 Task: Search one way flight ticket for 4 adults, 2 children, 2 infants in seat and 1 infant on lap in economy from Orlando: Orlando International Airport to Riverton: Central Wyoming Regional Airport (was Riverton Regional) on 5-4-2023. Choice of flights is American. Number of bags: 10 checked bags. Price is upto 90000. Outbound departure time preference is 22:30.
Action: Mouse moved to (303, 283)
Screenshot: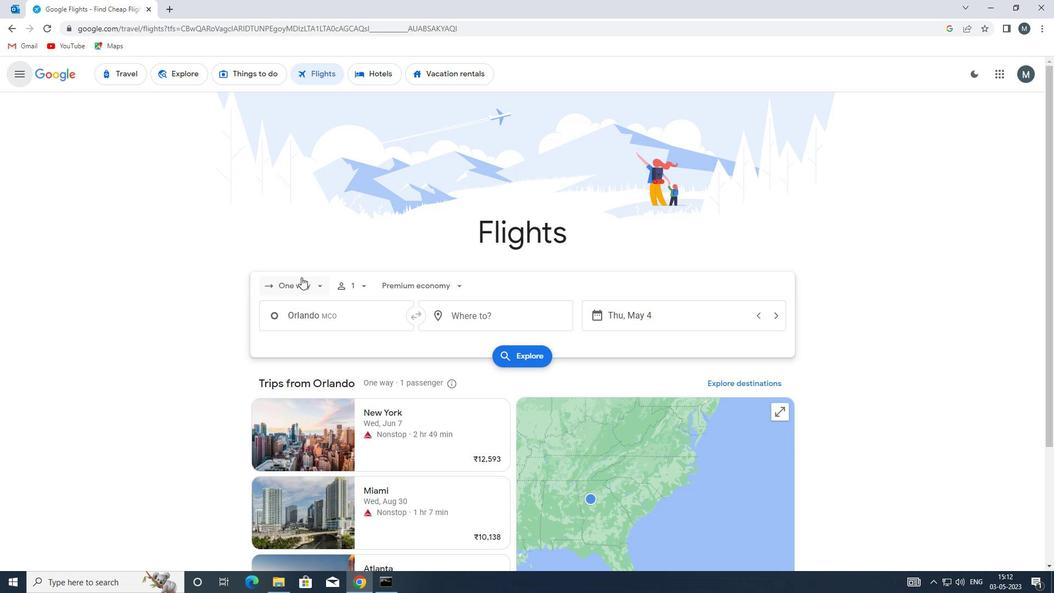 
Action: Mouse pressed left at (303, 283)
Screenshot: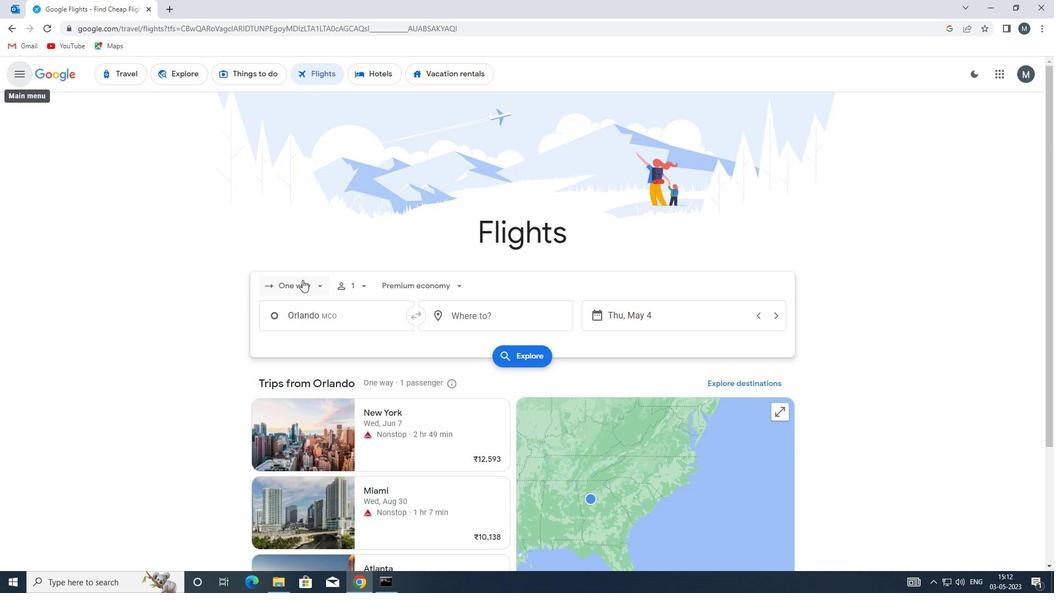 
Action: Mouse moved to (303, 339)
Screenshot: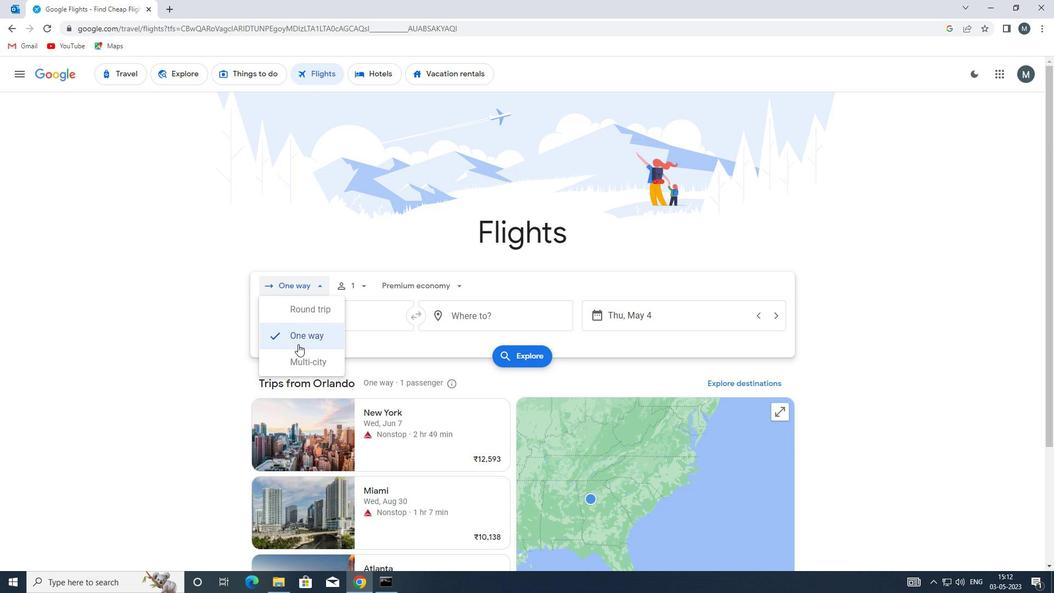 
Action: Mouse pressed left at (303, 339)
Screenshot: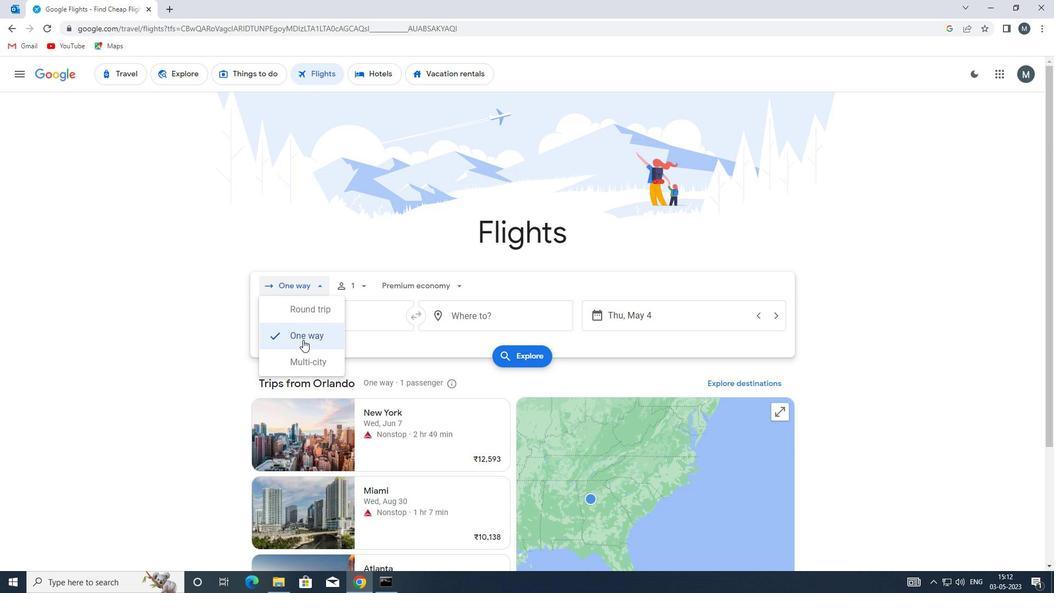 
Action: Mouse moved to (365, 285)
Screenshot: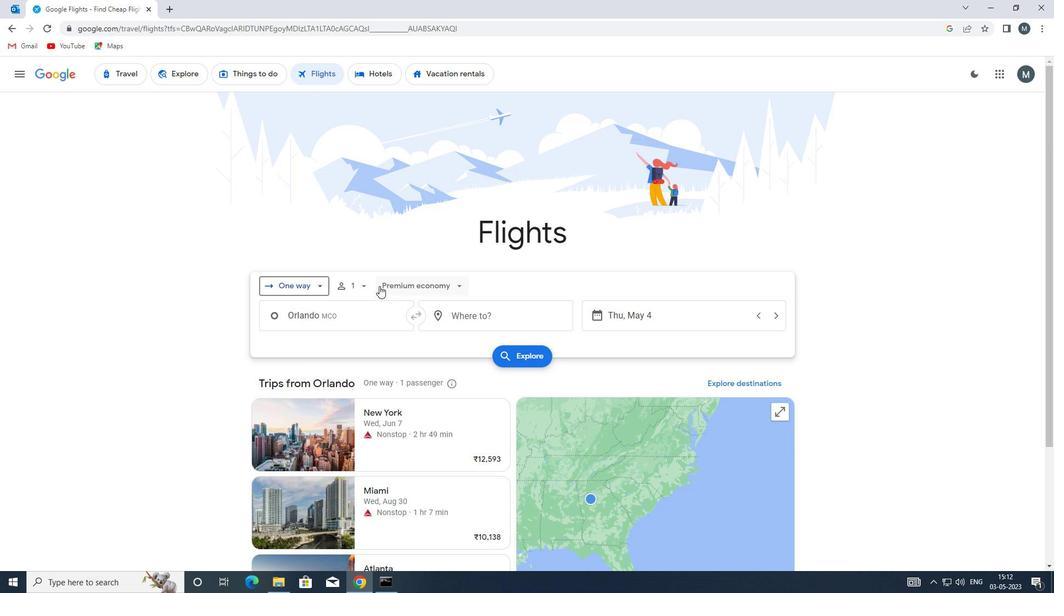 
Action: Mouse pressed left at (365, 285)
Screenshot: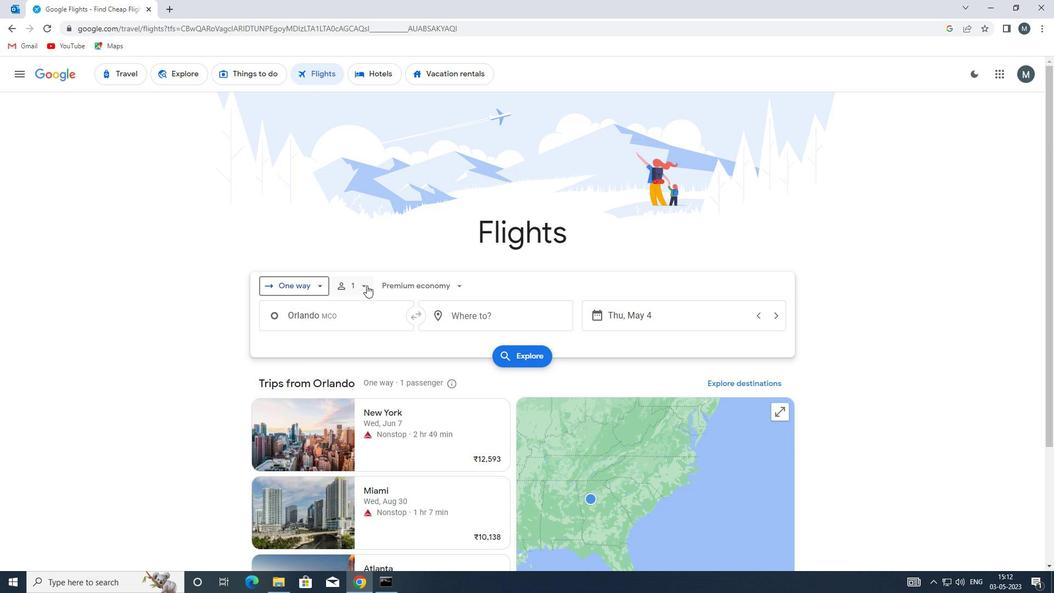 
Action: Mouse moved to (444, 319)
Screenshot: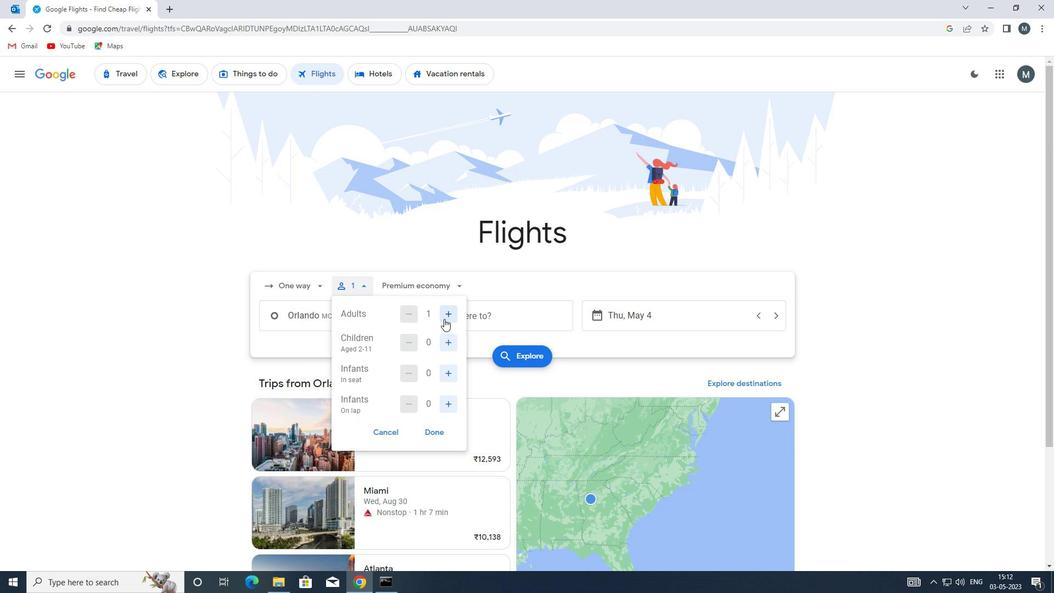 
Action: Mouse pressed left at (444, 319)
Screenshot: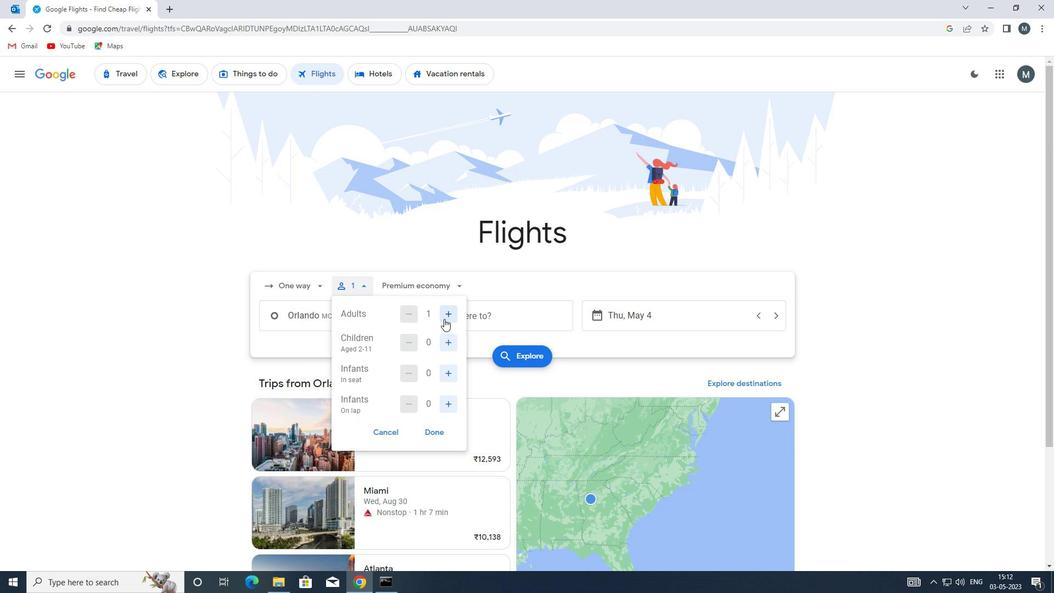 
Action: Mouse moved to (445, 318)
Screenshot: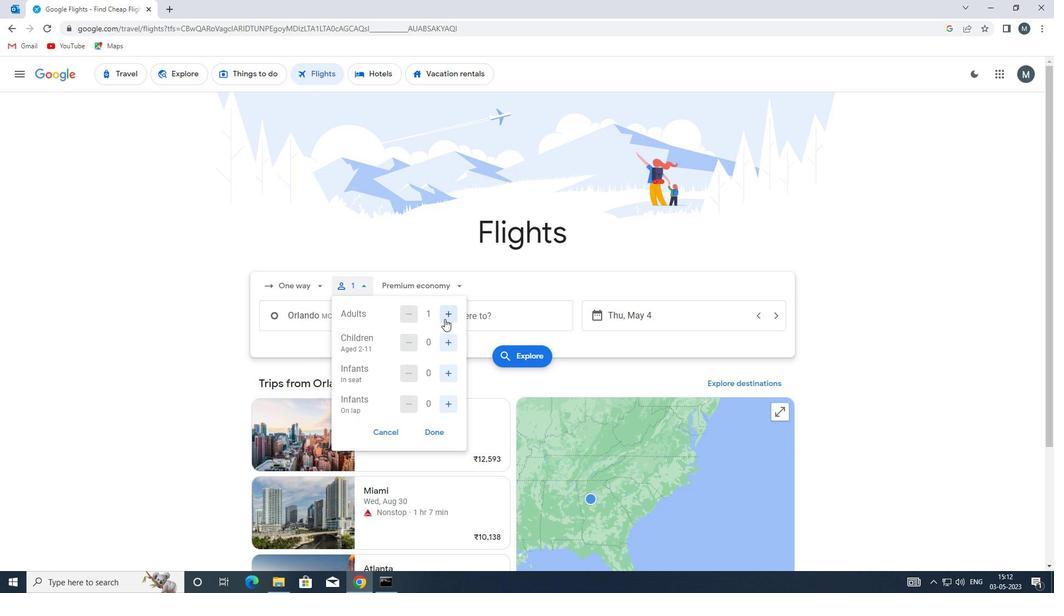 
Action: Mouse pressed left at (445, 318)
Screenshot: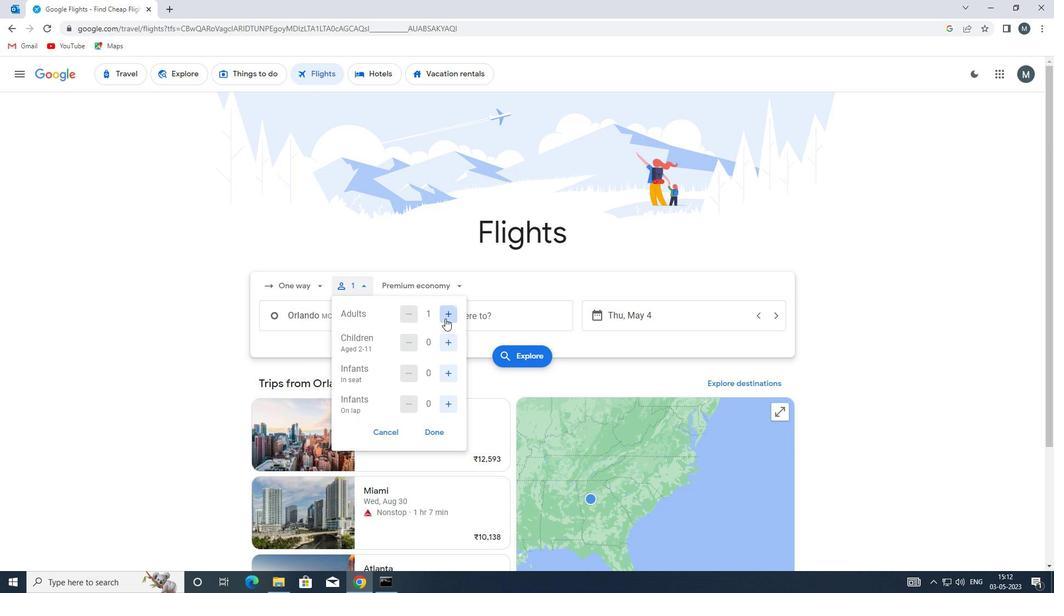 
Action: Mouse pressed left at (445, 318)
Screenshot: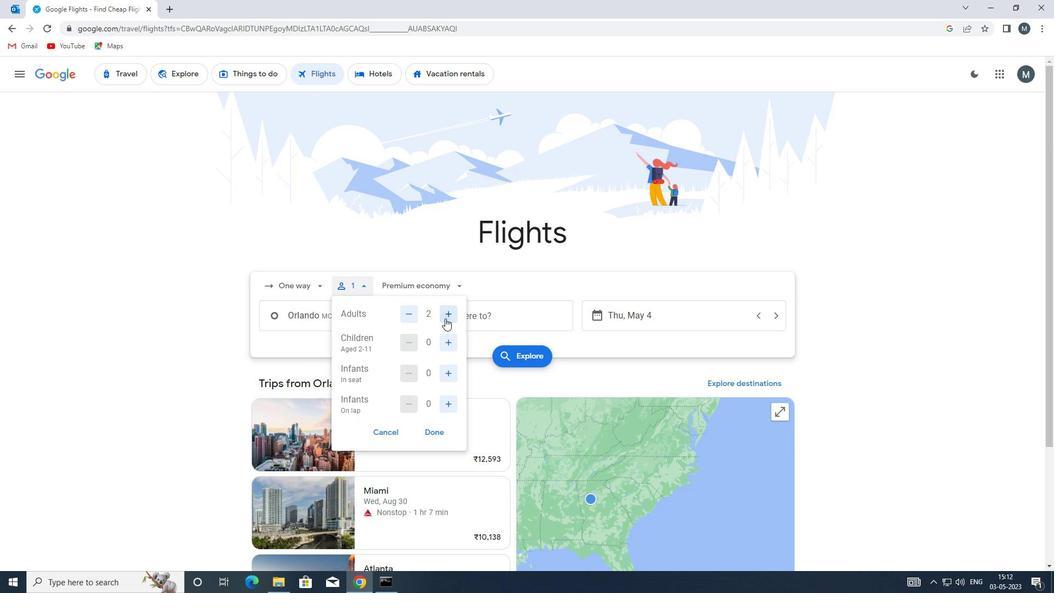 
Action: Mouse moved to (454, 343)
Screenshot: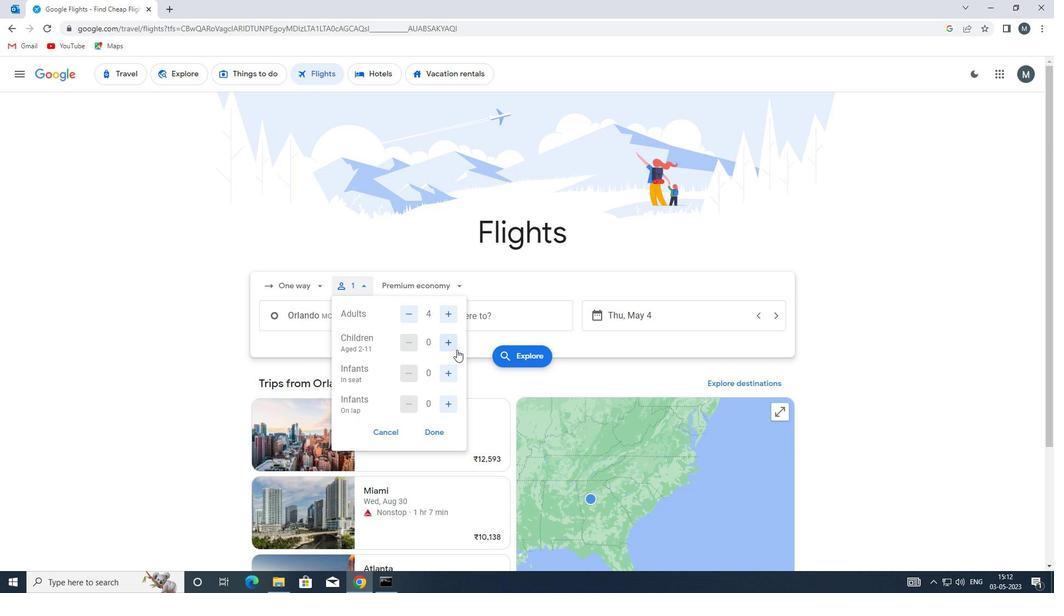 
Action: Mouse pressed left at (454, 343)
Screenshot: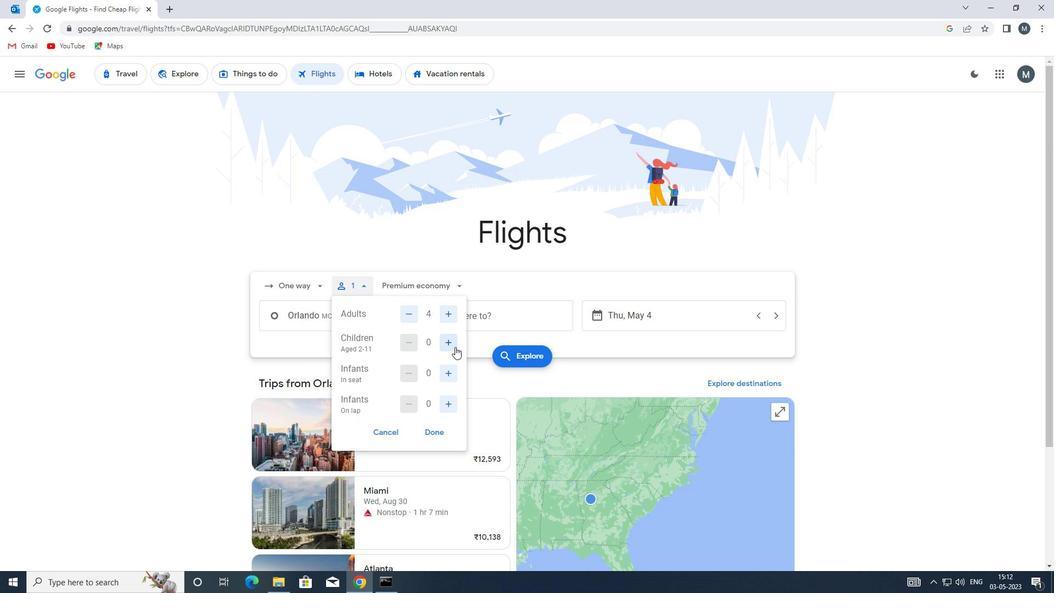
Action: Mouse pressed left at (454, 343)
Screenshot: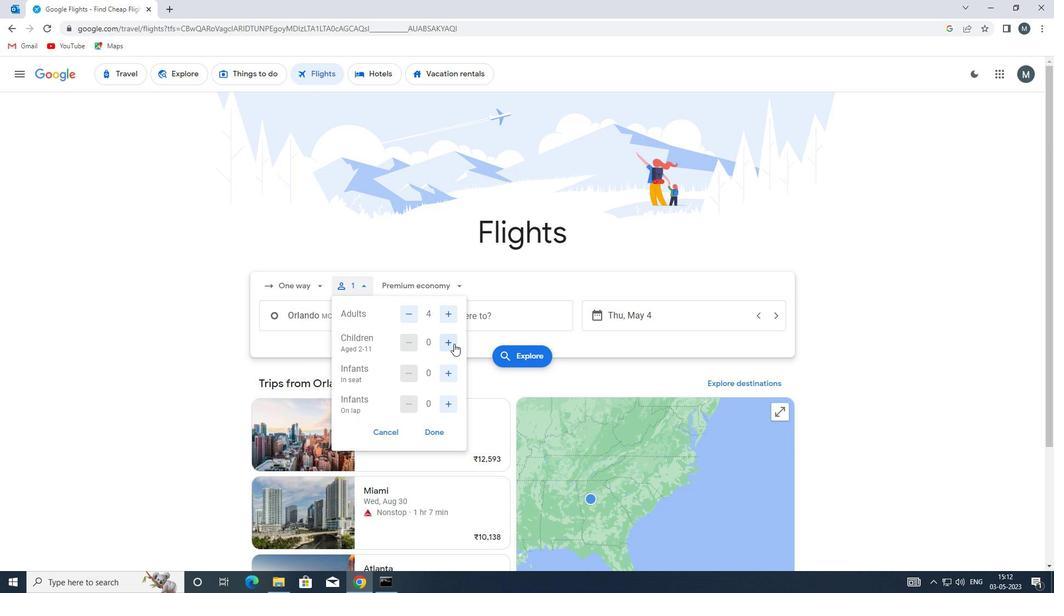 
Action: Mouse moved to (447, 371)
Screenshot: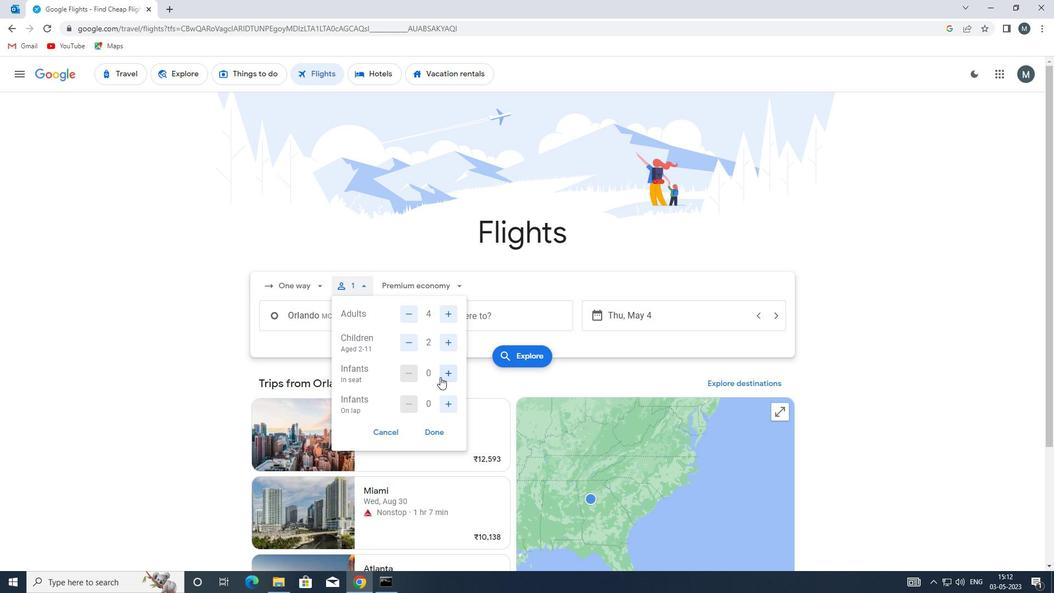 
Action: Mouse pressed left at (447, 371)
Screenshot: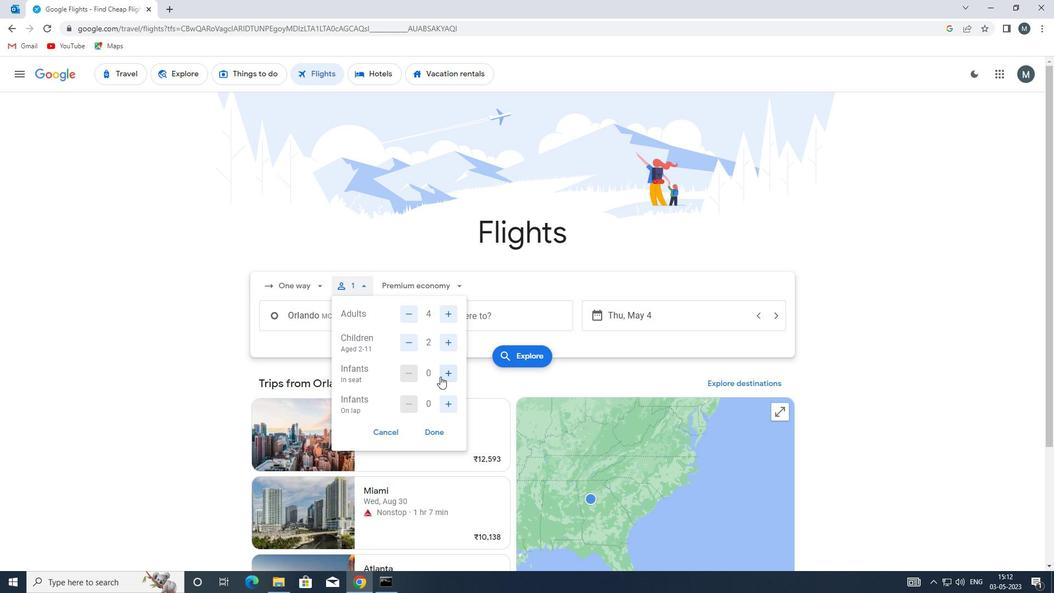 
Action: Mouse pressed left at (447, 371)
Screenshot: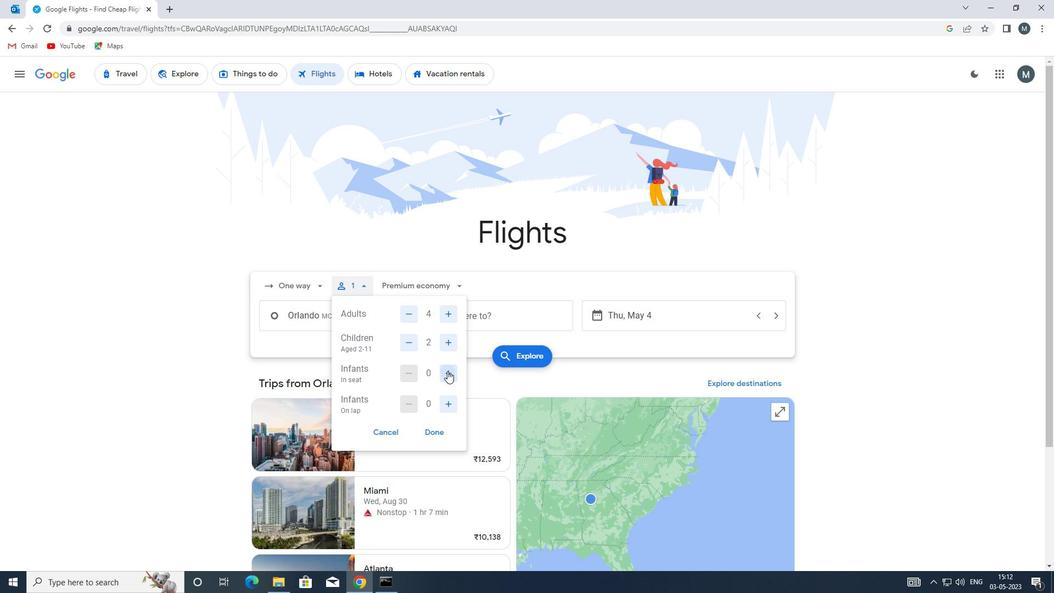 
Action: Mouse moved to (449, 401)
Screenshot: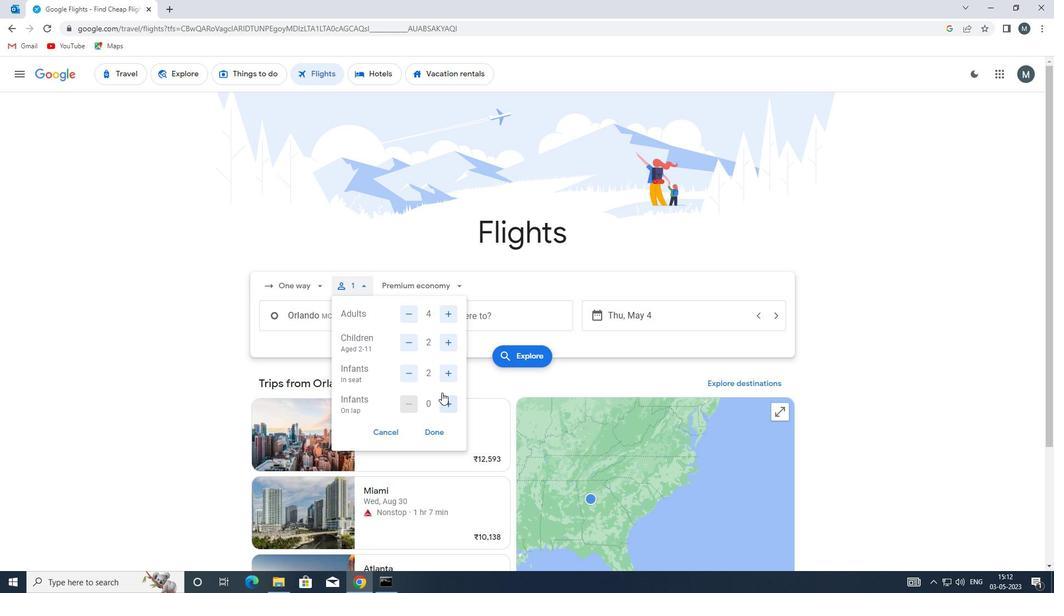 
Action: Mouse pressed left at (449, 401)
Screenshot: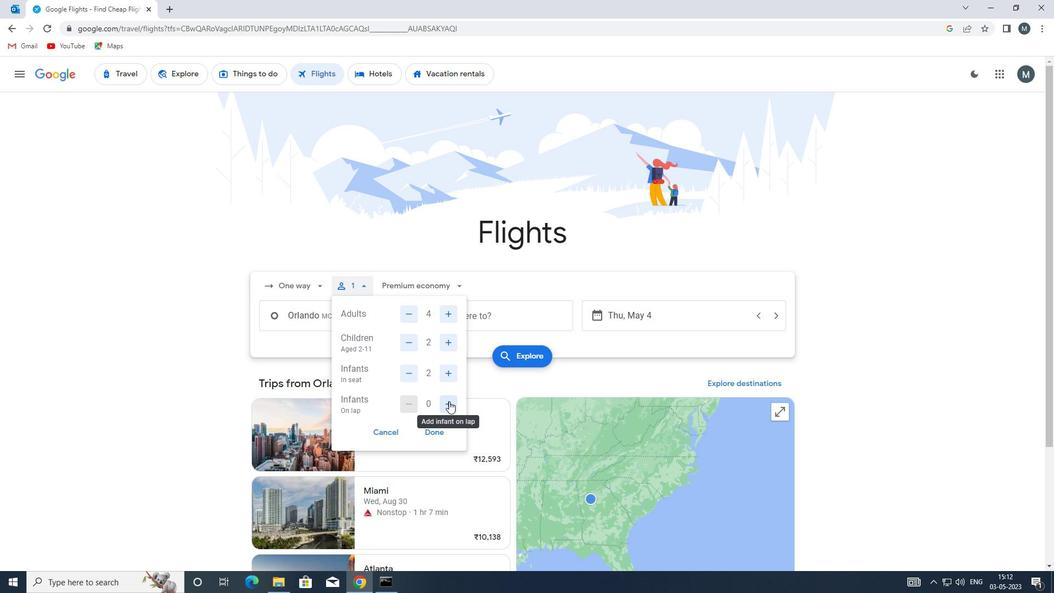 
Action: Mouse moved to (440, 427)
Screenshot: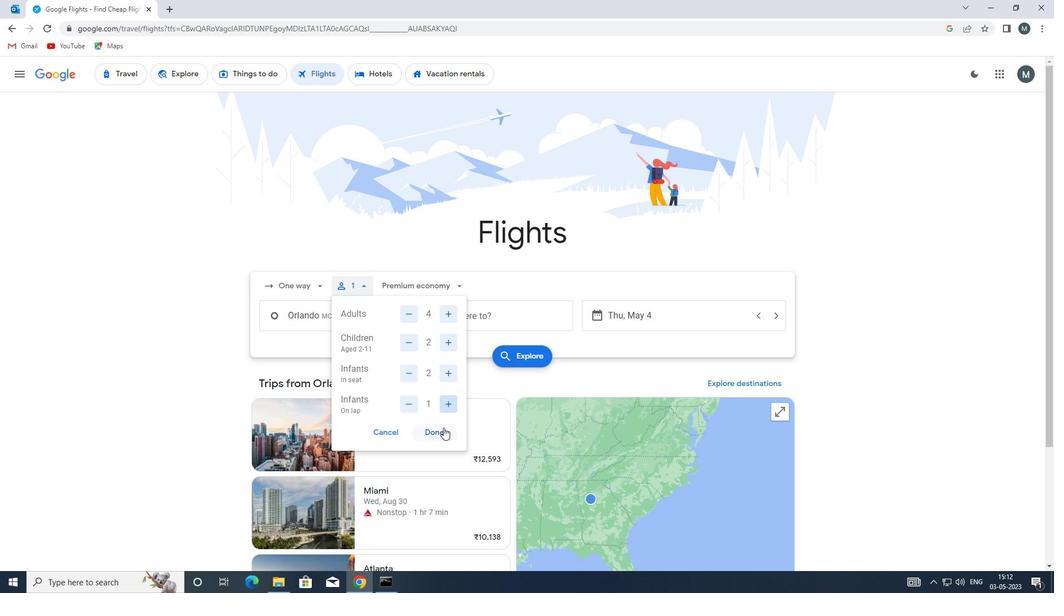 
Action: Mouse pressed left at (440, 427)
Screenshot: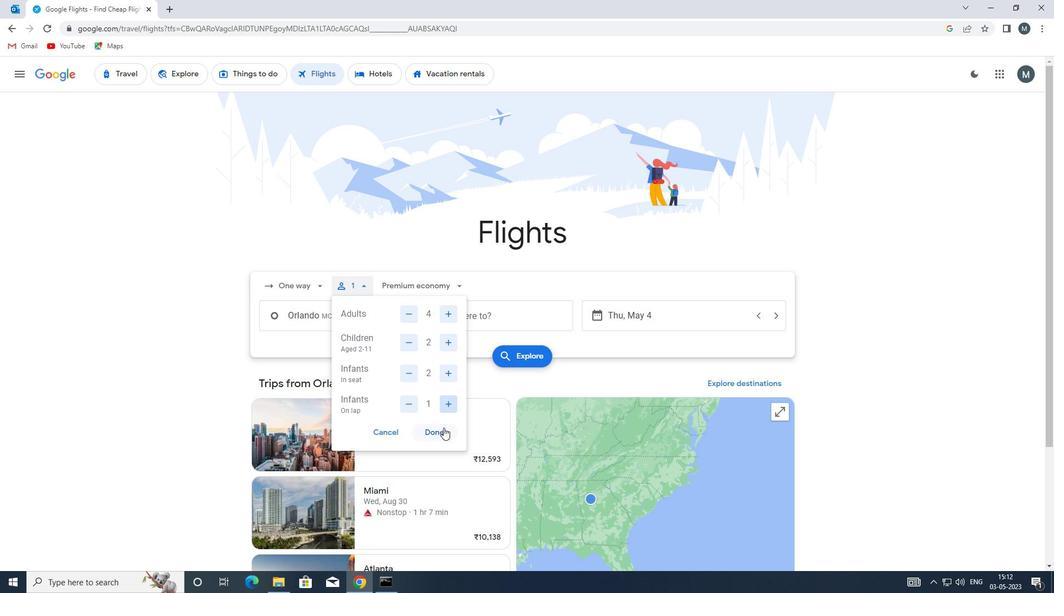 
Action: Mouse moved to (411, 279)
Screenshot: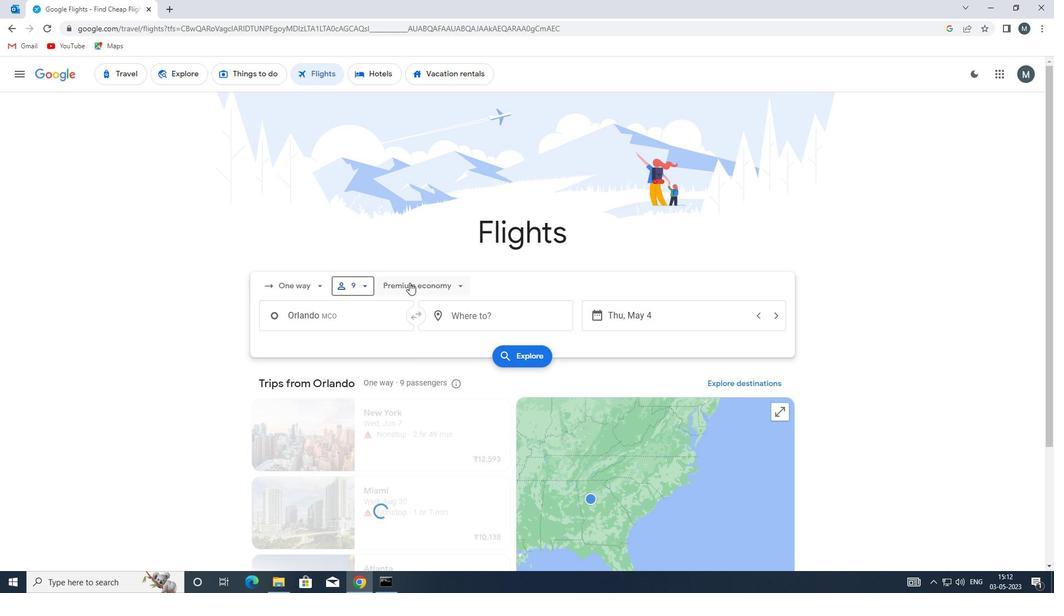 
Action: Mouse pressed left at (411, 279)
Screenshot: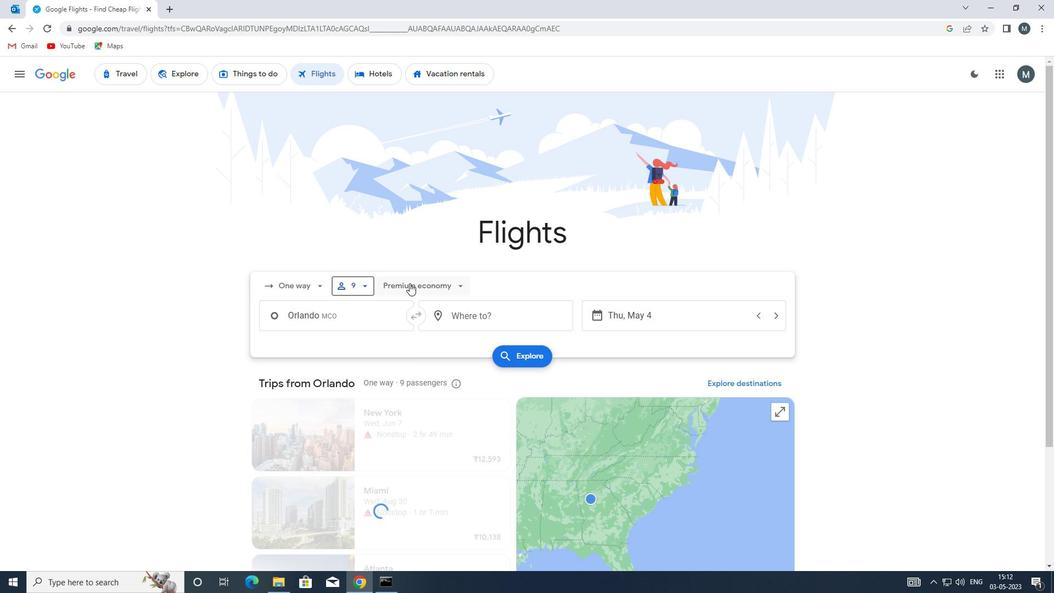 
Action: Mouse moved to (423, 308)
Screenshot: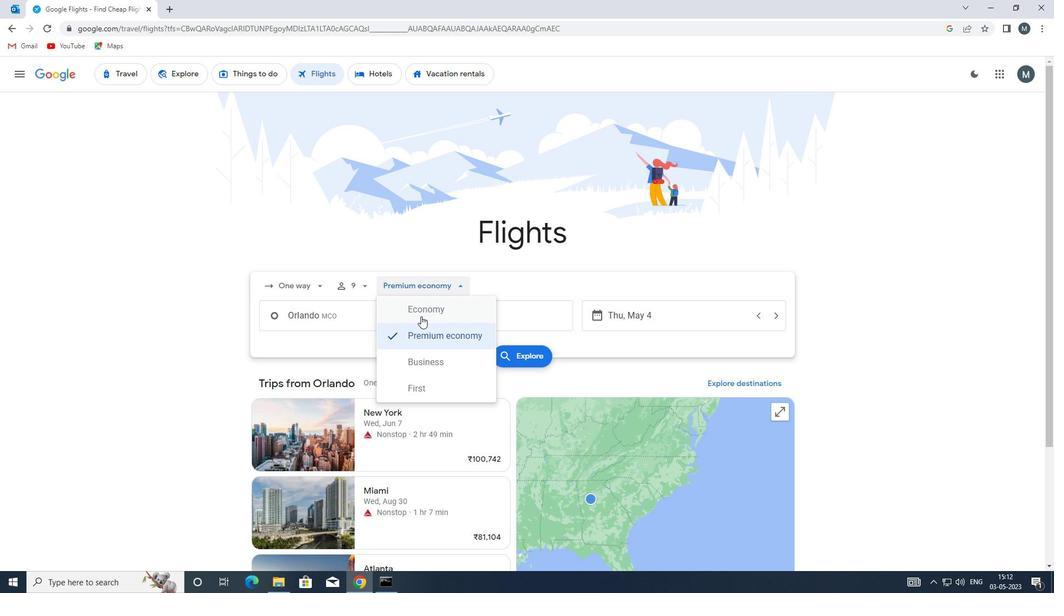 
Action: Mouse pressed left at (423, 308)
Screenshot: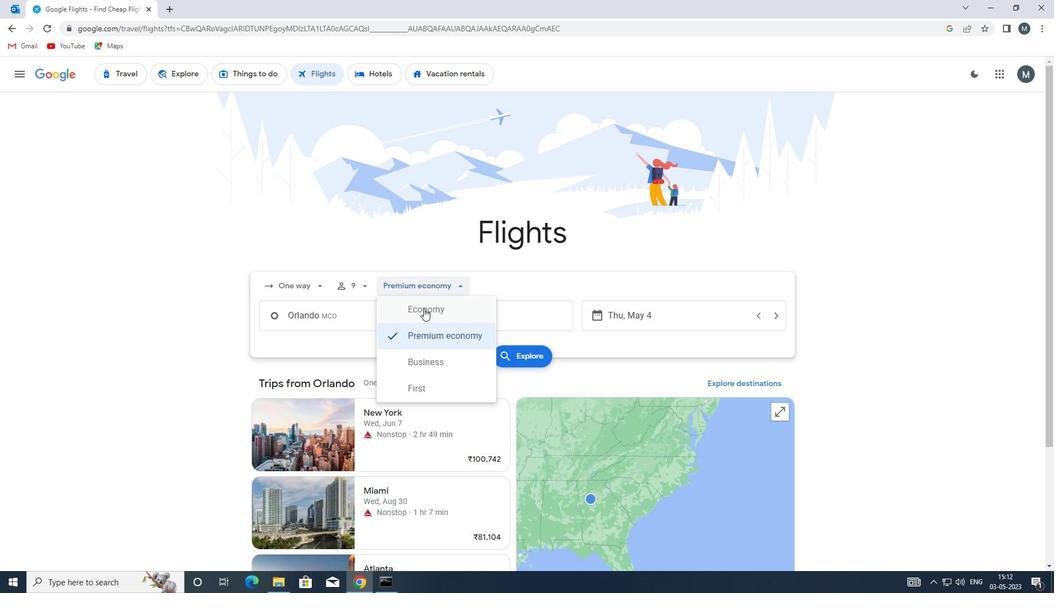 
Action: Mouse moved to (386, 322)
Screenshot: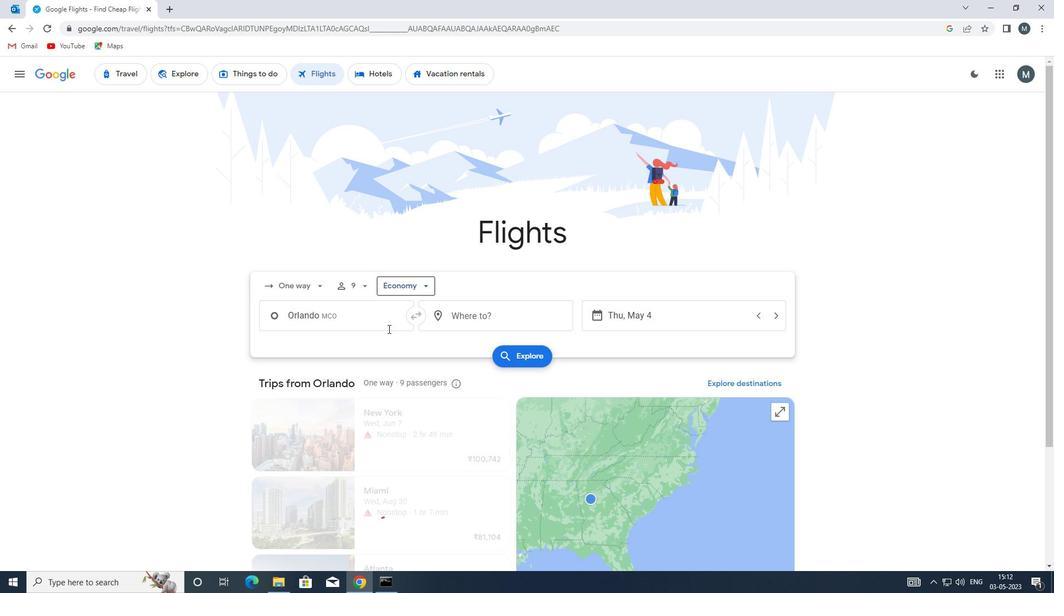 
Action: Mouse pressed left at (386, 322)
Screenshot: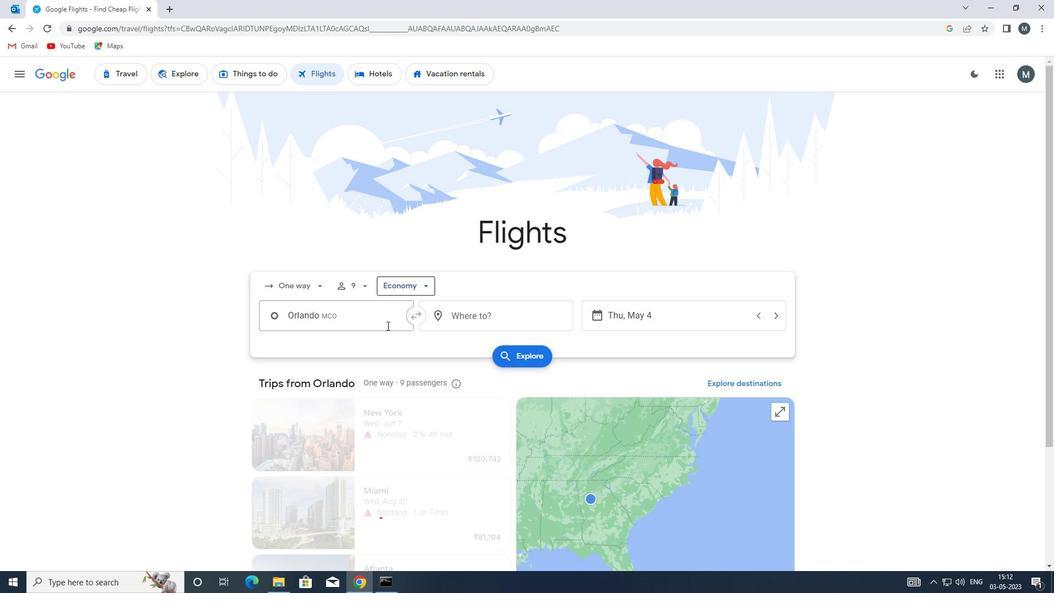 
Action: Mouse moved to (391, 374)
Screenshot: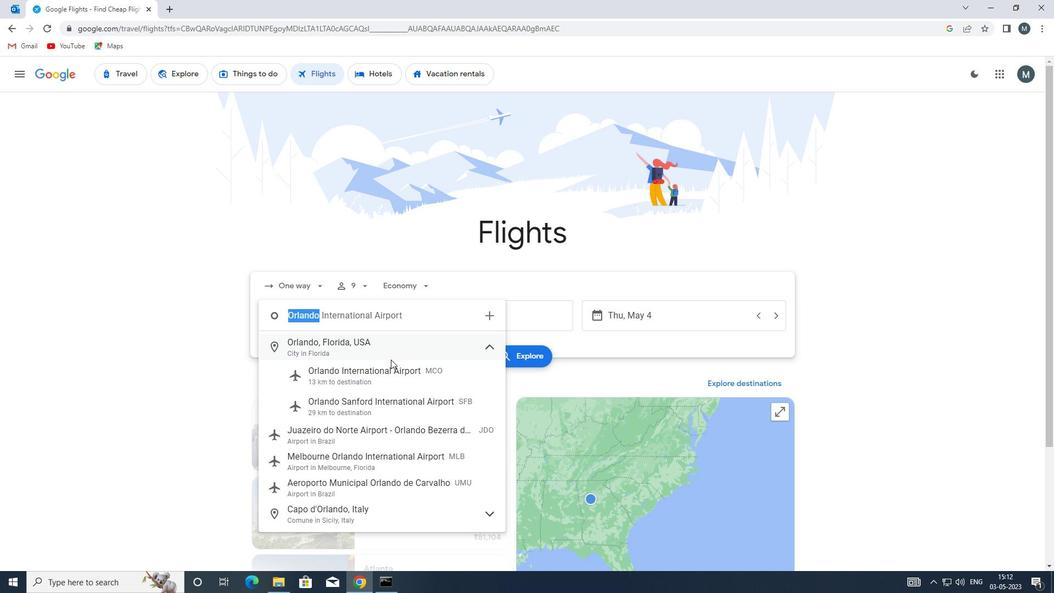 
Action: Mouse pressed left at (391, 374)
Screenshot: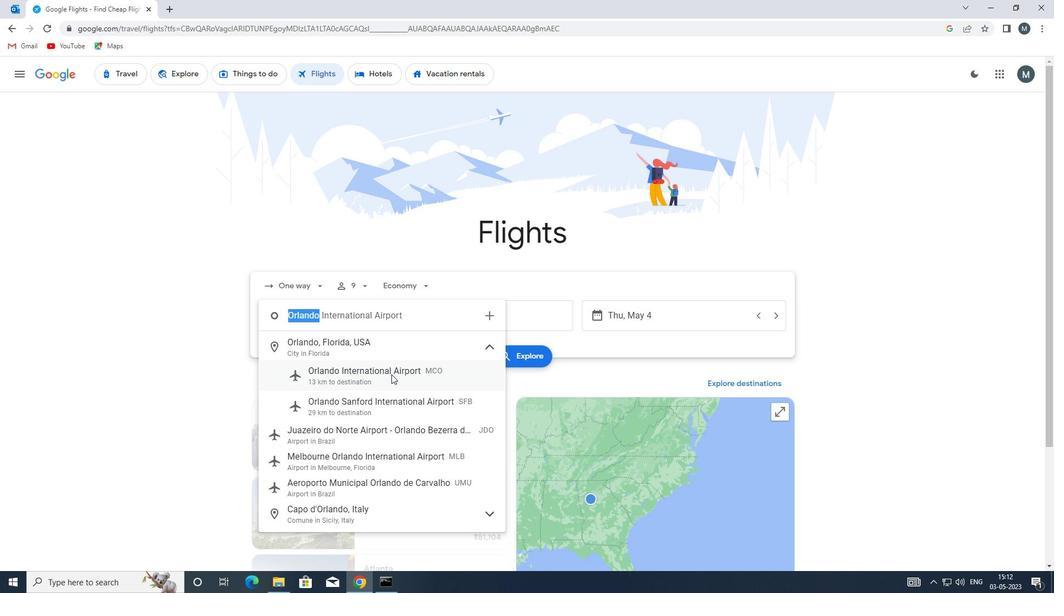 
Action: Mouse moved to (468, 309)
Screenshot: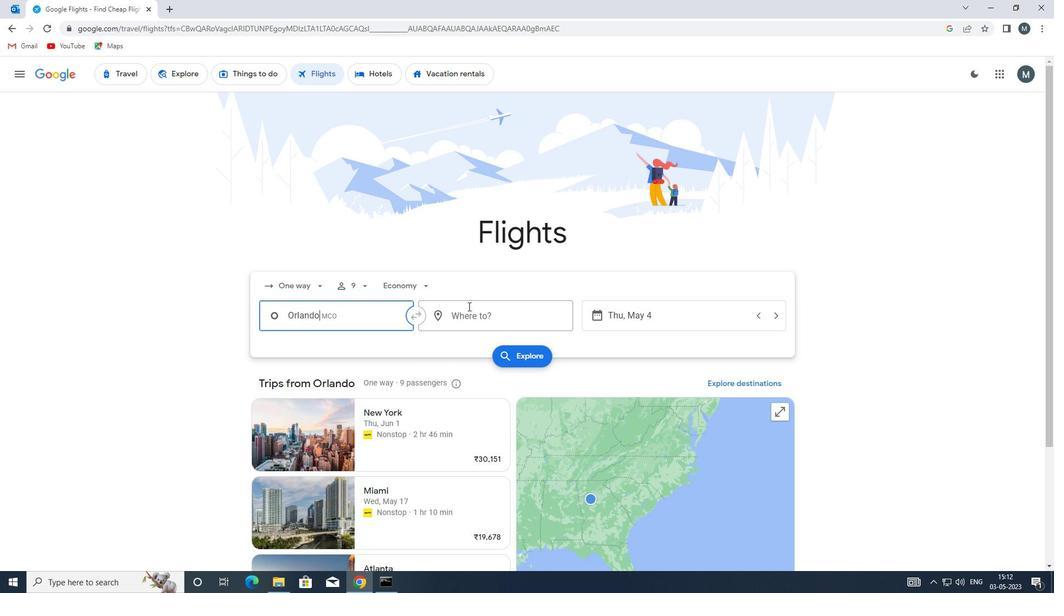 
Action: Mouse pressed left at (468, 309)
Screenshot: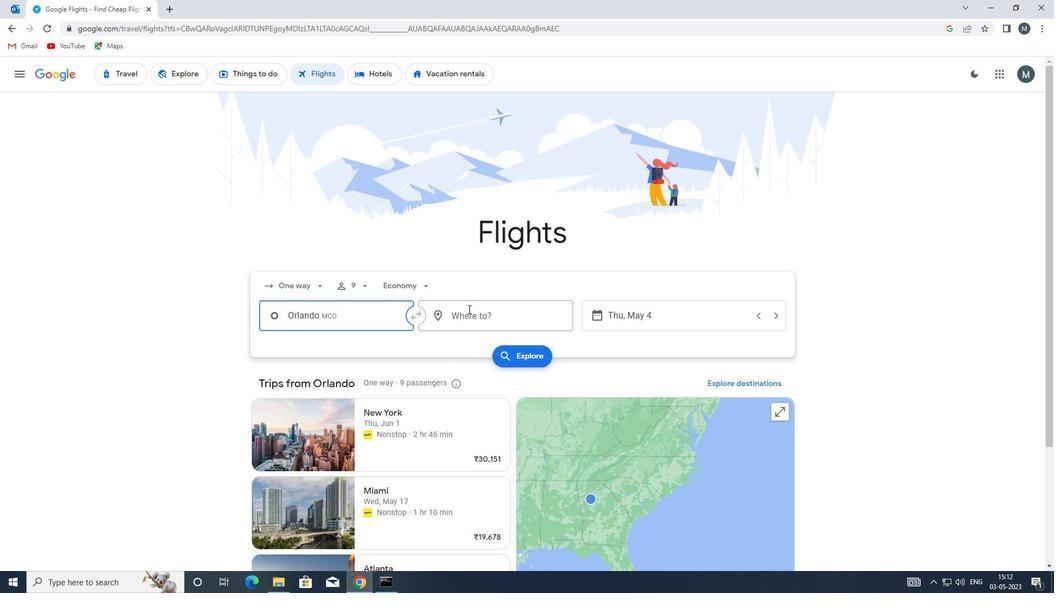 
Action: Mouse moved to (468, 309)
Screenshot: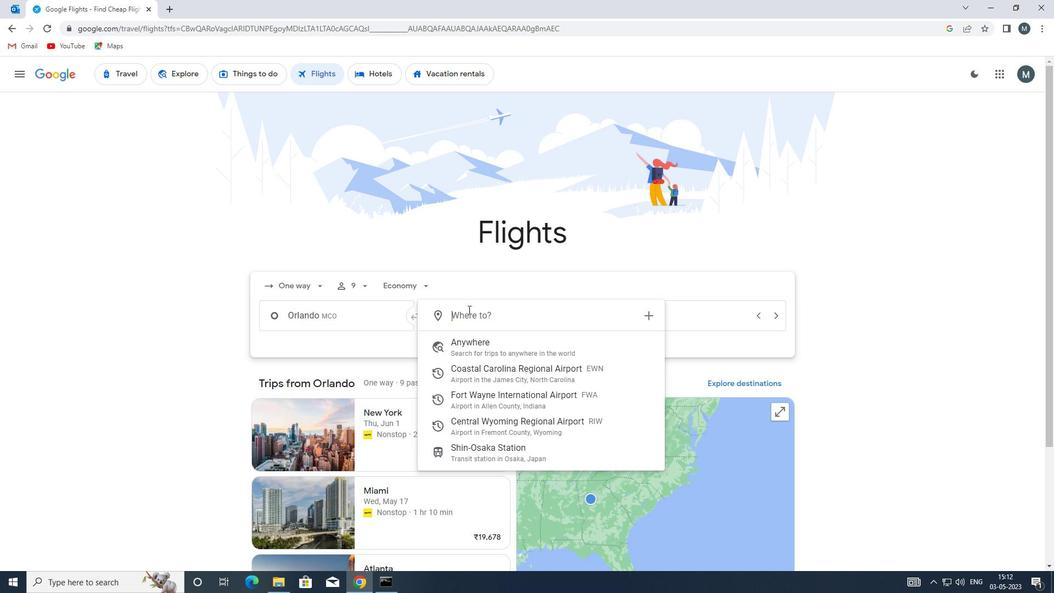 
Action: Key pressed r
Screenshot: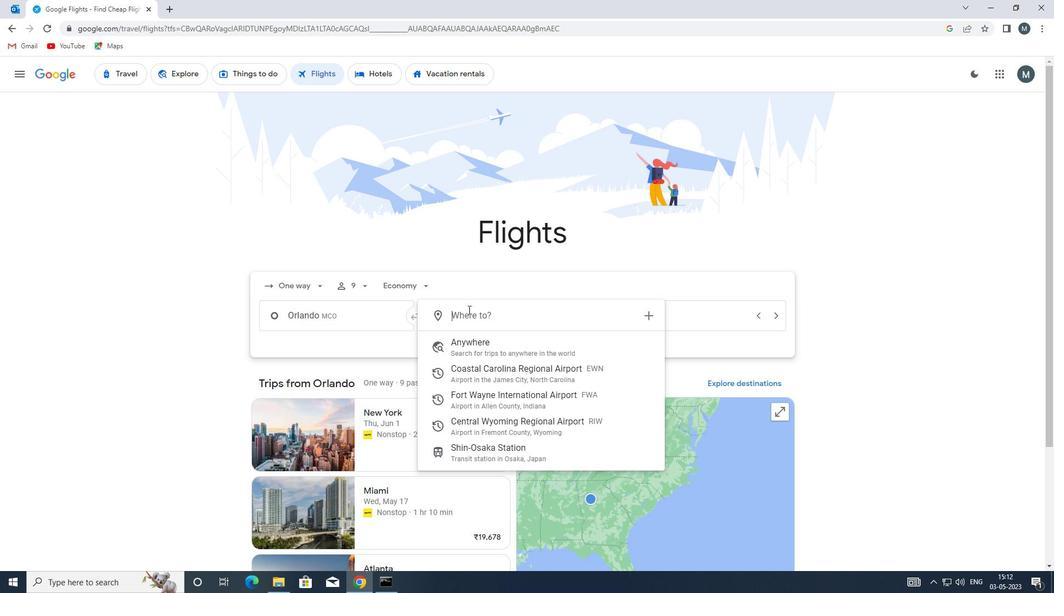 
Action: Mouse moved to (467, 309)
Screenshot: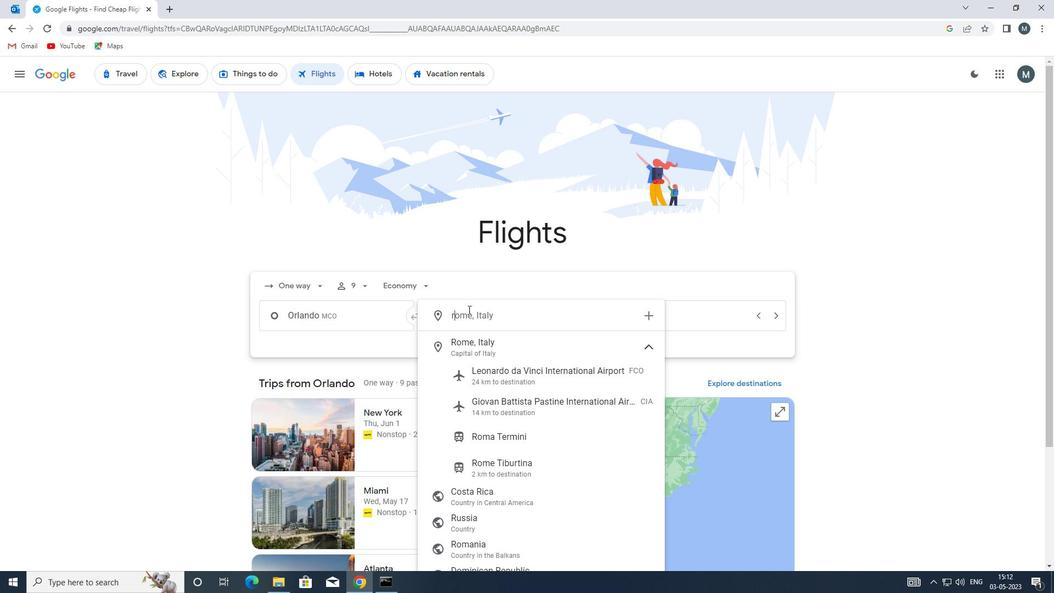 
Action: Key pressed i
Screenshot: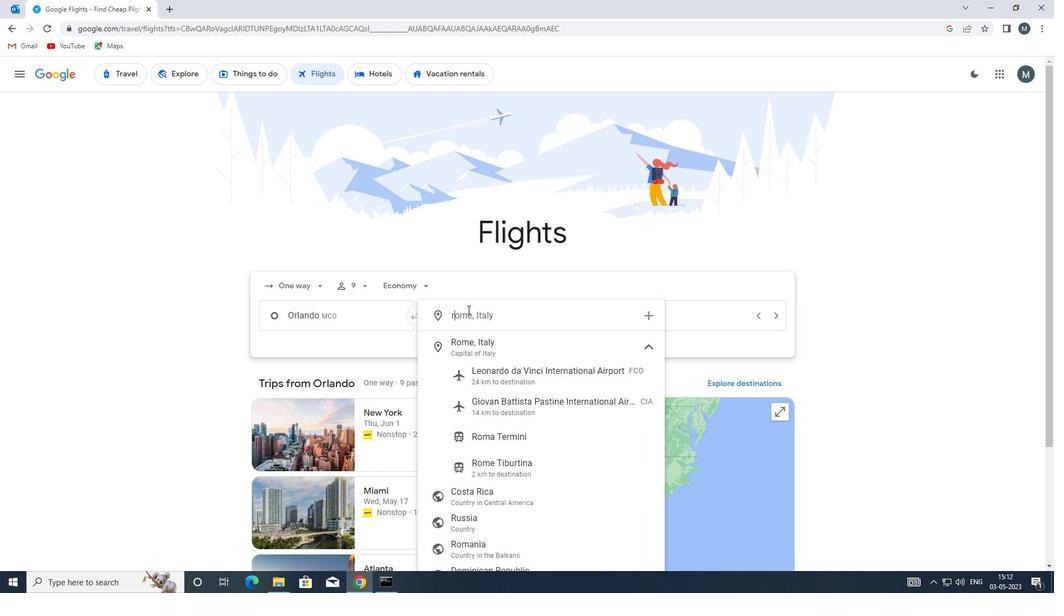 
Action: Mouse moved to (463, 310)
Screenshot: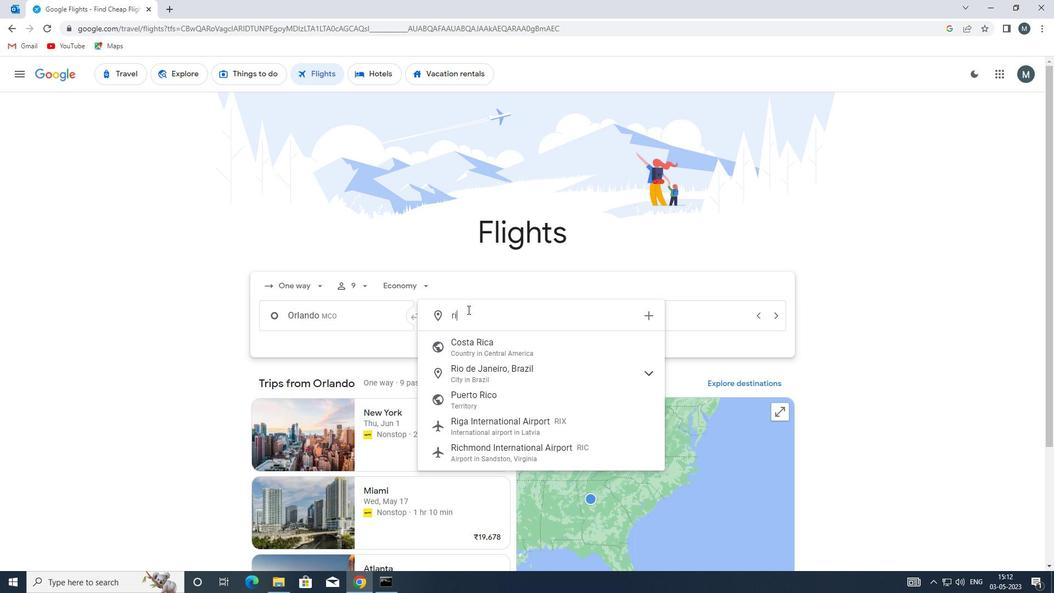 
Action: Key pressed w
Screenshot: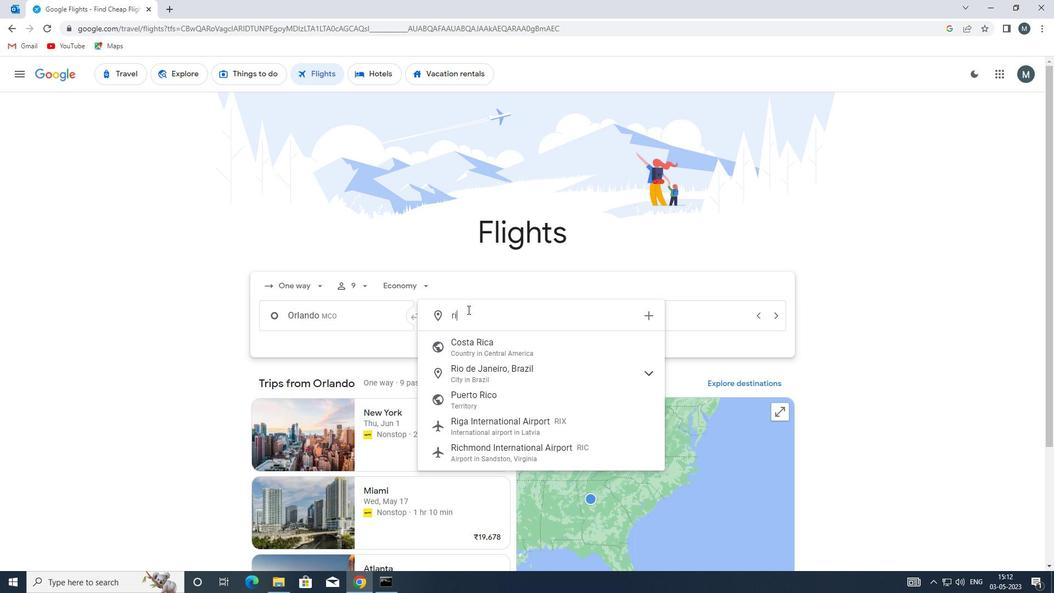 
Action: Mouse moved to (485, 342)
Screenshot: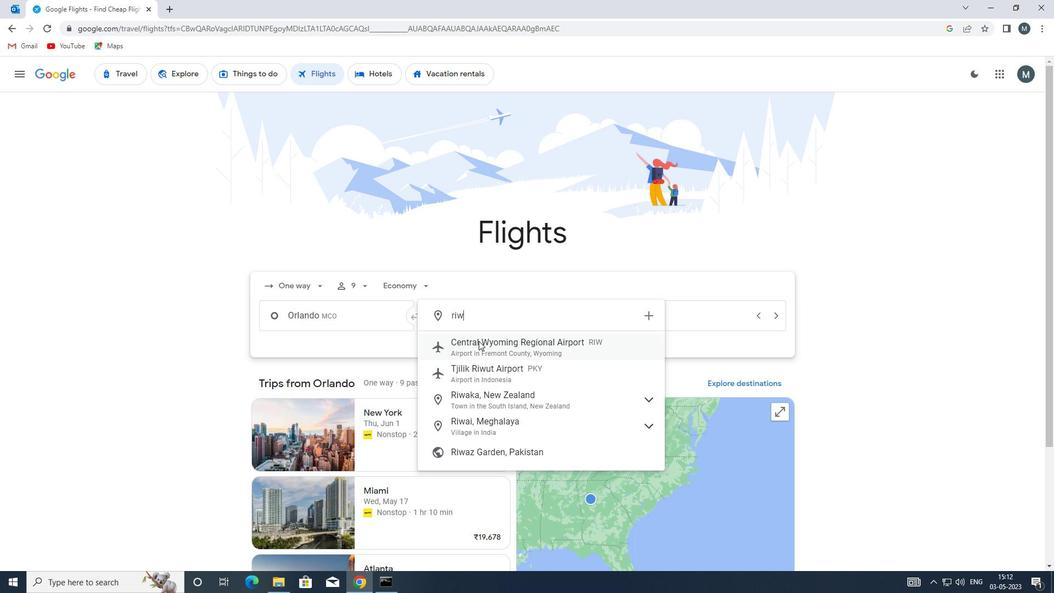 
Action: Mouse pressed left at (485, 342)
Screenshot: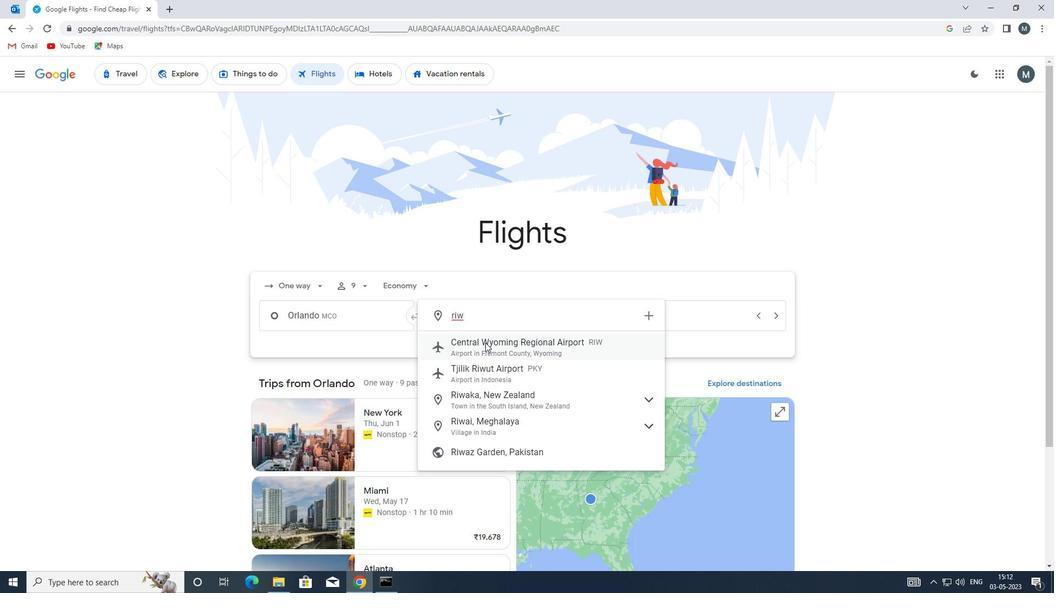 
Action: Mouse moved to (616, 317)
Screenshot: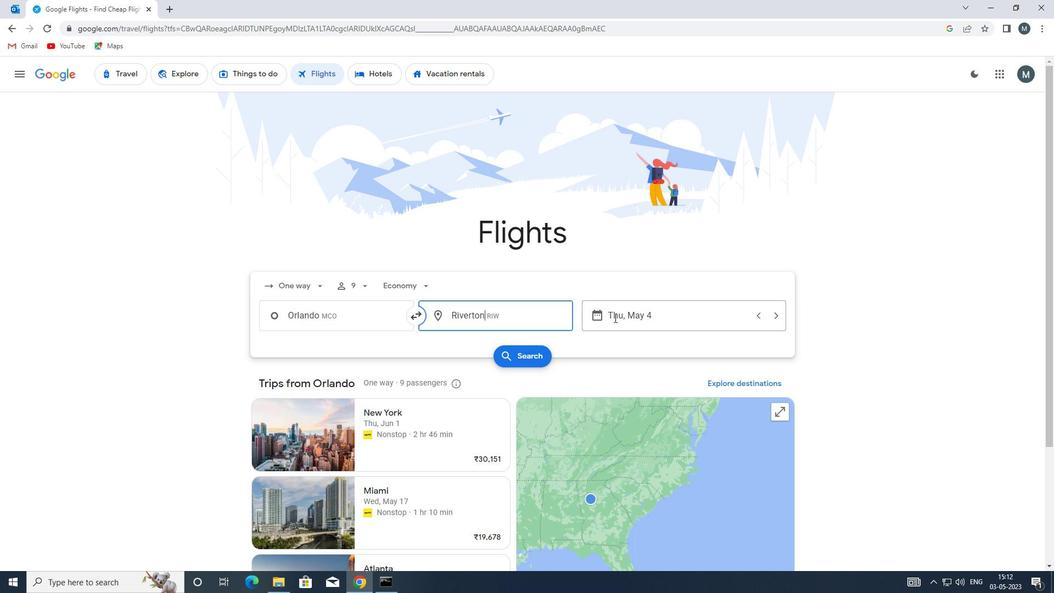 
Action: Mouse pressed left at (616, 317)
Screenshot: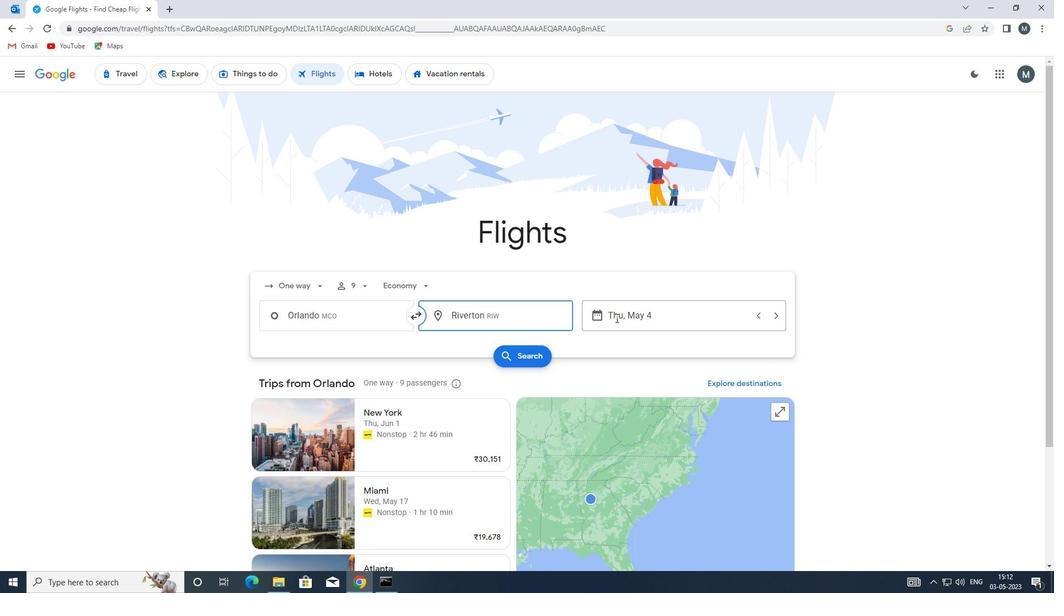 
Action: Mouse moved to (510, 359)
Screenshot: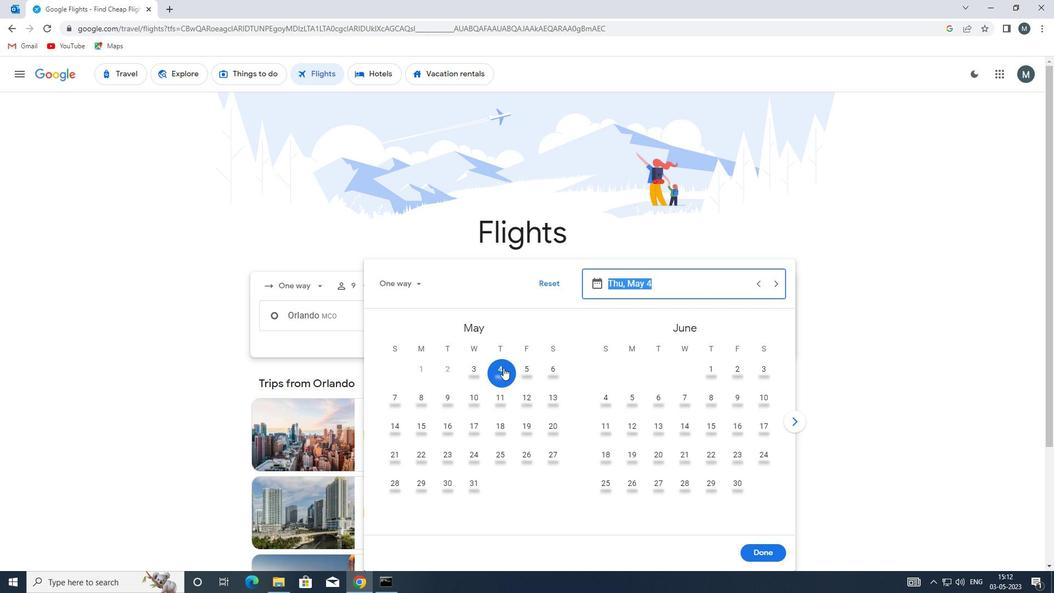 
Action: Mouse pressed left at (510, 359)
Screenshot: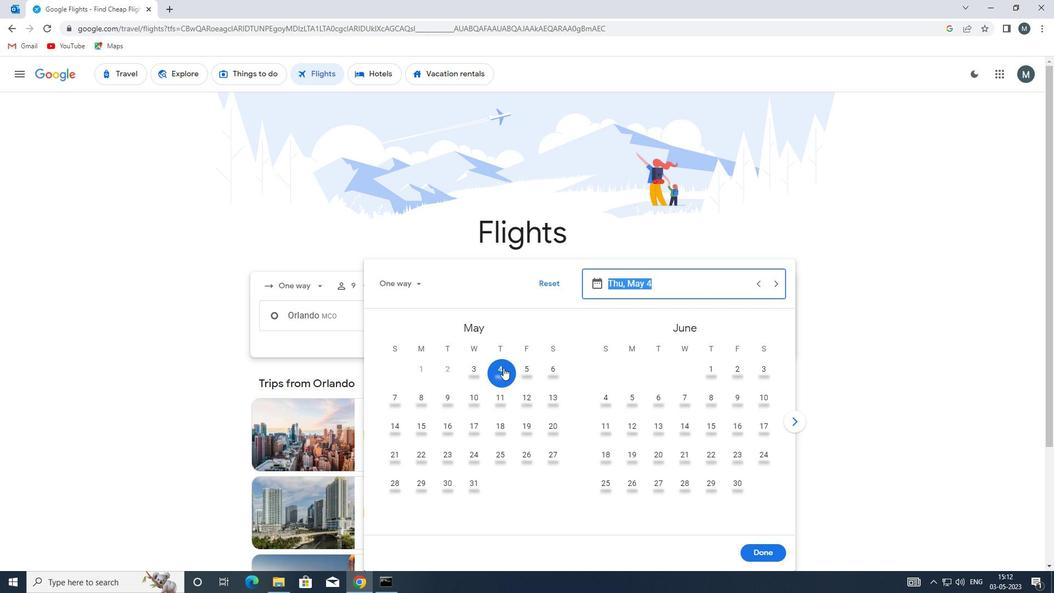 
Action: Mouse moved to (493, 371)
Screenshot: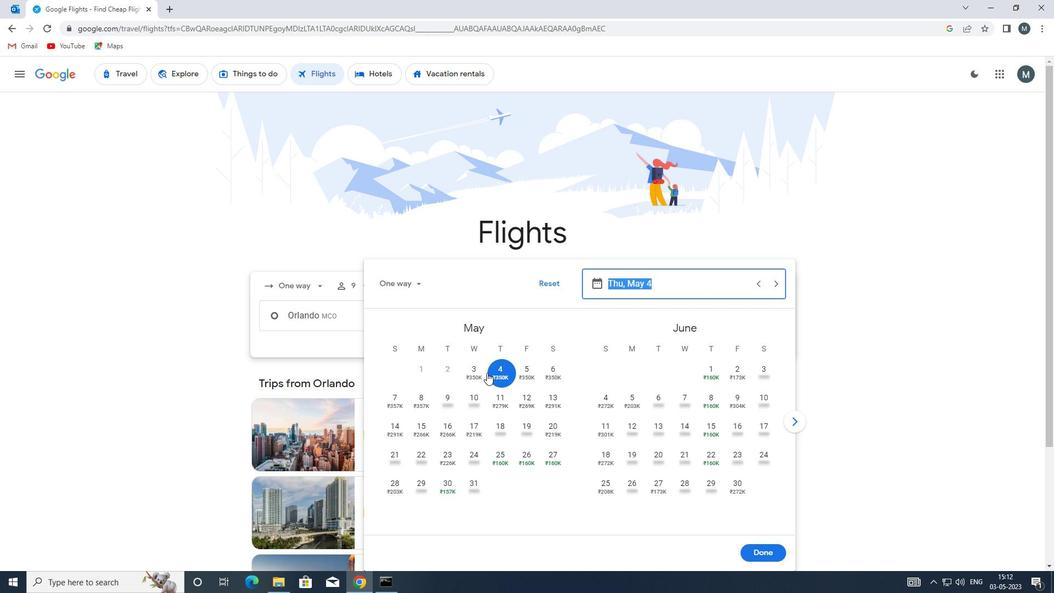 
Action: Mouse pressed left at (493, 371)
Screenshot: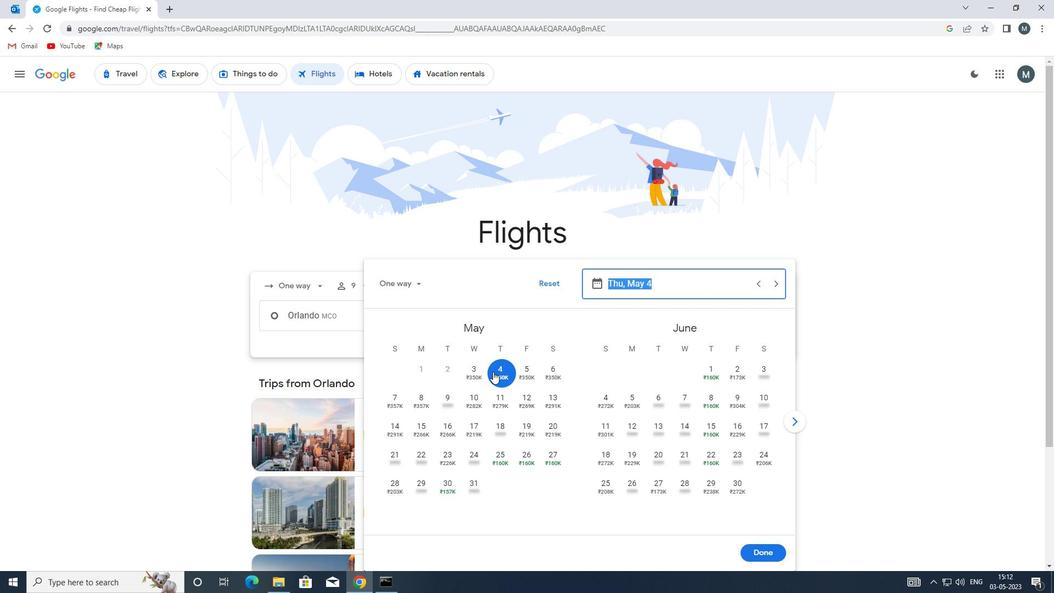 
Action: Mouse moved to (772, 550)
Screenshot: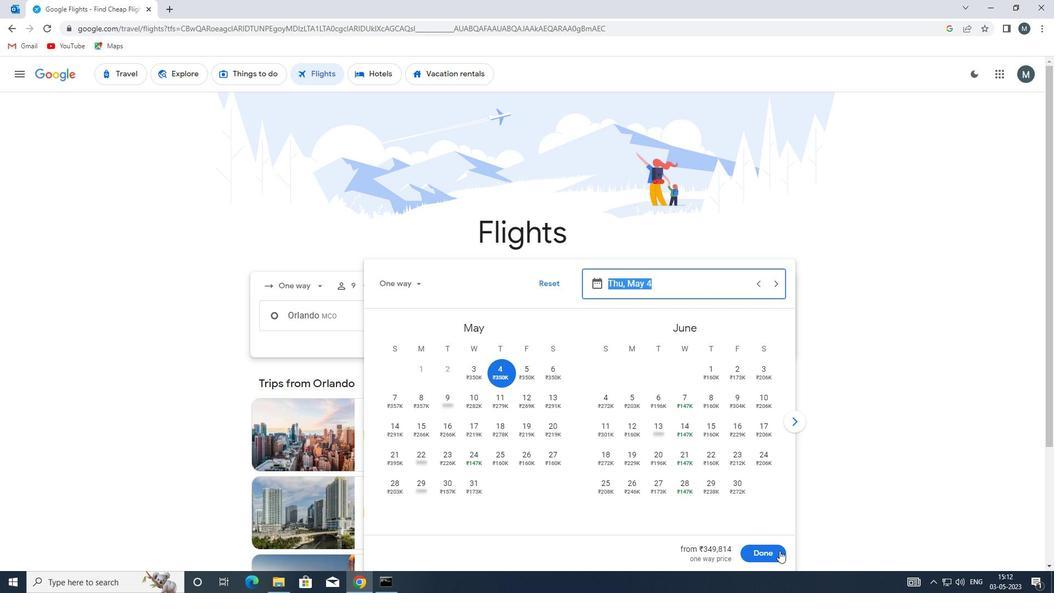 
Action: Mouse pressed left at (772, 550)
Screenshot: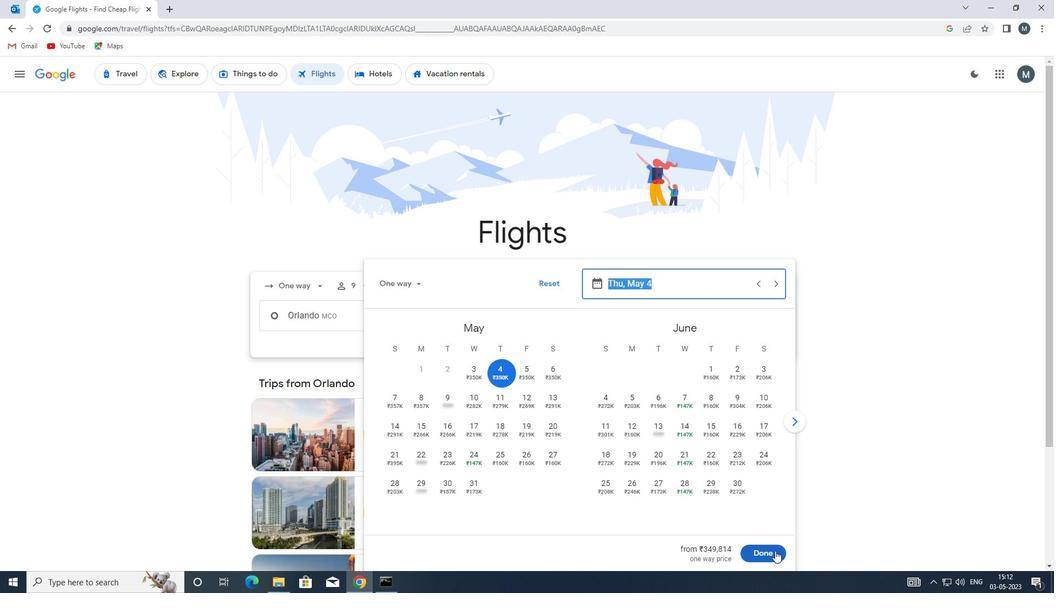 
Action: Mouse moved to (518, 358)
Screenshot: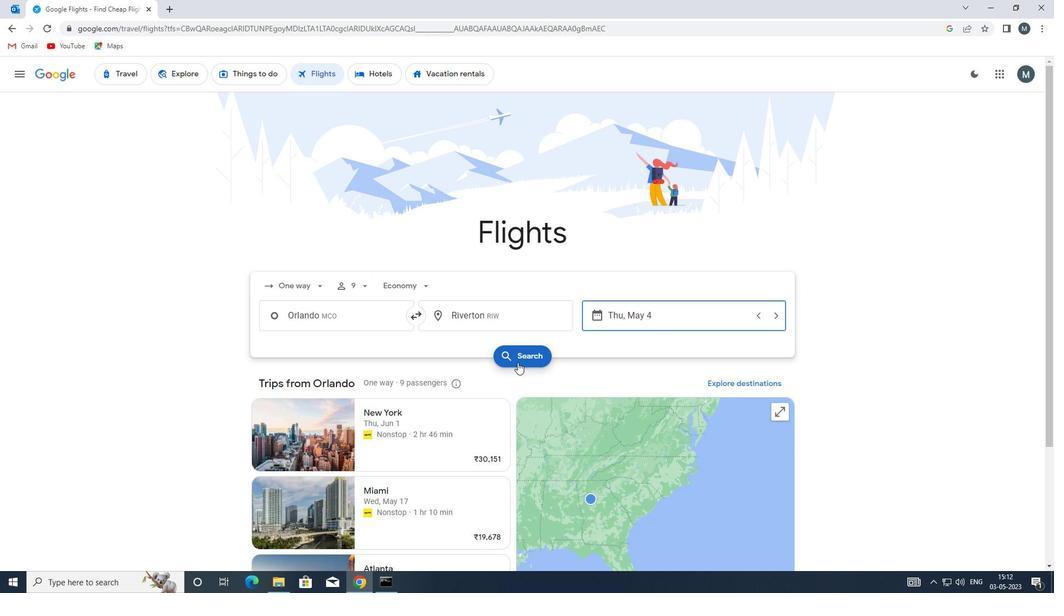 
Action: Mouse pressed left at (518, 358)
Screenshot: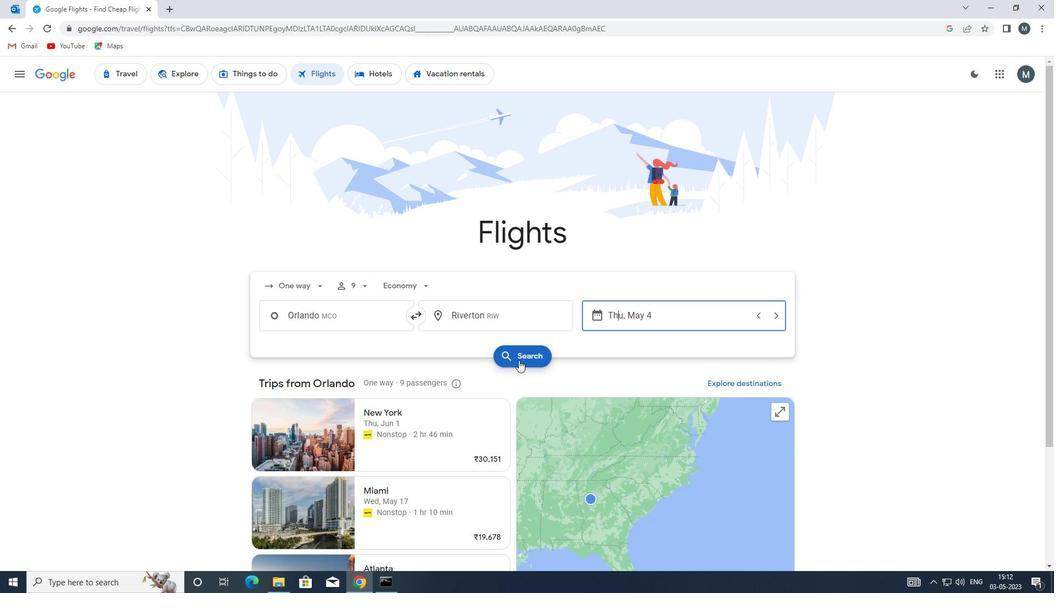 
Action: Mouse moved to (287, 173)
Screenshot: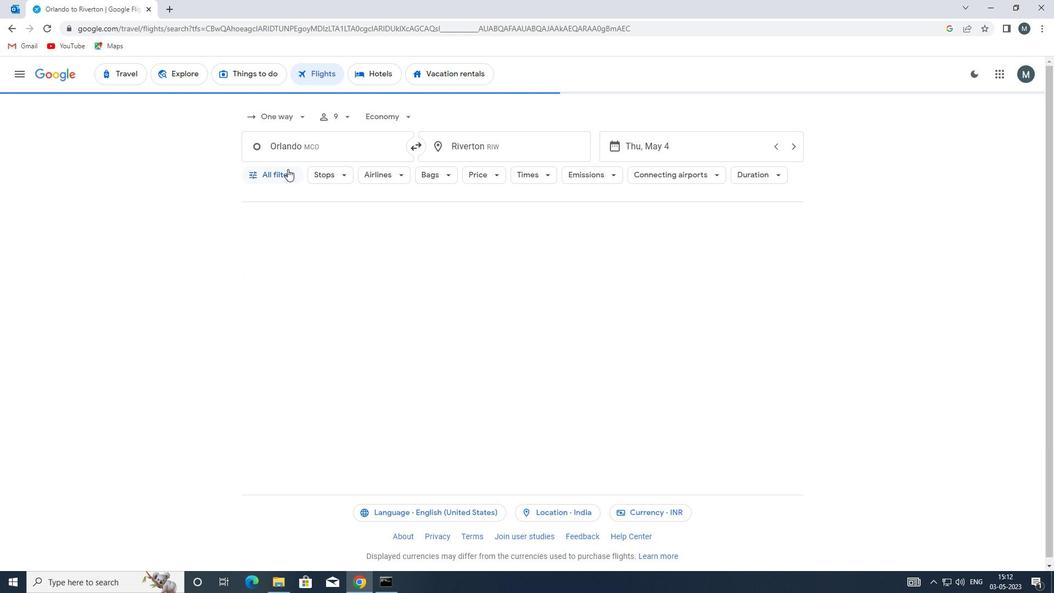 
Action: Mouse pressed left at (287, 173)
Screenshot: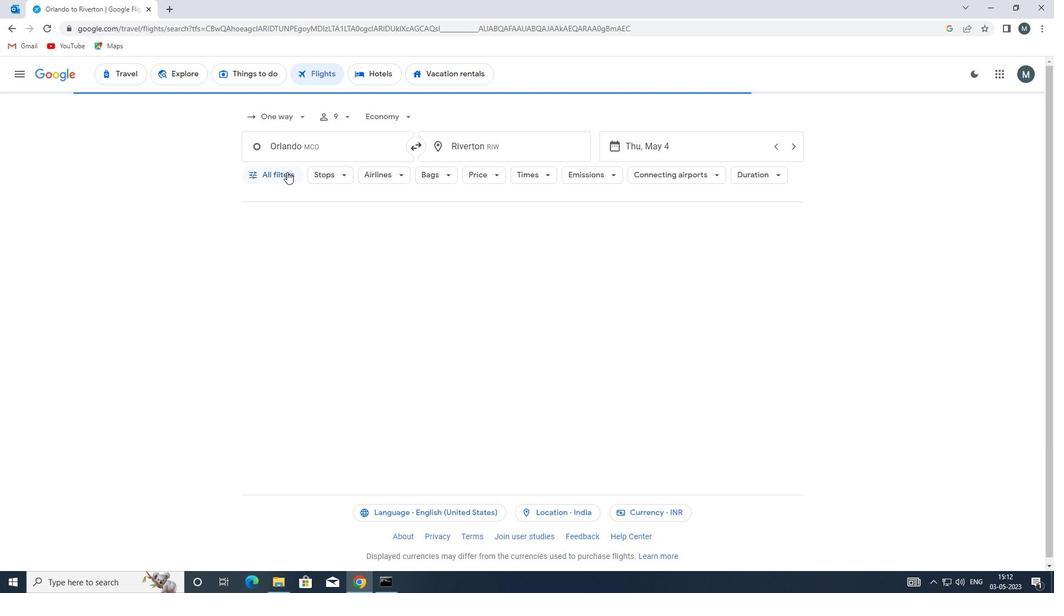 
Action: Mouse moved to (314, 258)
Screenshot: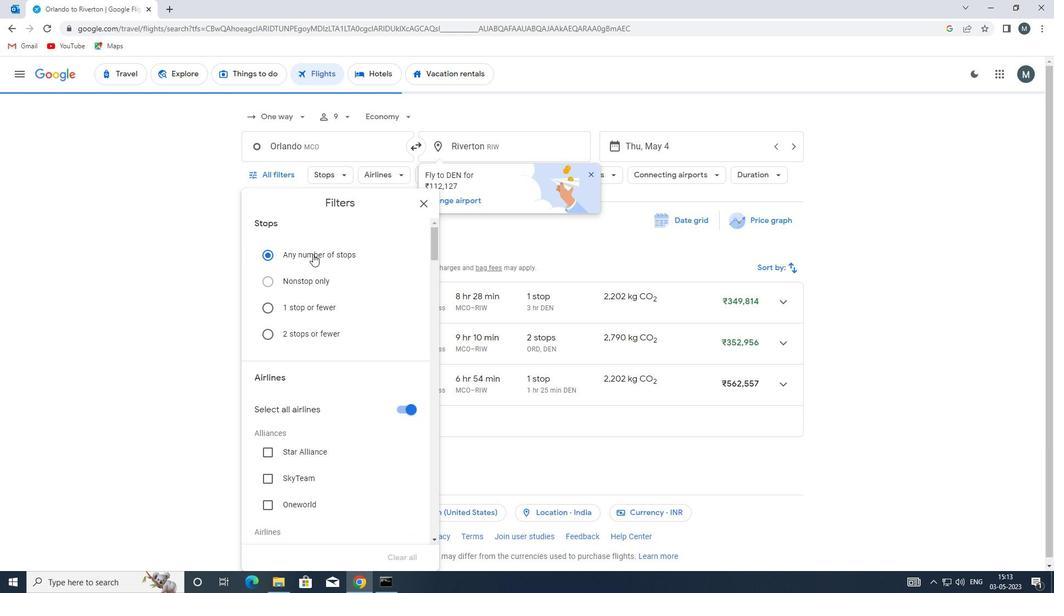 
Action: Mouse scrolled (314, 257) with delta (0, 0)
Screenshot: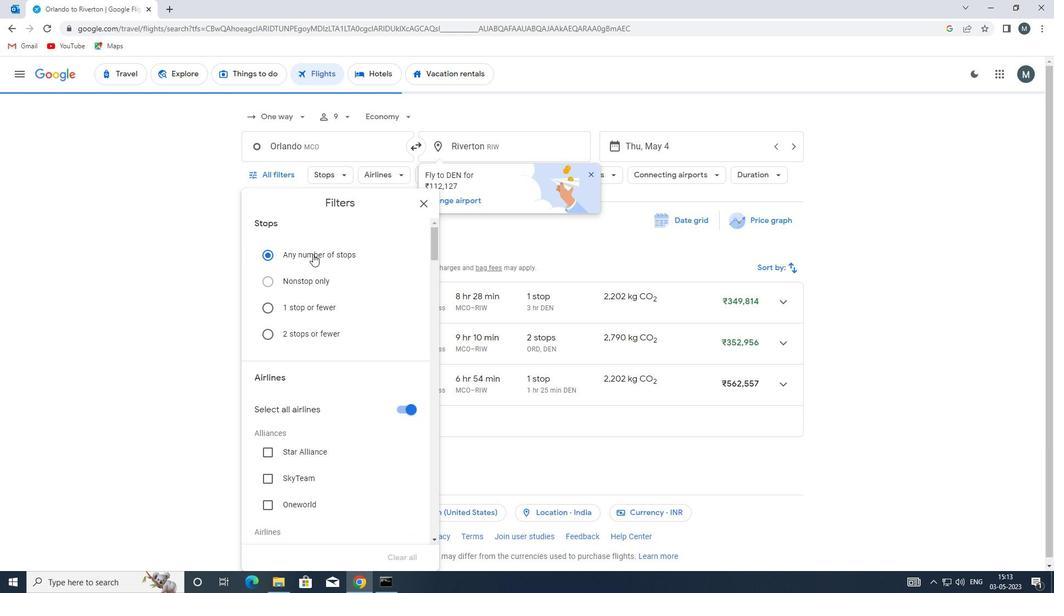 
Action: Mouse moved to (316, 262)
Screenshot: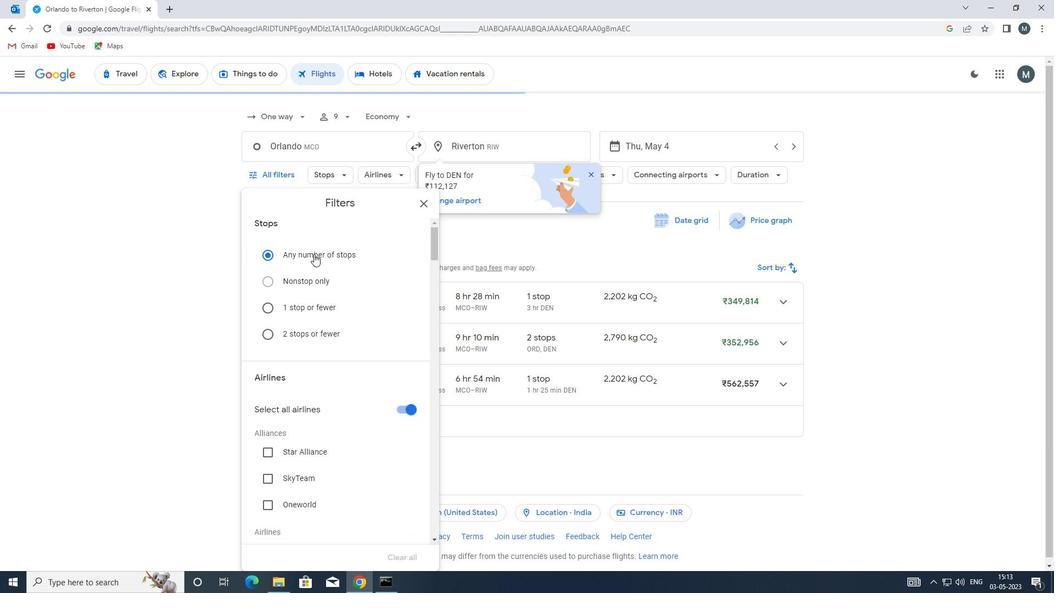 
Action: Mouse scrolled (316, 261) with delta (0, 0)
Screenshot: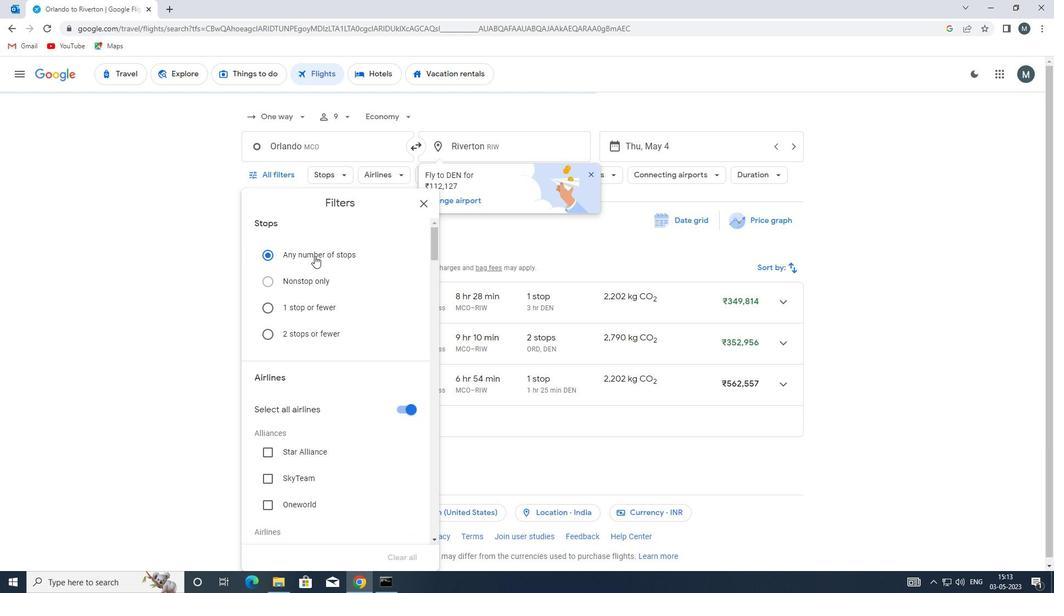 
Action: Mouse moved to (400, 295)
Screenshot: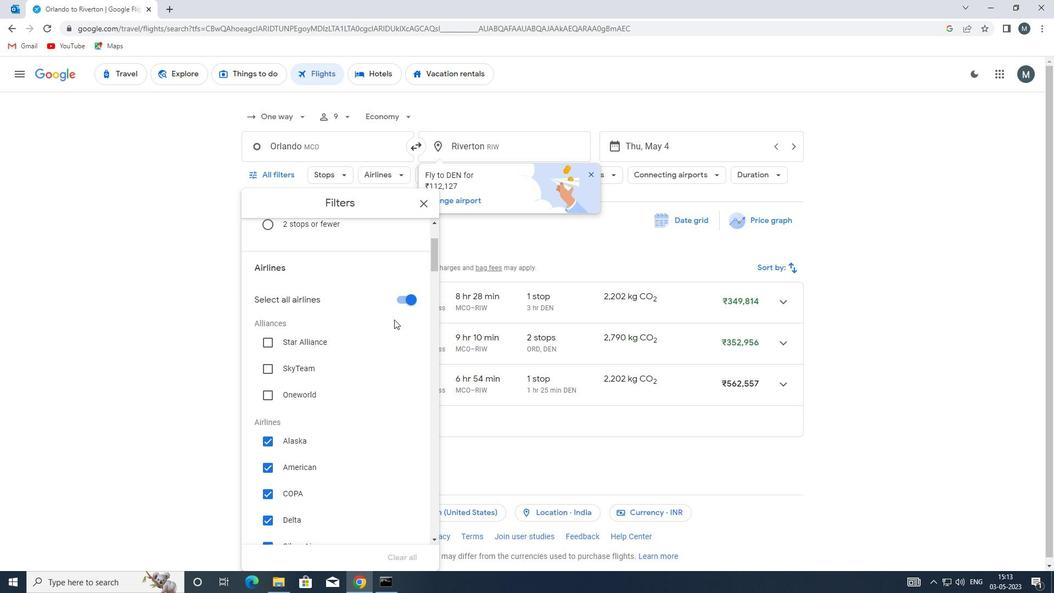 
Action: Mouse pressed left at (400, 295)
Screenshot: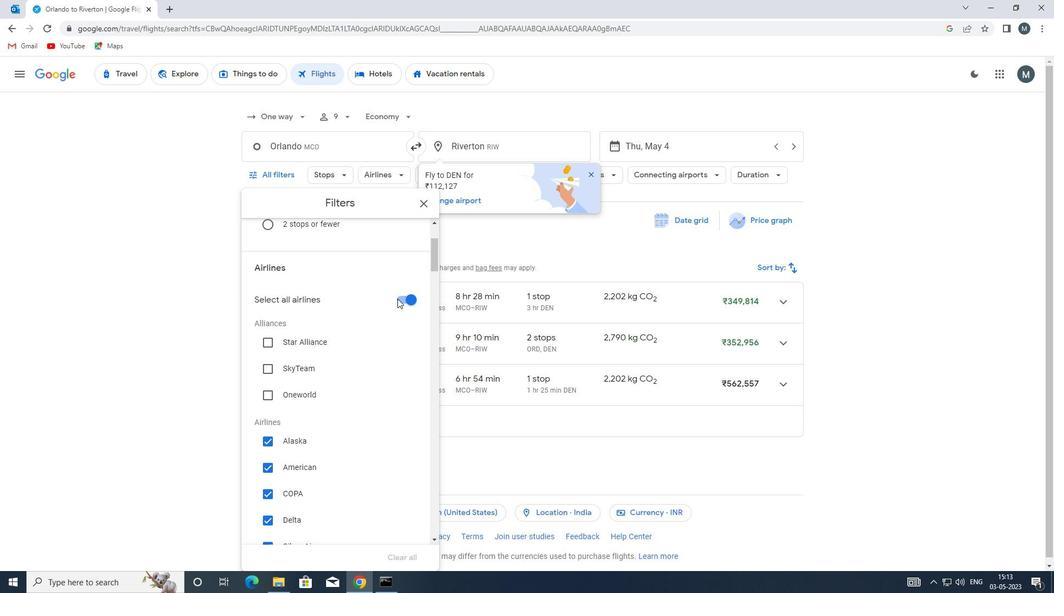 
Action: Mouse moved to (336, 339)
Screenshot: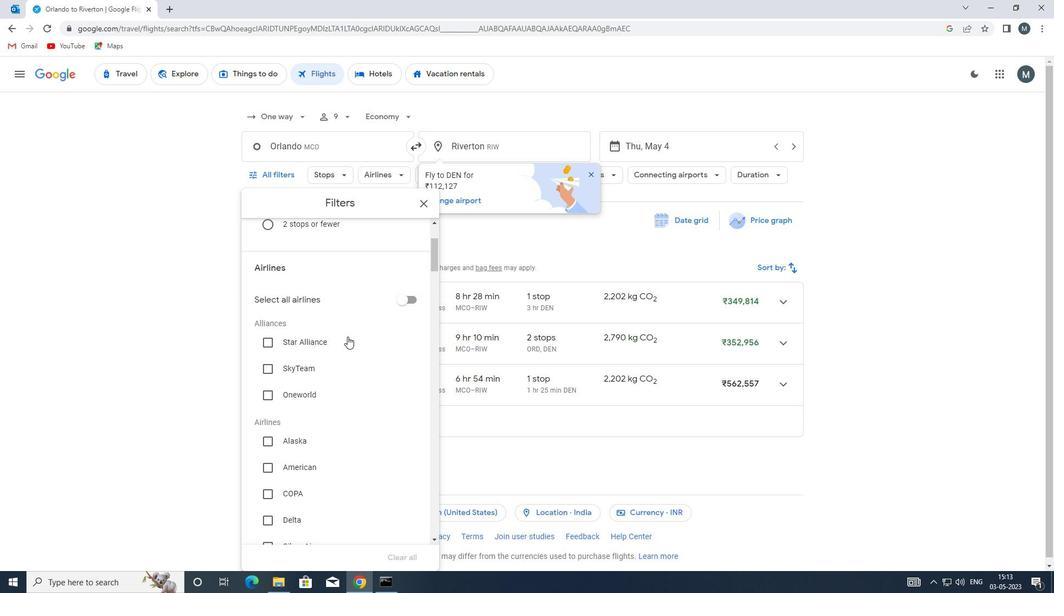 
Action: Mouse scrolled (336, 338) with delta (0, 0)
Screenshot: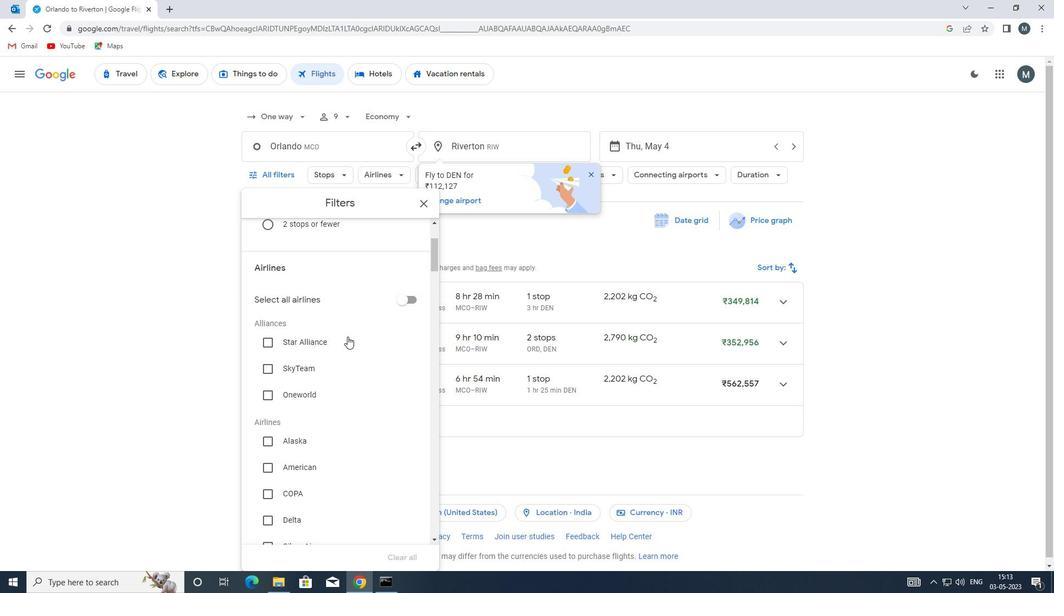 
Action: Mouse moved to (265, 409)
Screenshot: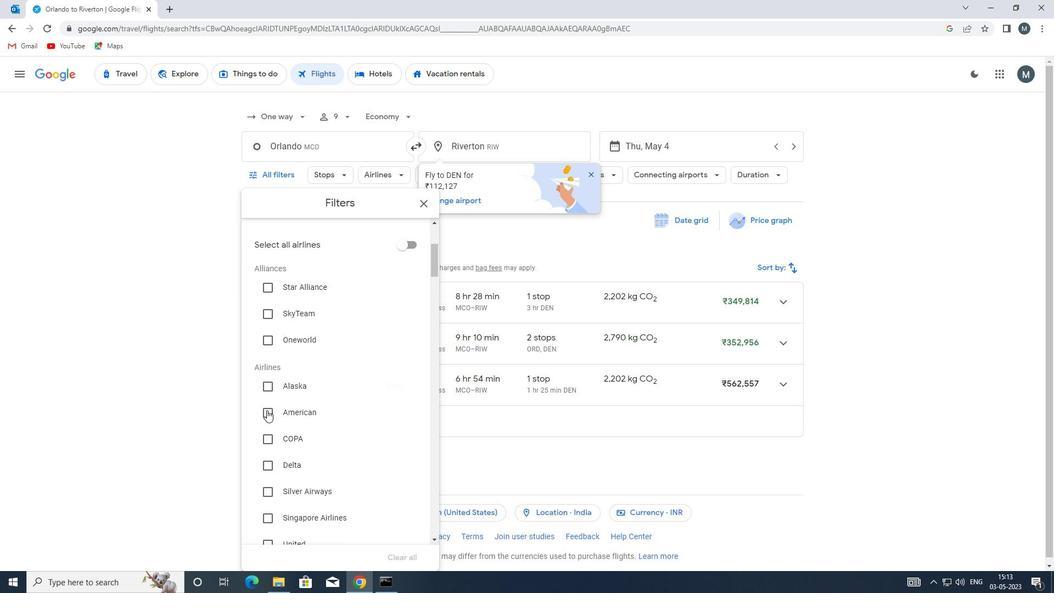 
Action: Mouse scrolled (265, 408) with delta (0, 0)
Screenshot: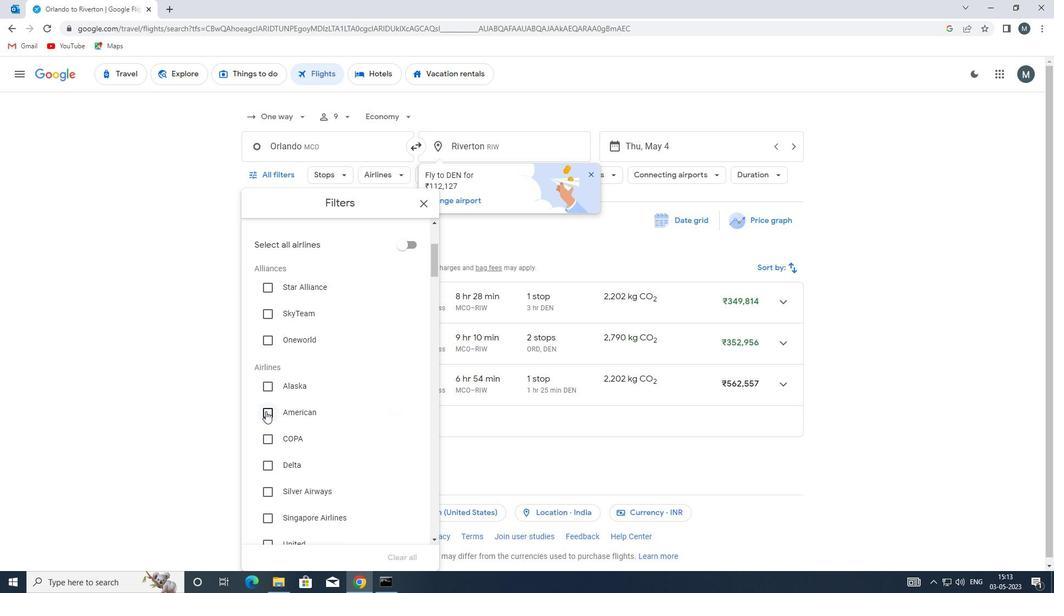 
Action: Mouse moved to (268, 357)
Screenshot: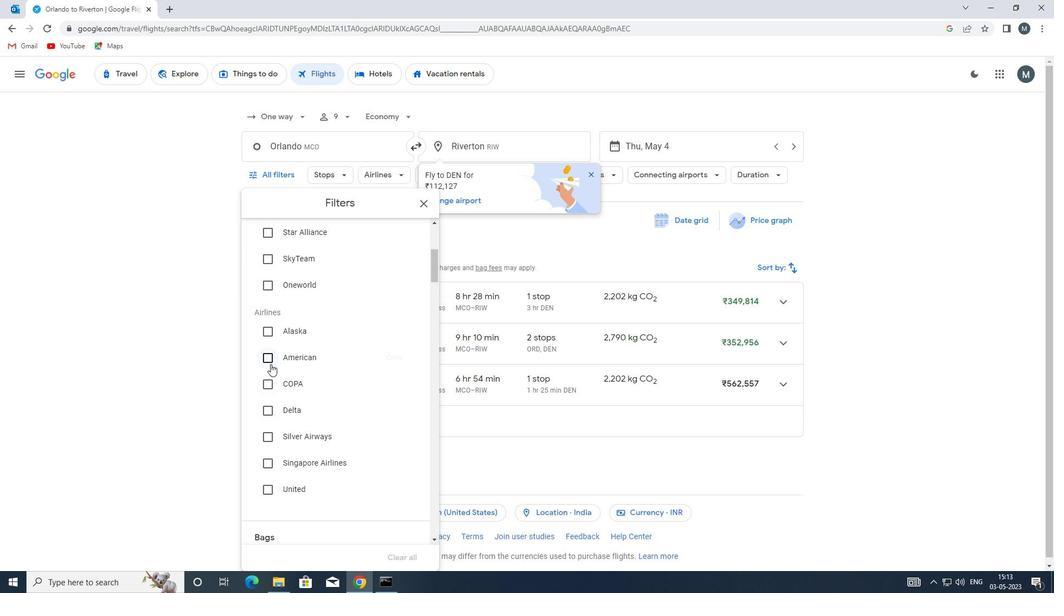 
Action: Mouse pressed left at (268, 357)
Screenshot: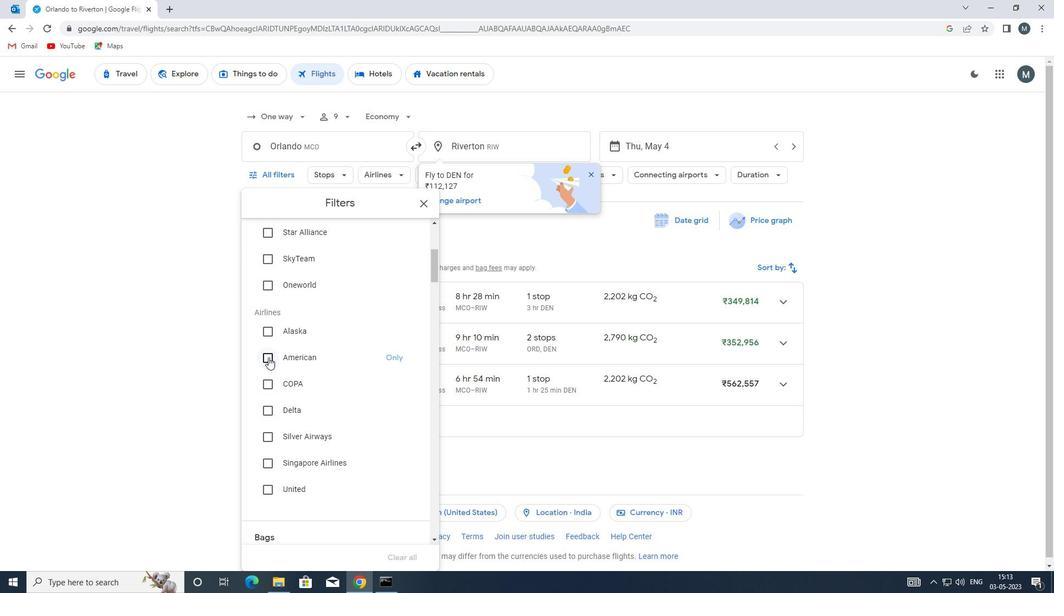 
Action: Mouse moved to (339, 366)
Screenshot: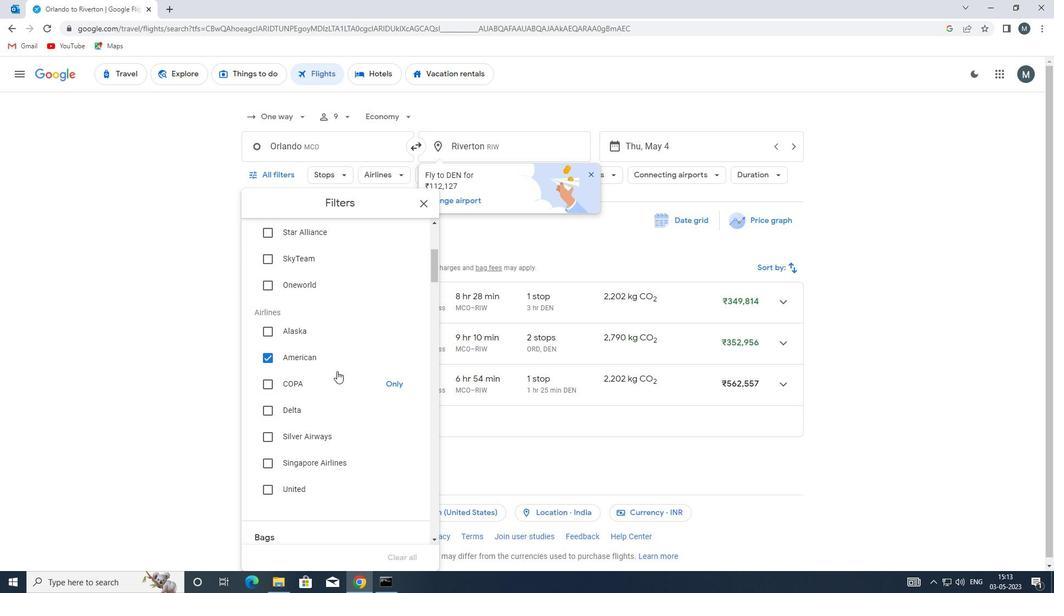 
Action: Mouse scrolled (339, 365) with delta (0, 0)
Screenshot: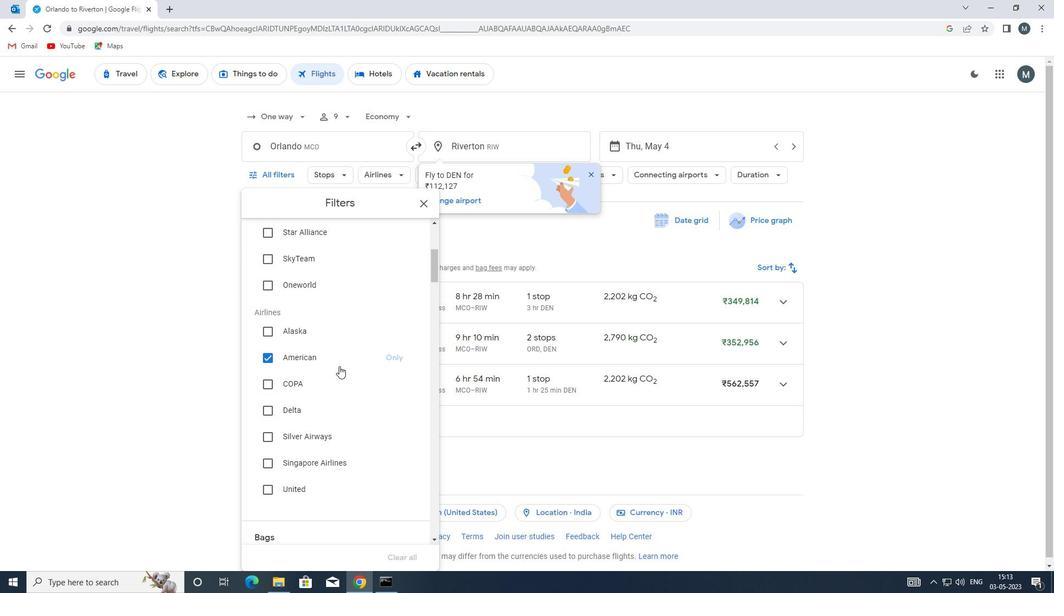 
Action: Mouse scrolled (339, 365) with delta (0, 0)
Screenshot: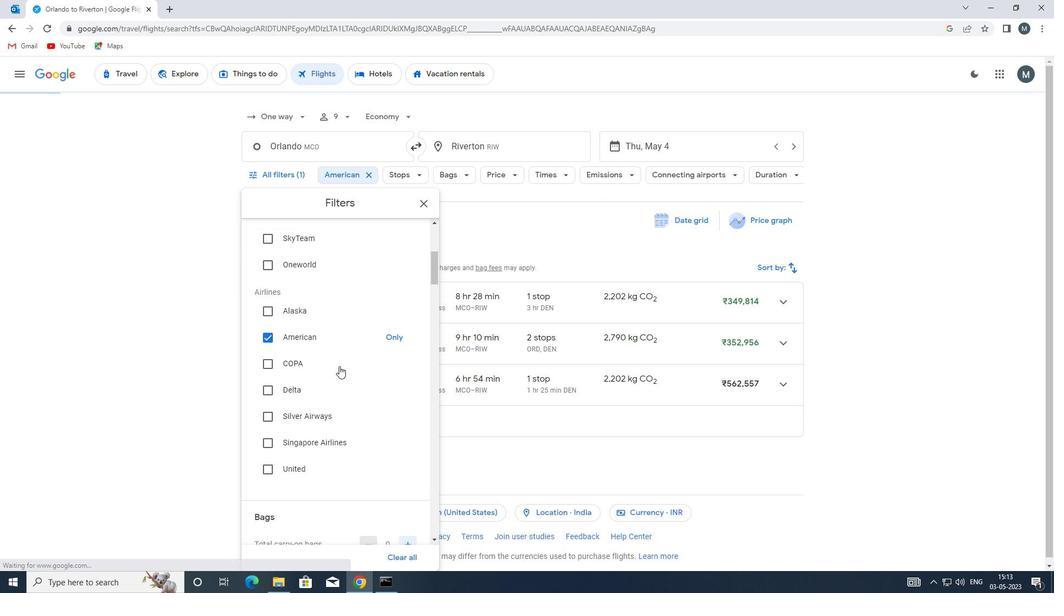 
Action: Mouse moved to (338, 366)
Screenshot: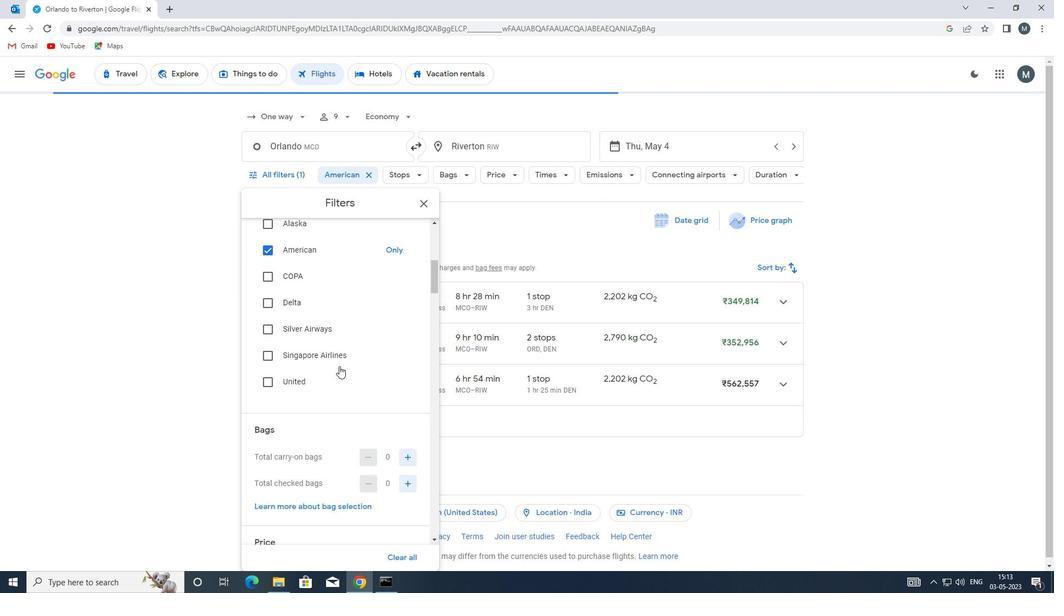 
Action: Mouse scrolled (338, 365) with delta (0, 0)
Screenshot: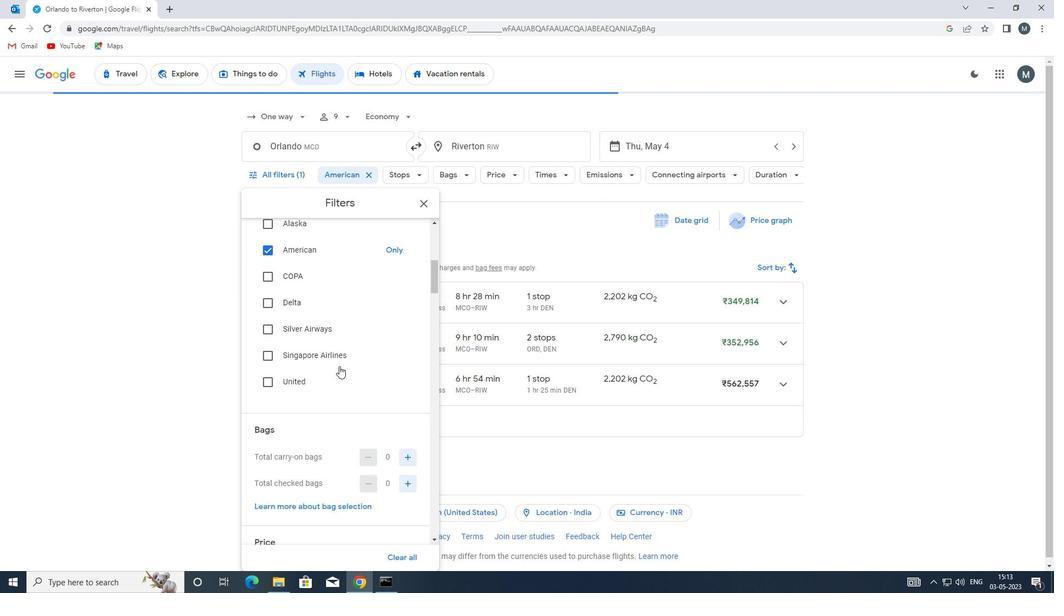 
Action: Mouse moved to (336, 371)
Screenshot: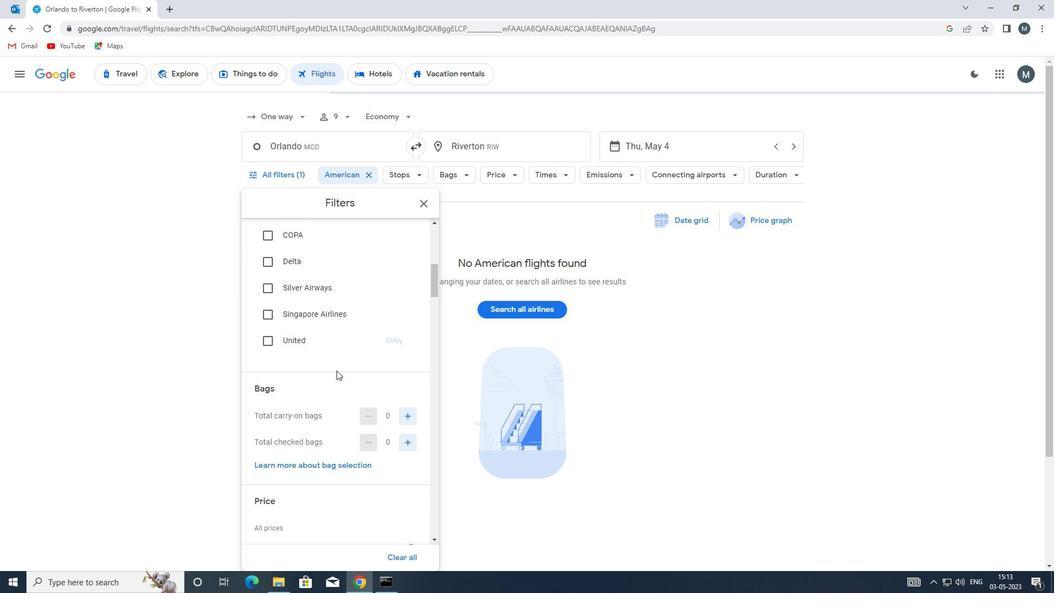
Action: Mouse scrolled (336, 370) with delta (0, 0)
Screenshot: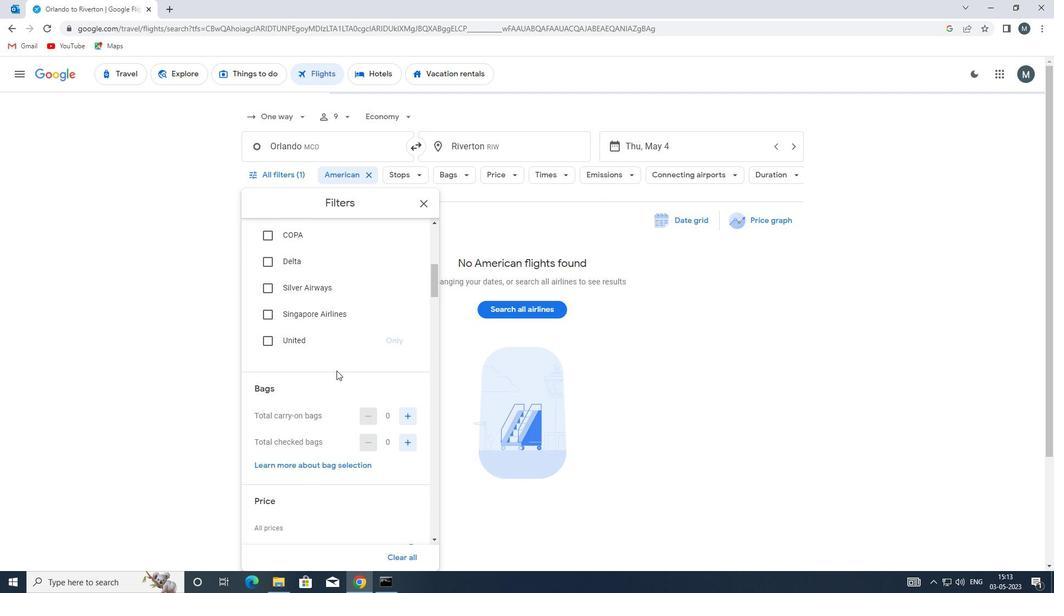 
Action: Mouse moved to (401, 370)
Screenshot: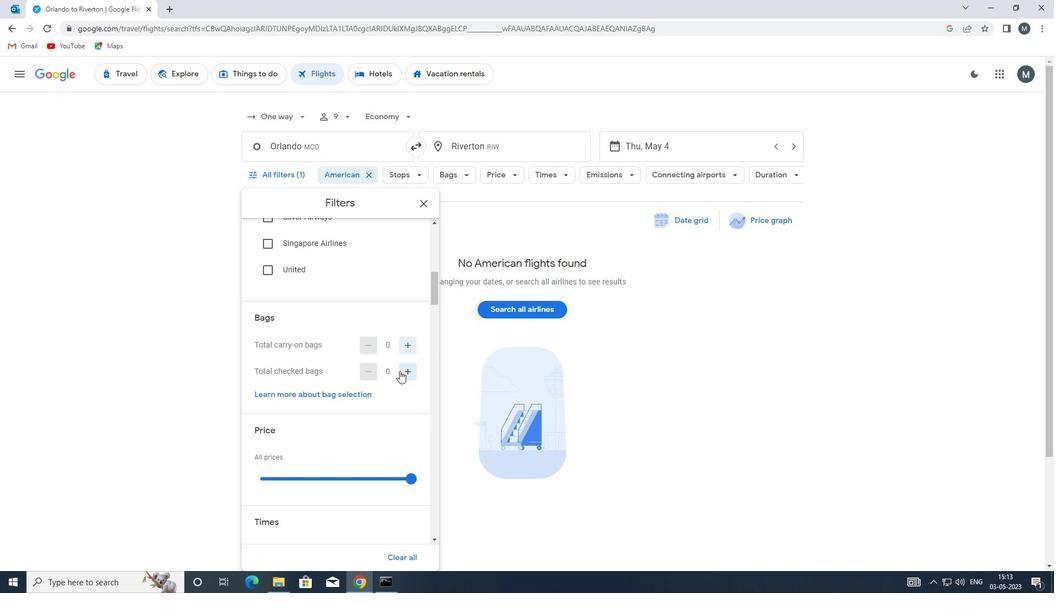 
Action: Mouse pressed left at (401, 370)
Screenshot: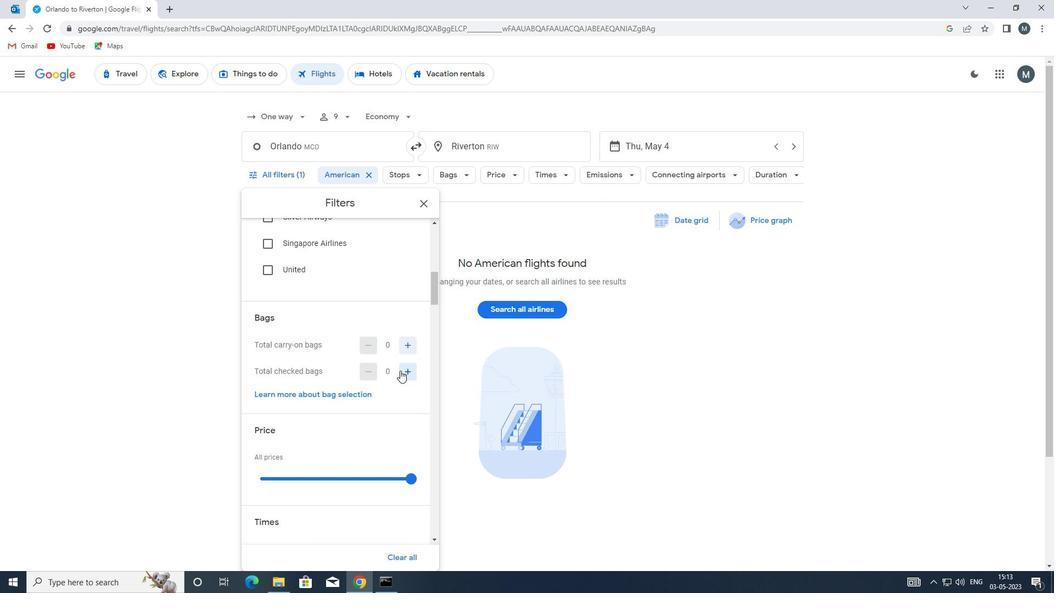 
Action: Mouse pressed left at (401, 370)
Screenshot: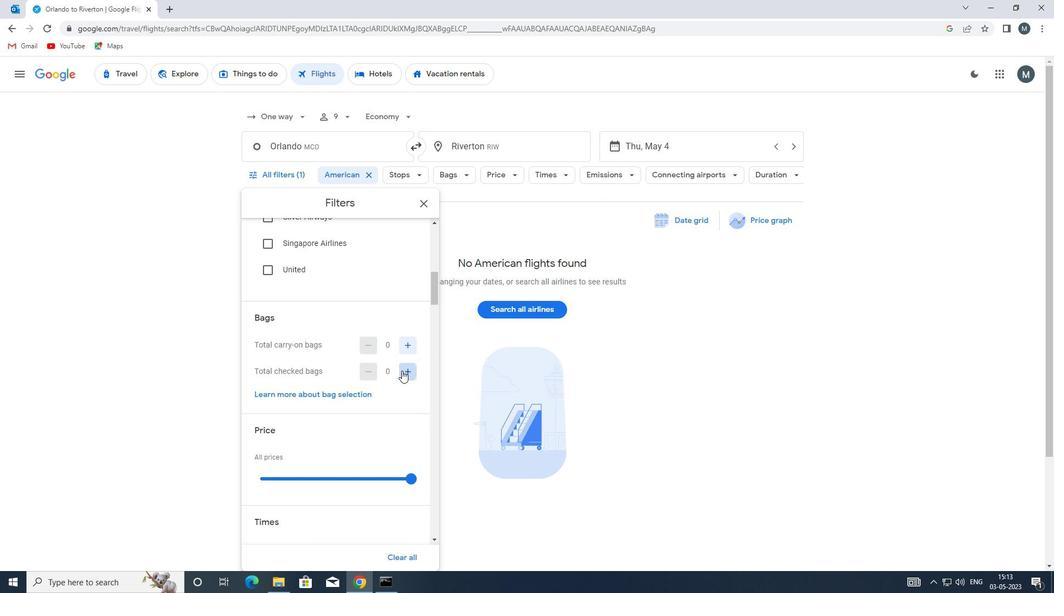 
Action: Mouse pressed left at (401, 370)
Screenshot: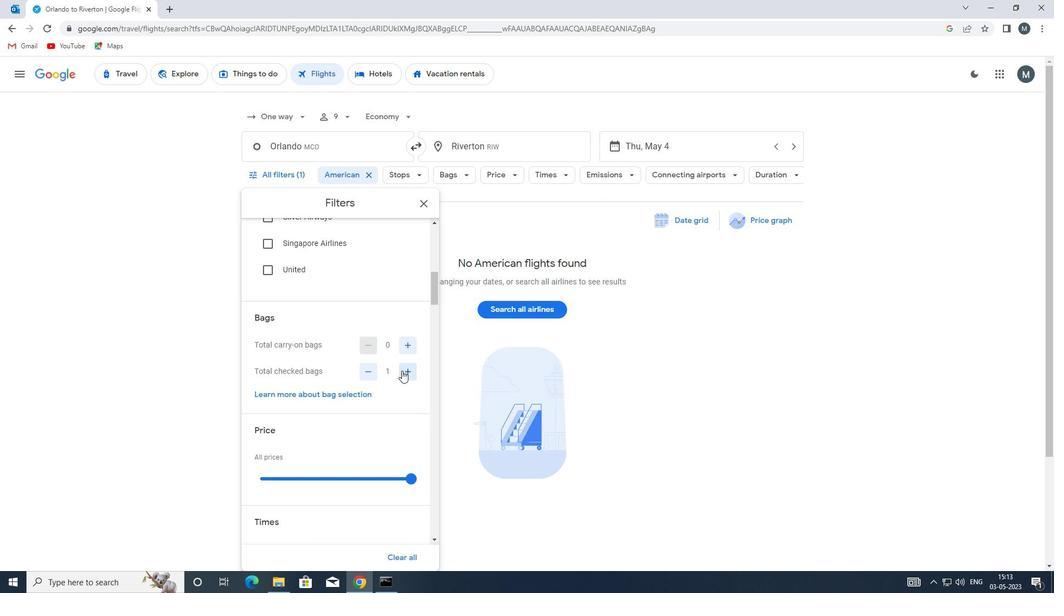 
Action: Mouse moved to (403, 370)
Screenshot: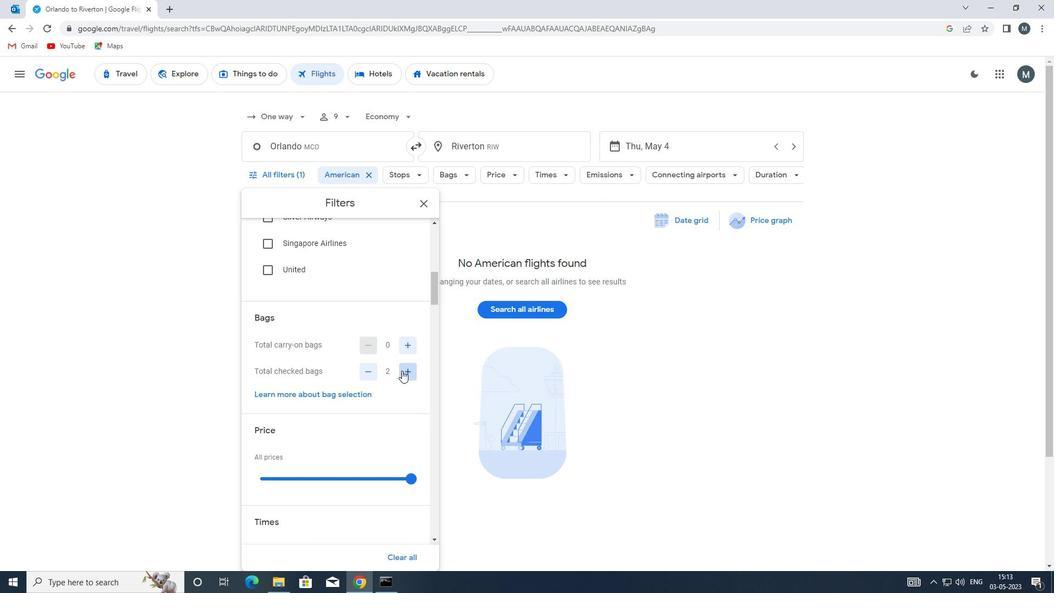 
Action: Mouse pressed left at (403, 370)
Screenshot: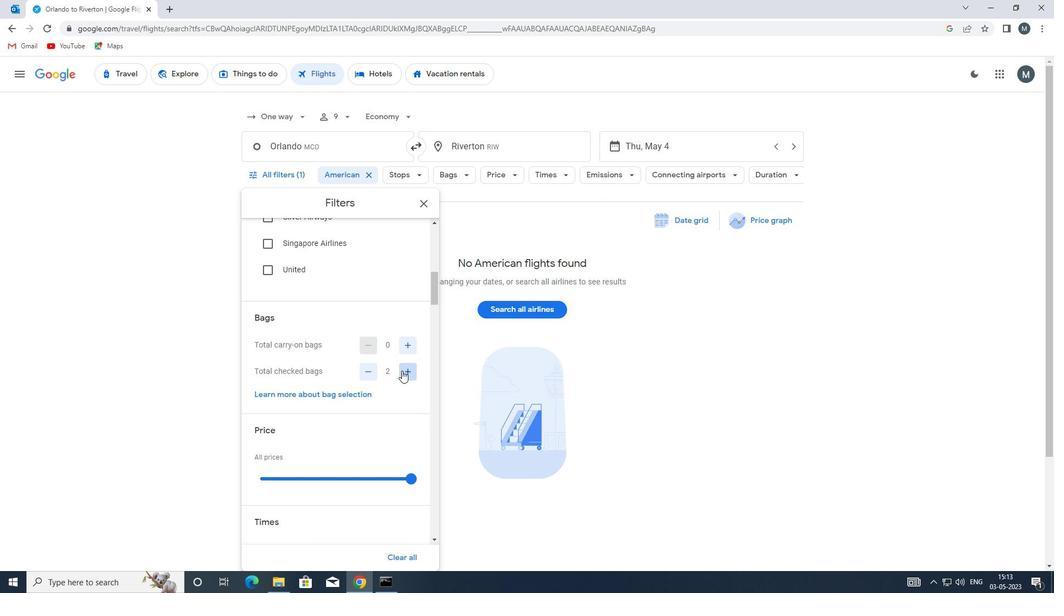 
Action: Mouse pressed left at (403, 370)
Screenshot: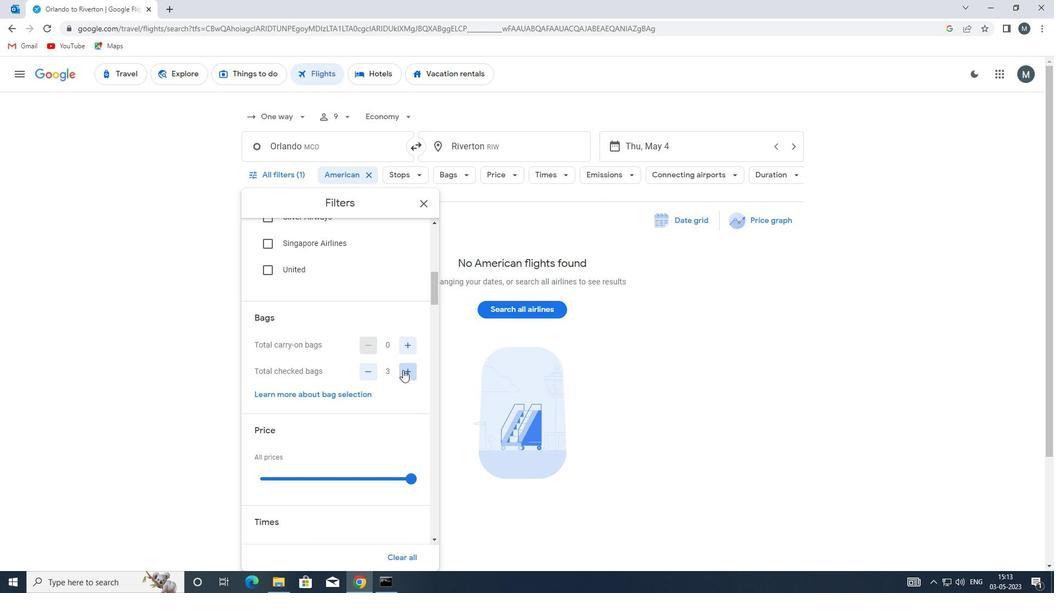 
Action: Mouse pressed left at (403, 370)
Screenshot: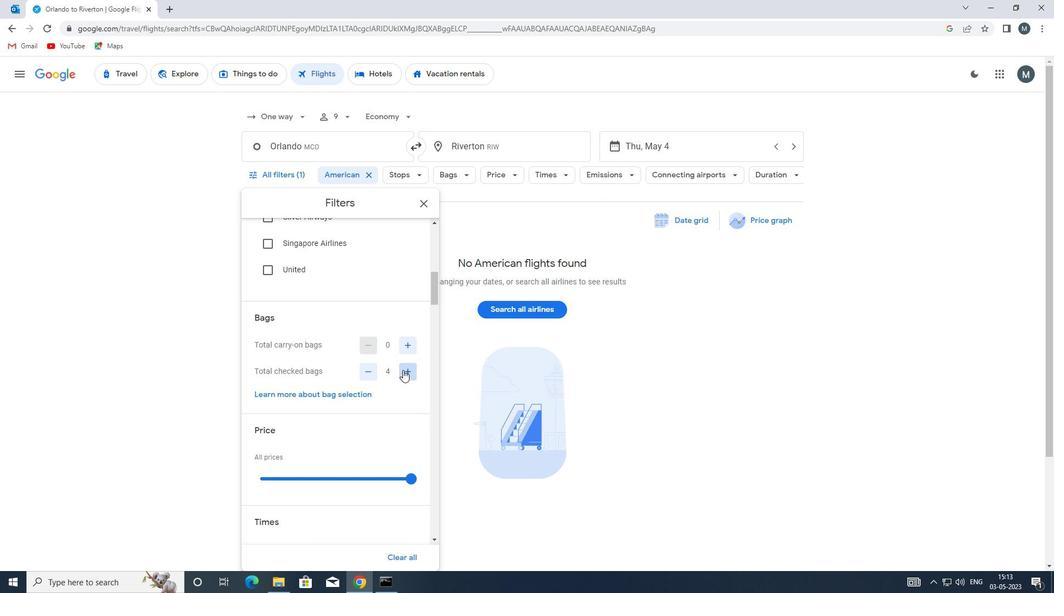 
Action: Mouse pressed left at (403, 370)
Screenshot: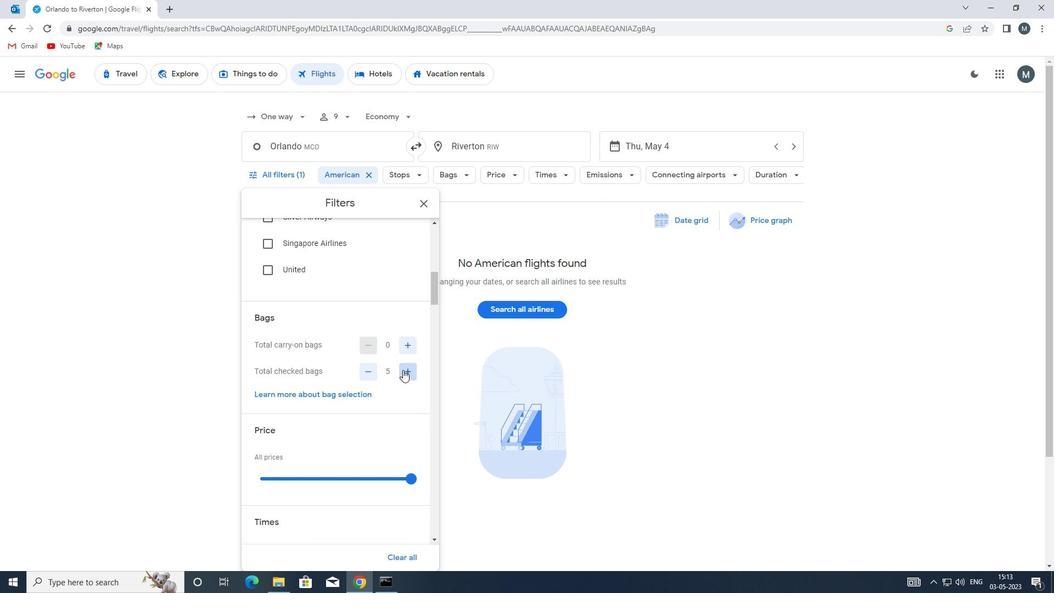 
Action: Mouse moved to (403, 370)
Screenshot: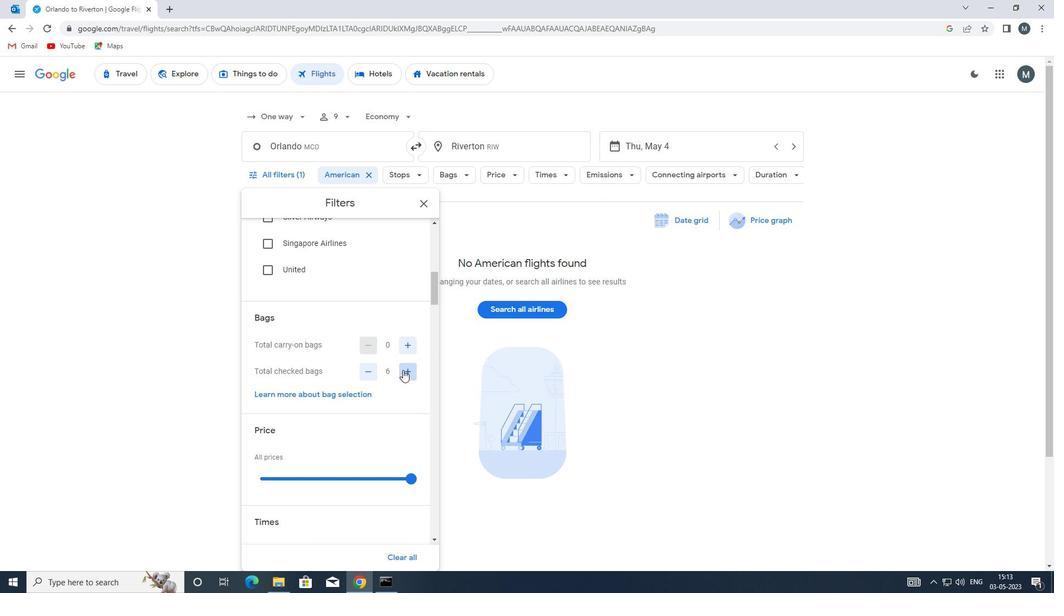
Action: Mouse pressed left at (403, 370)
Screenshot: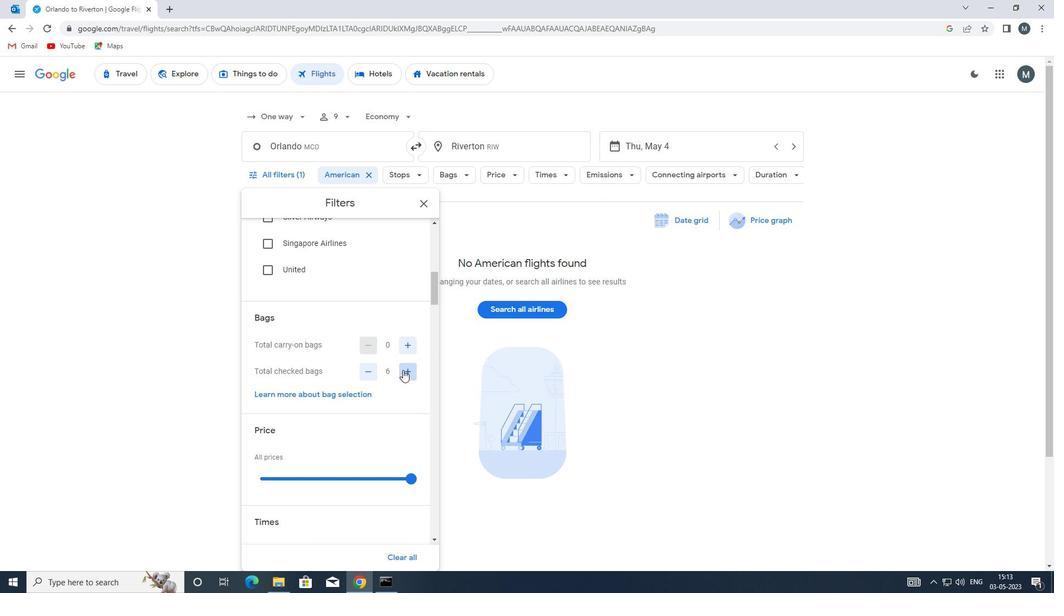 
Action: Mouse moved to (406, 366)
Screenshot: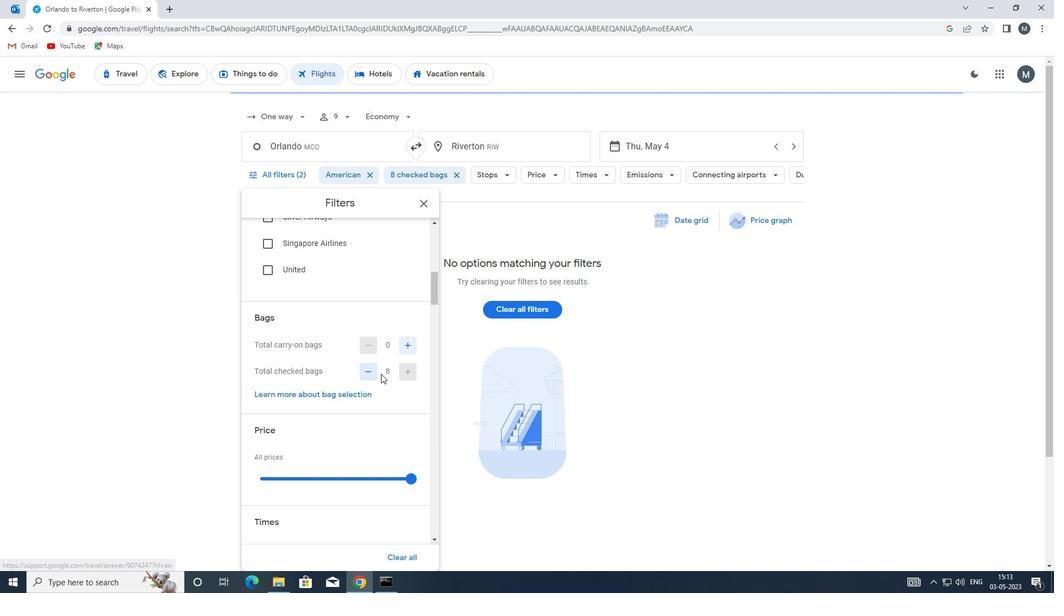 
Action: Mouse pressed left at (406, 366)
Screenshot: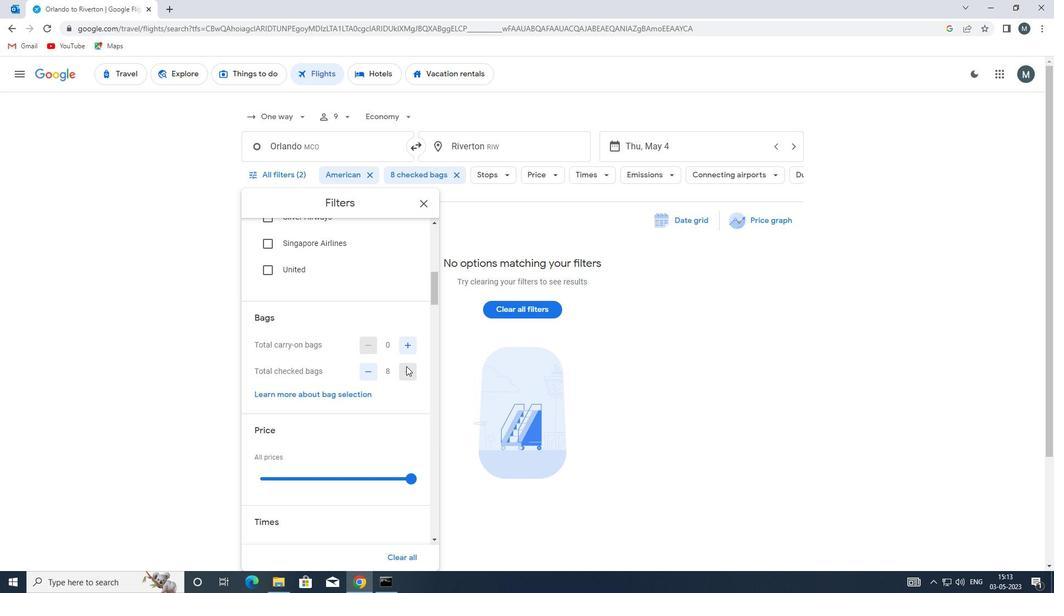 
Action: Mouse moved to (404, 366)
Screenshot: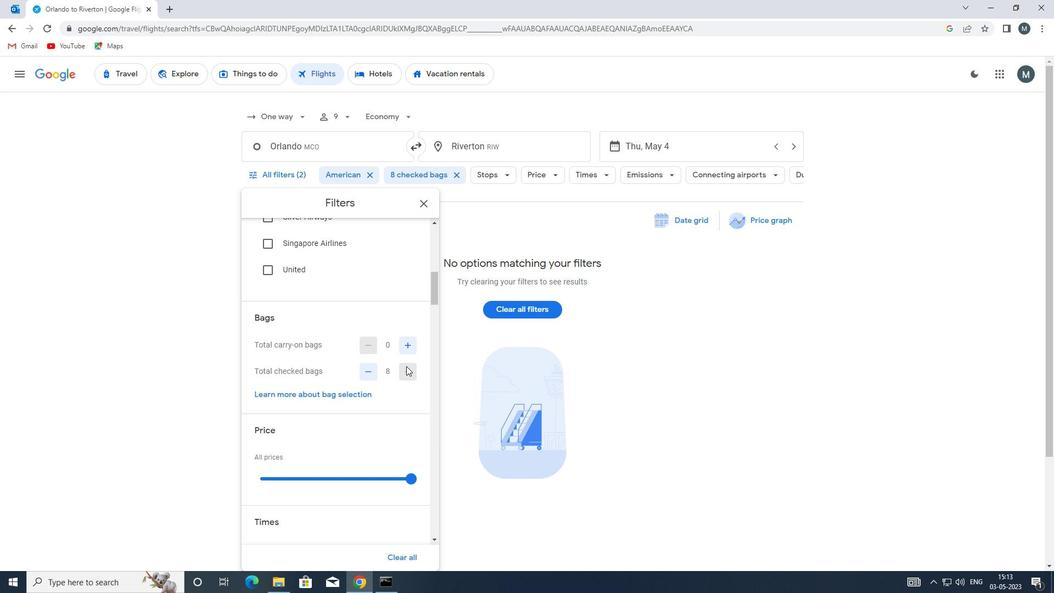 
Action: Mouse pressed left at (404, 366)
Screenshot: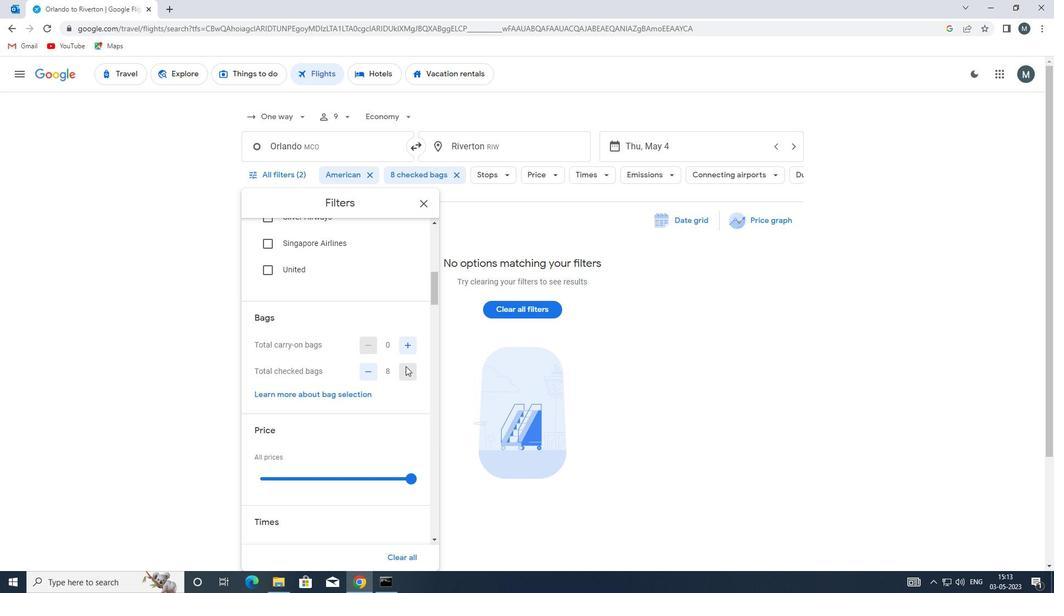 
Action: Mouse moved to (325, 372)
Screenshot: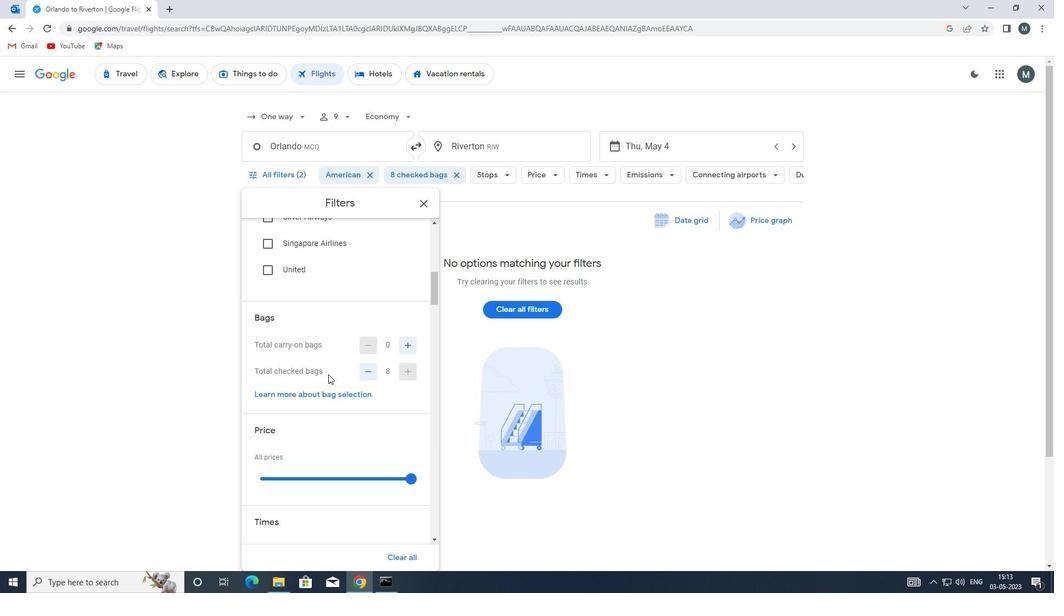 
Action: Mouse scrolled (325, 372) with delta (0, 0)
Screenshot: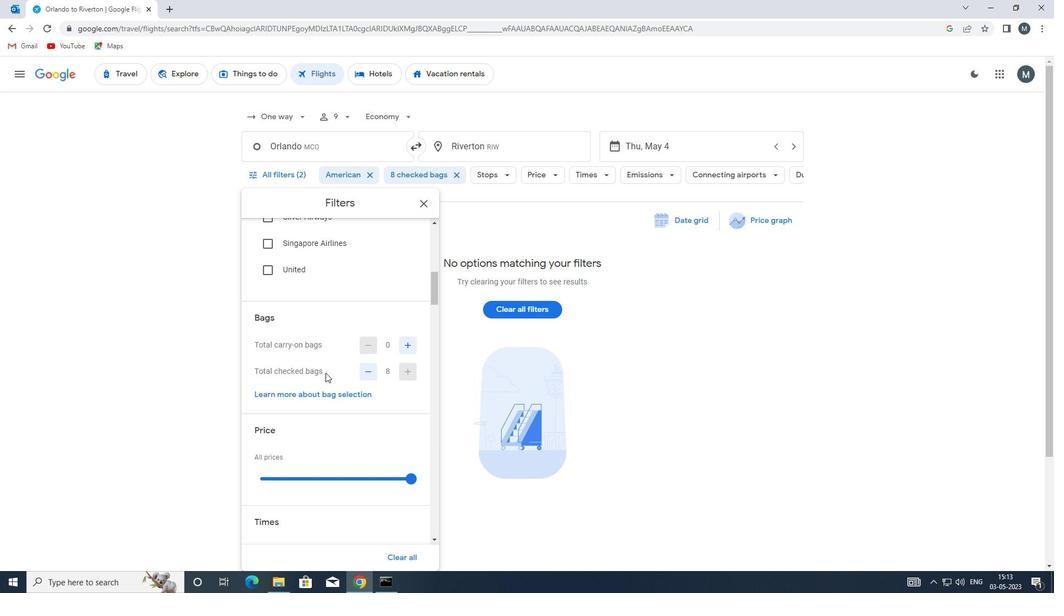 
Action: Mouse moved to (322, 371)
Screenshot: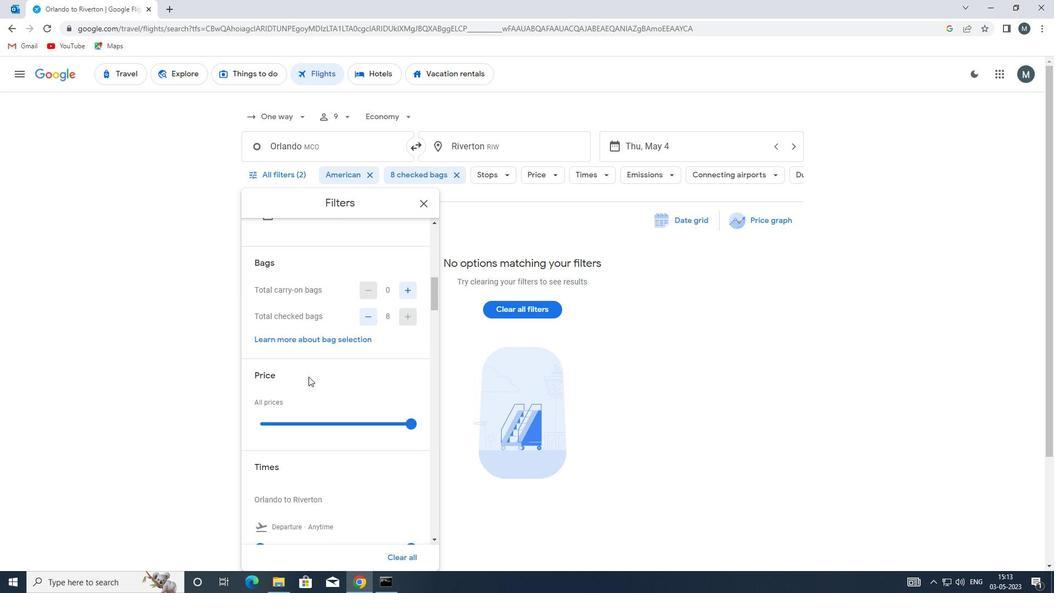 
Action: Mouse scrolled (322, 371) with delta (0, 0)
Screenshot: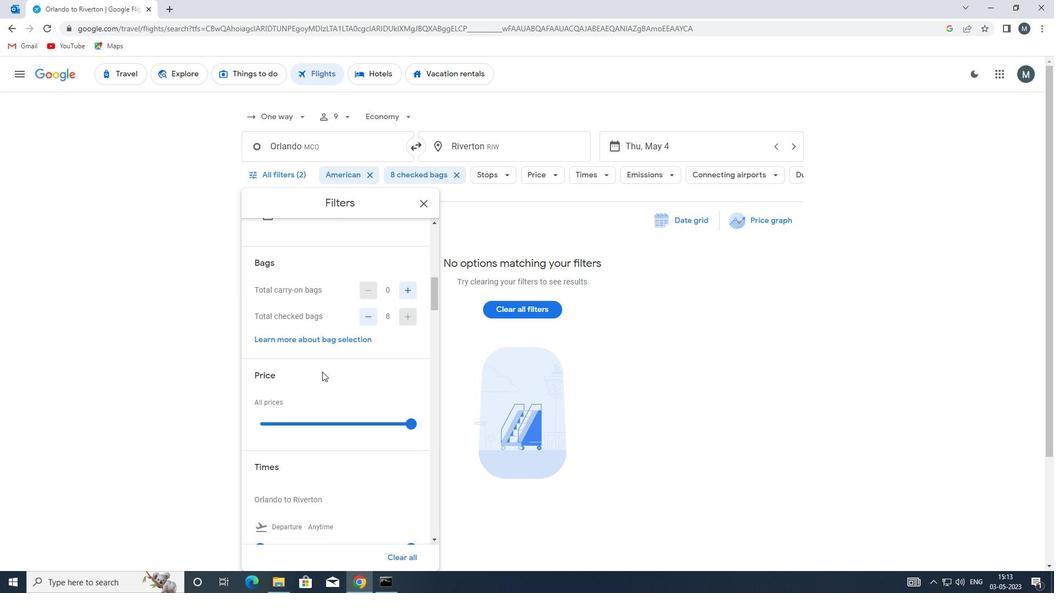 
Action: Mouse moved to (328, 366)
Screenshot: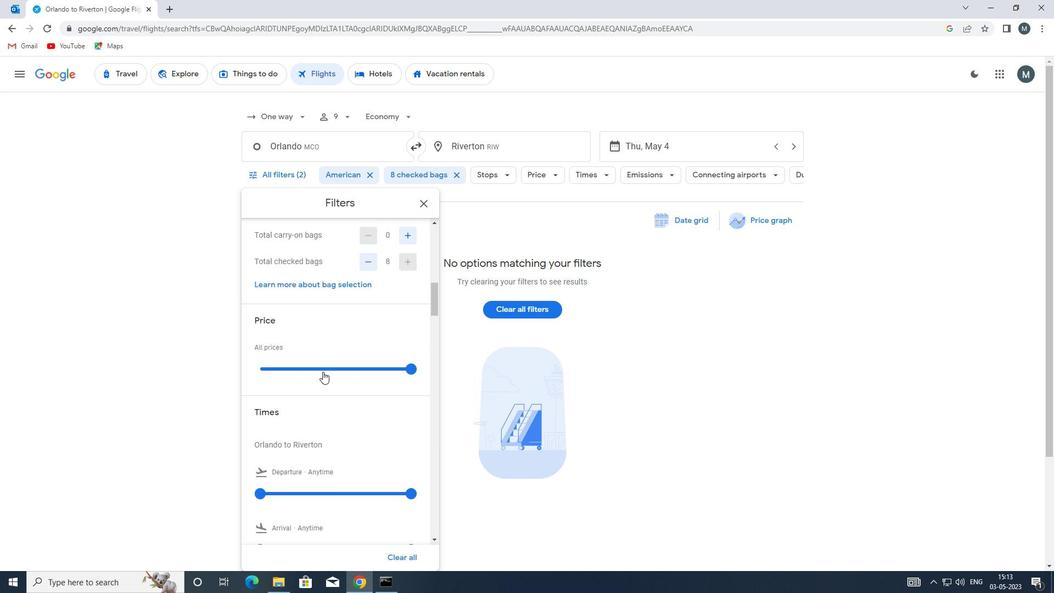 
Action: Mouse scrolled (328, 365) with delta (0, 0)
Screenshot: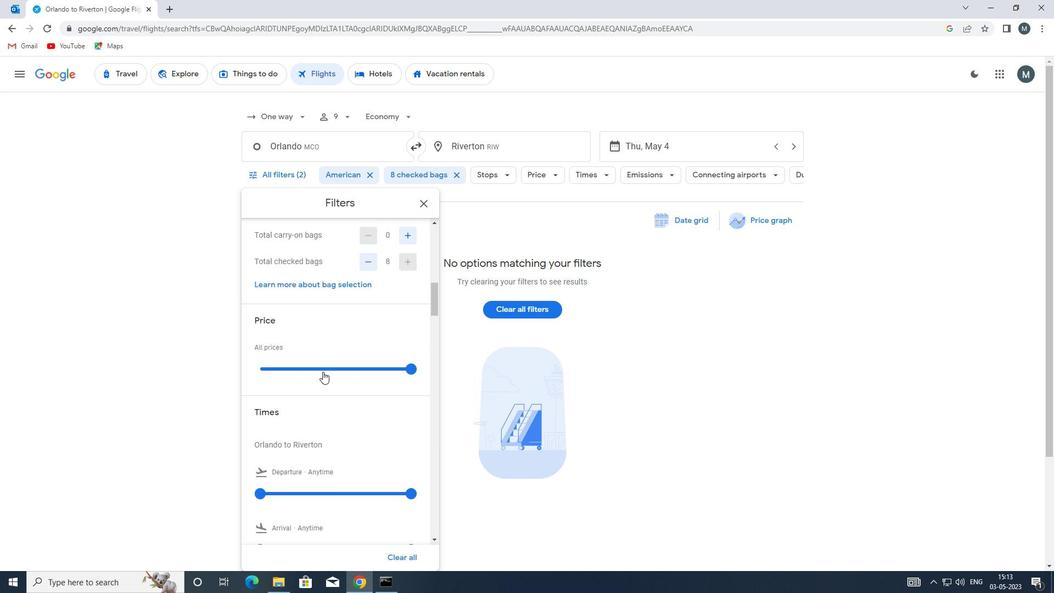 
Action: Mouse moved to (334, 317)
Screenshot: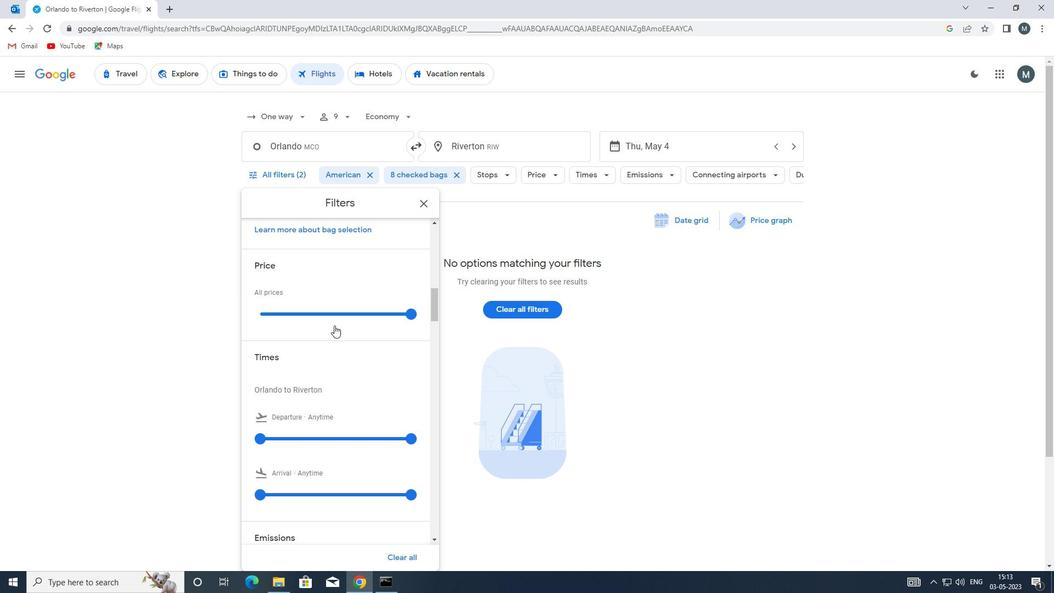 
Action: Mouse pressed left at (334, 317)
Screenshot: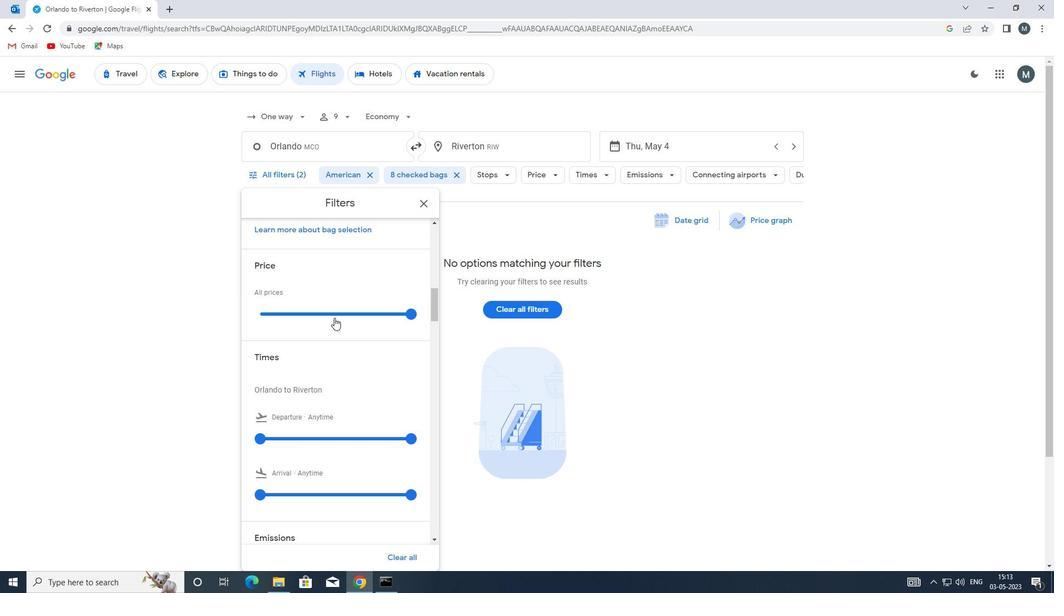 
Action: Mouse moved to (334, 316)
Screenshot: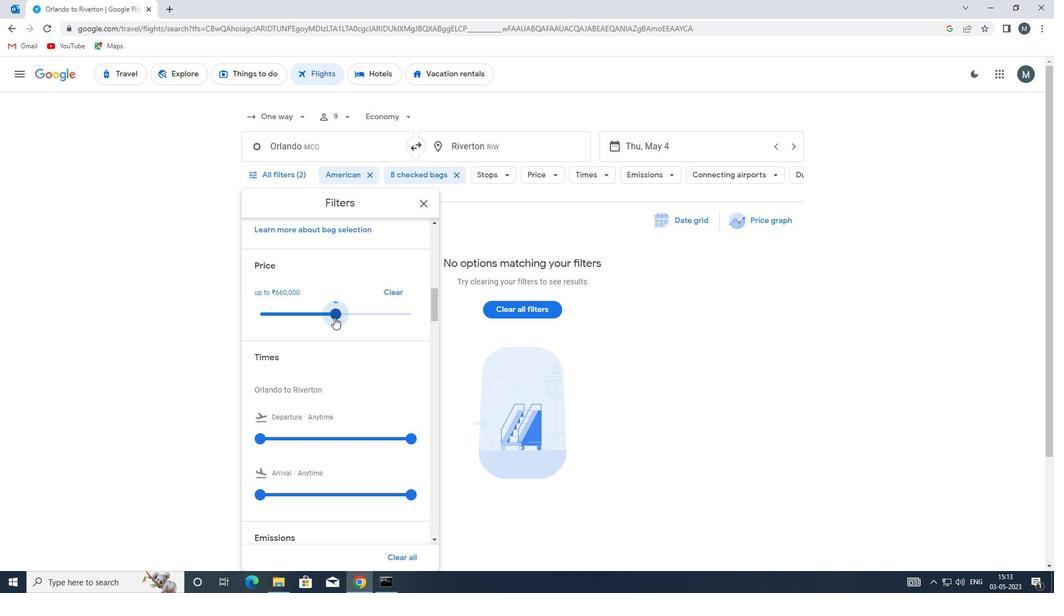 
Action: Mouse pressed left at (334, 316)
Screenshot: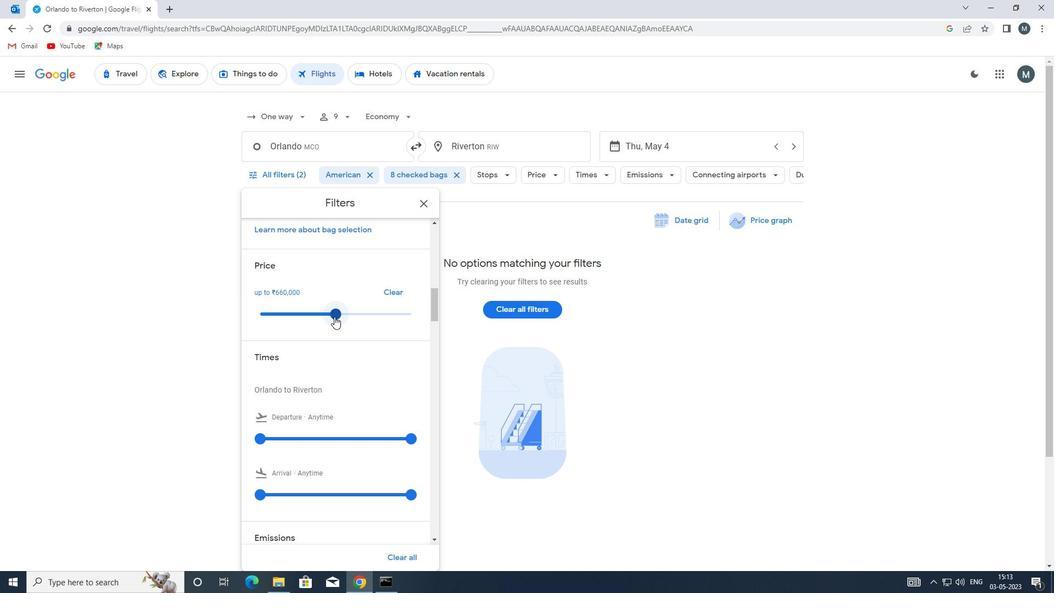 
Action: Mouse moved to (316, 331)
Screenshot: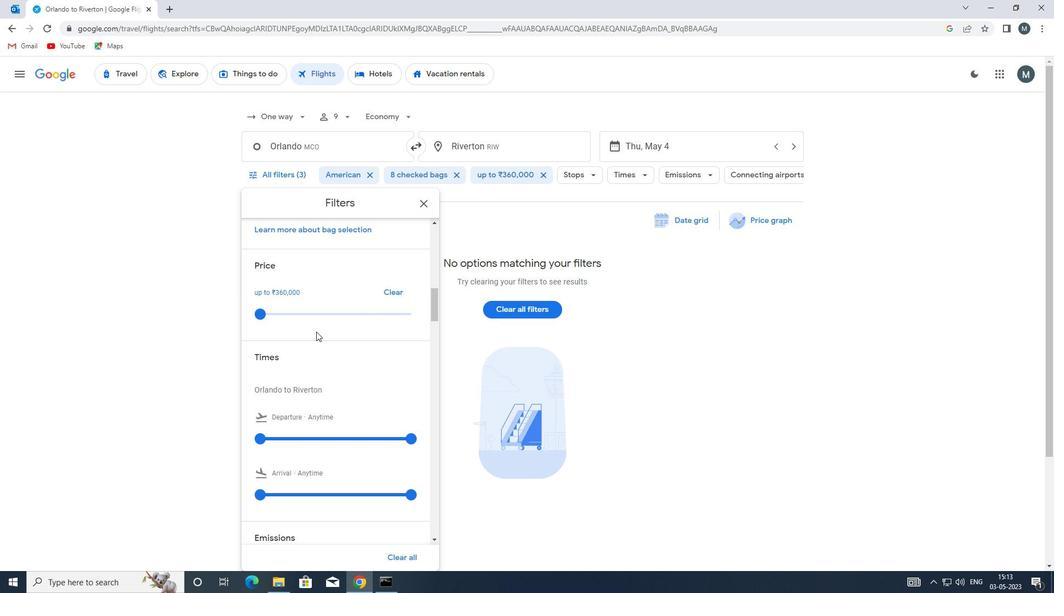 
Action: Mouse scrolled (316, 331) with delta (0, 0)
Screenshot: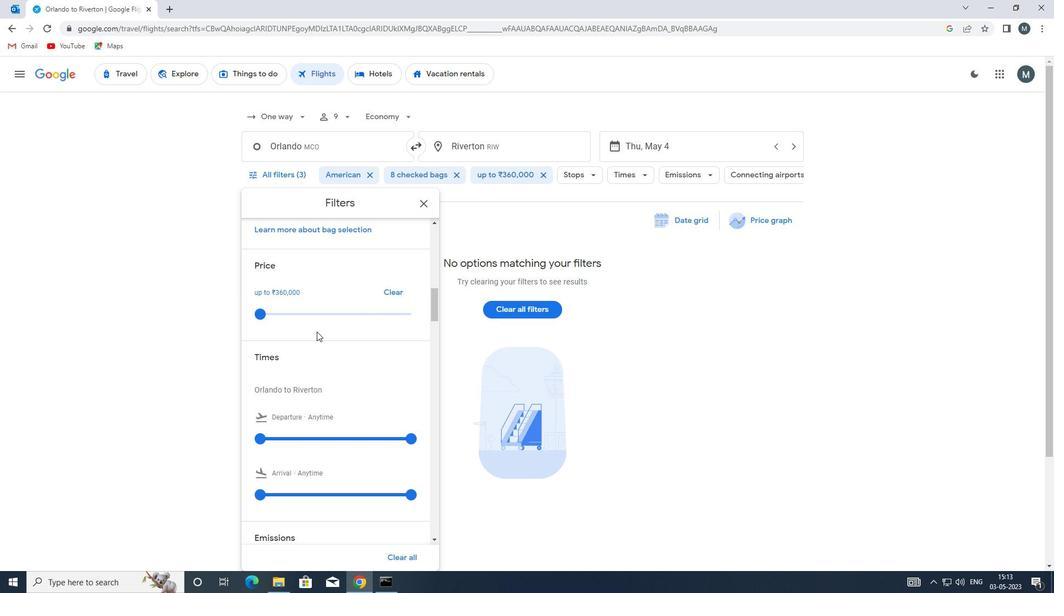 
Action: Mouse moved to (278, 381)
Screenshot: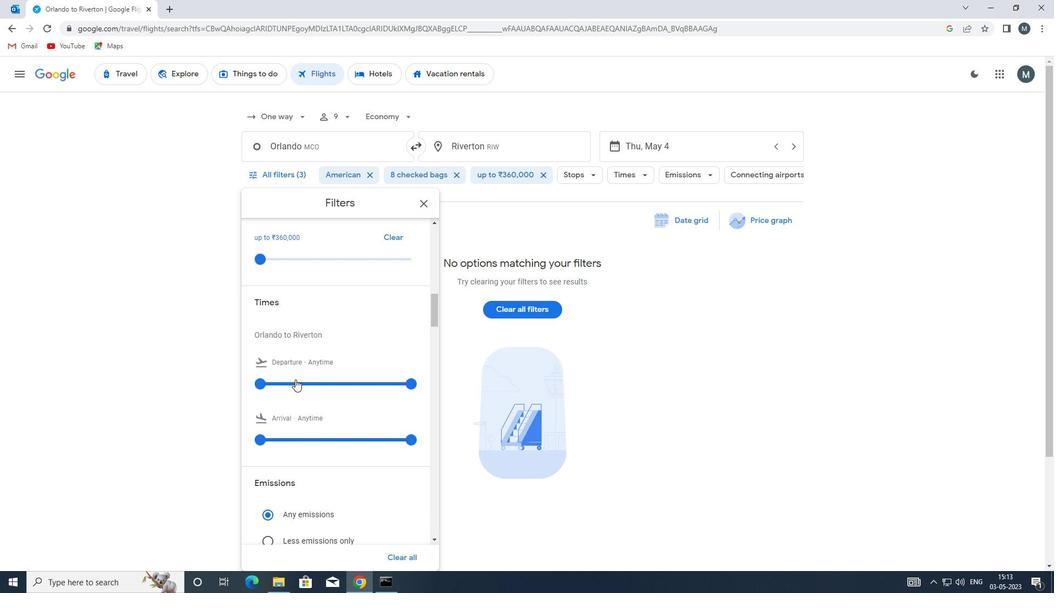 
Action: Mouse pressed left at (278, 381)
Screenshot: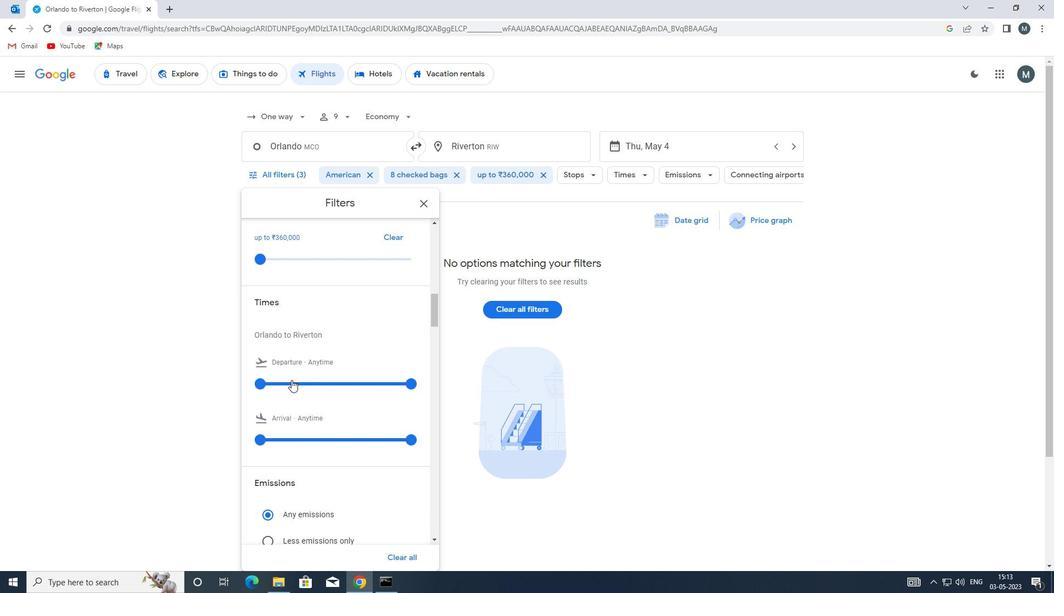
Action: Mouse moved to (410, 384)
Screenshot: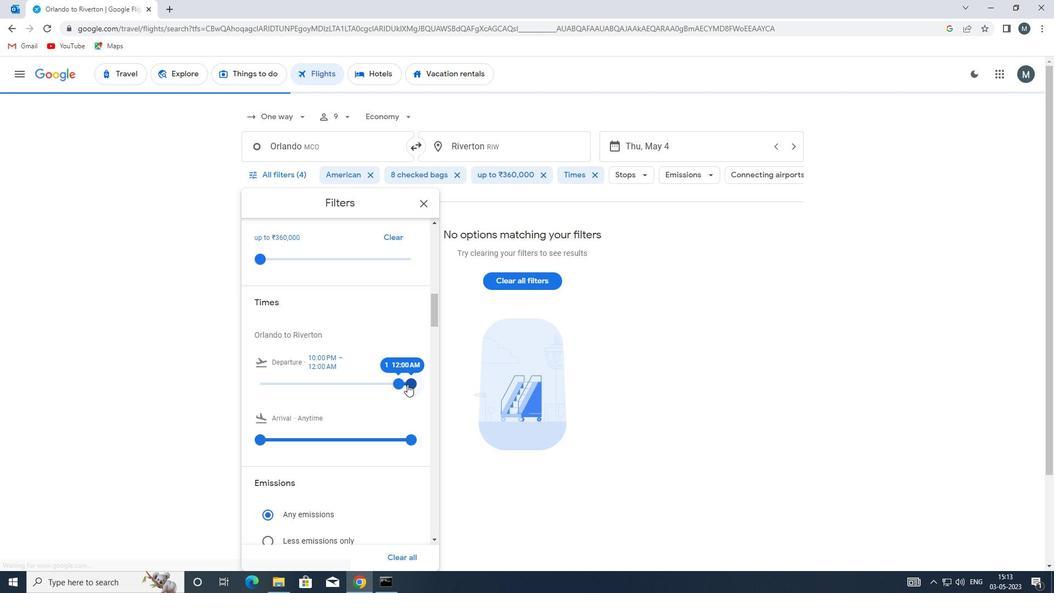 
Action: Mouse pressed left at (410, 384)
Screenshot: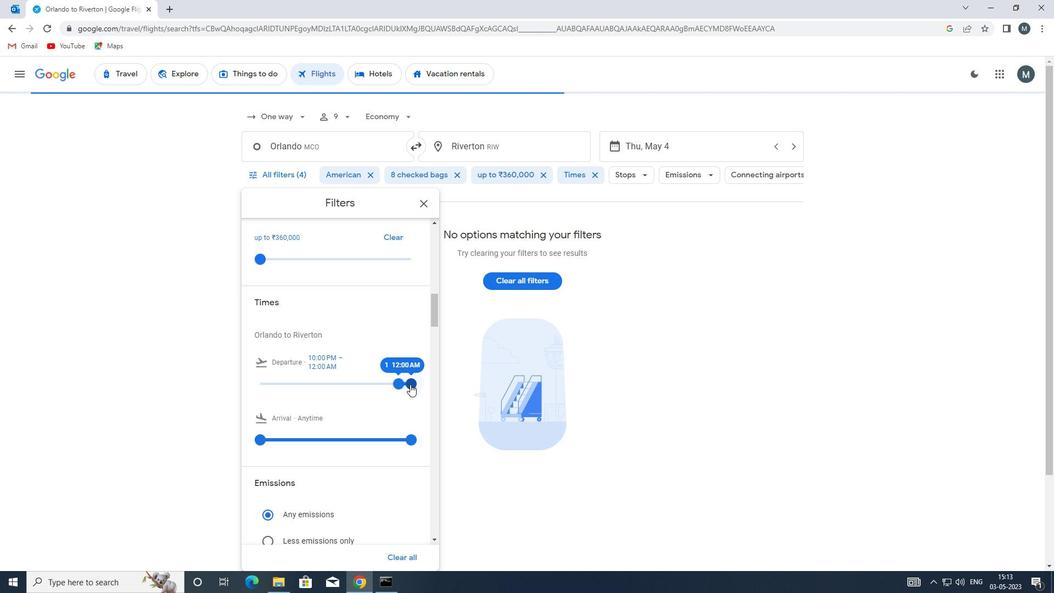 
Action: Mouse moved to (408, 383)
Screenshot: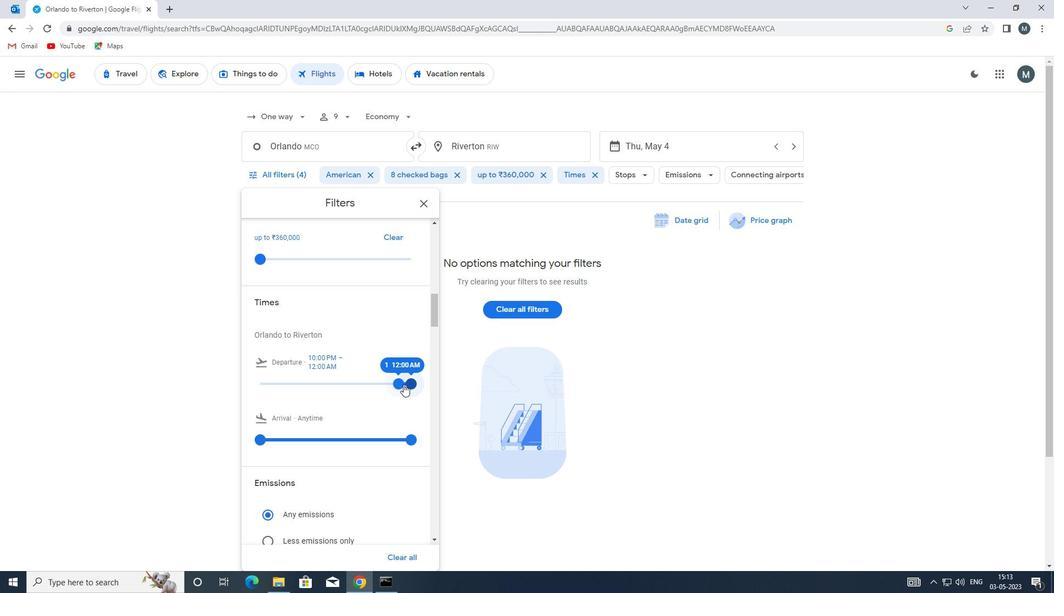 
Action: Mouse pressed left at (408, 383)
Screenshot: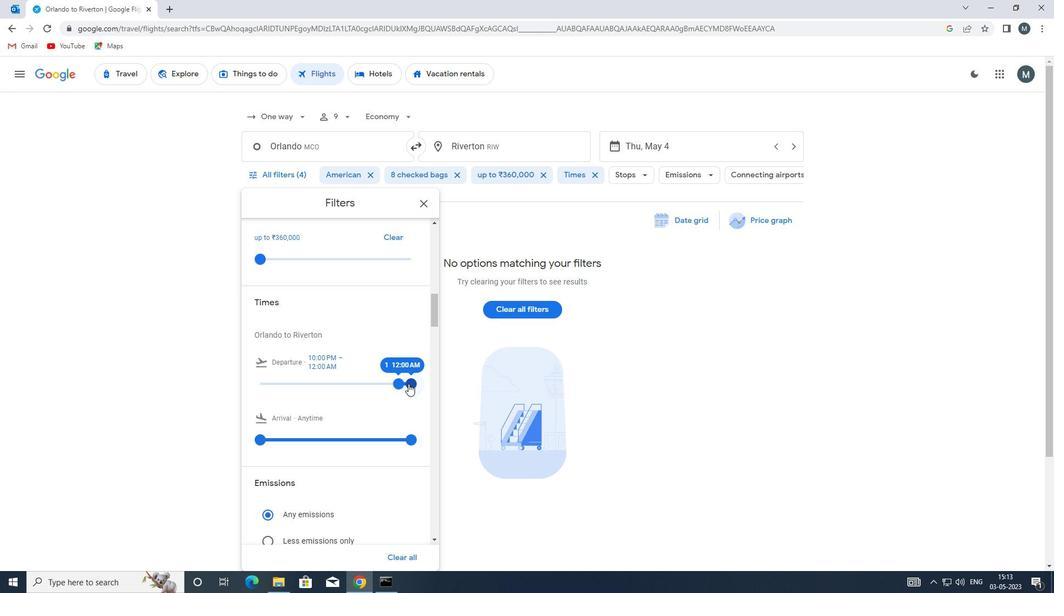 
Action: Mouse moved to (407, 383)
Screenshot: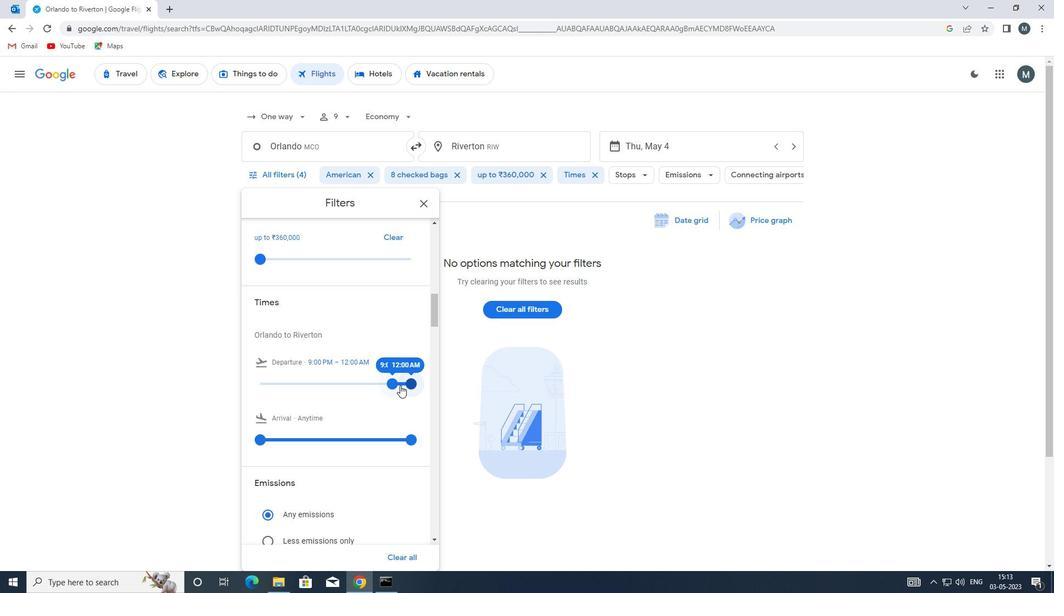 
Action: Mouse pressed left at (407, 383)
Screenshot: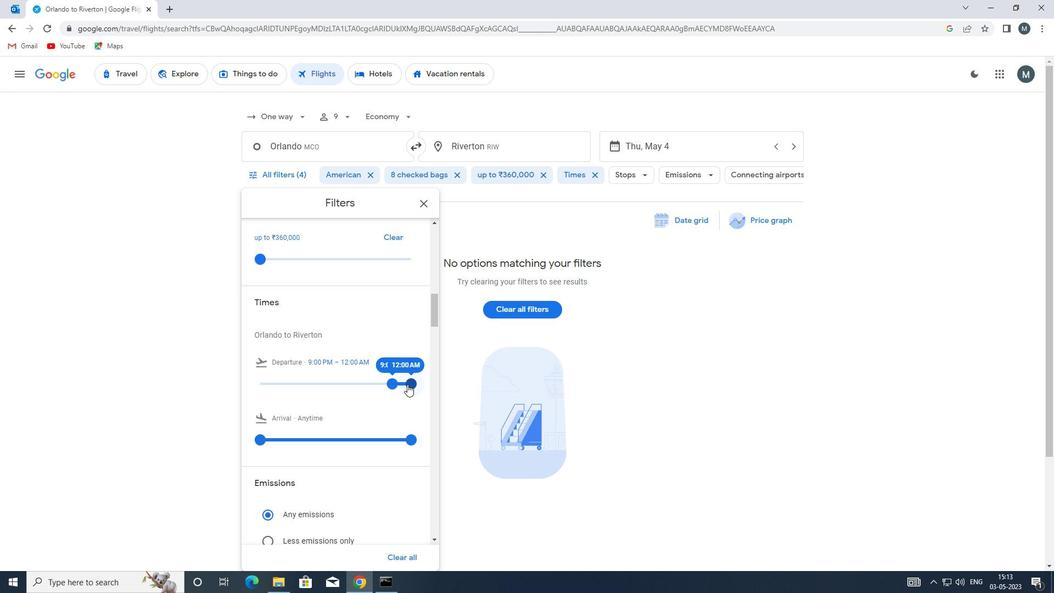 
Action: Mouse moved to (389, 383)
Screenshot: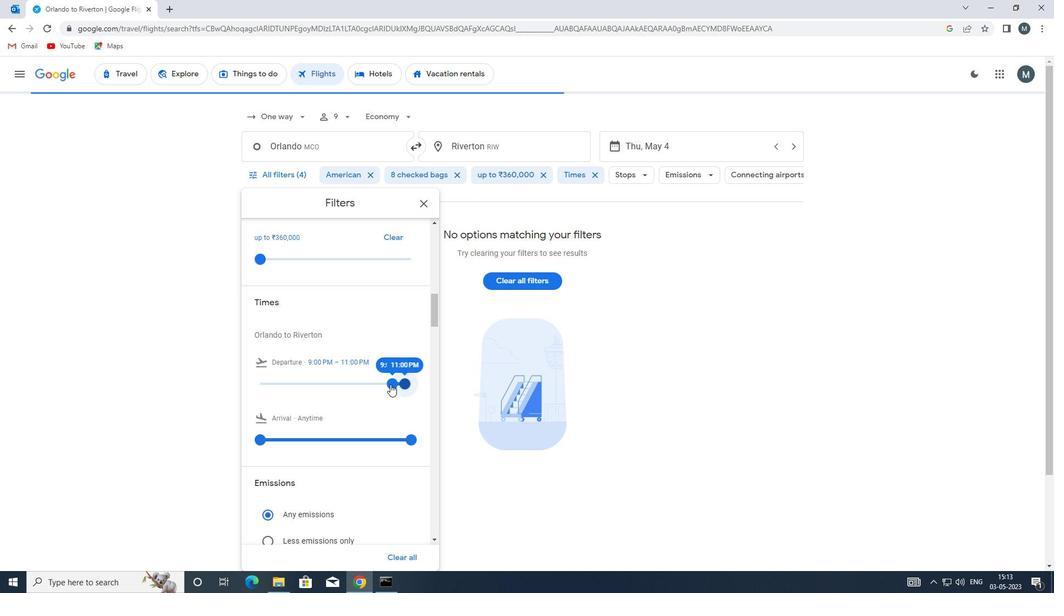 
Action: Mouse pressed left at (389, 383)
Screenshot: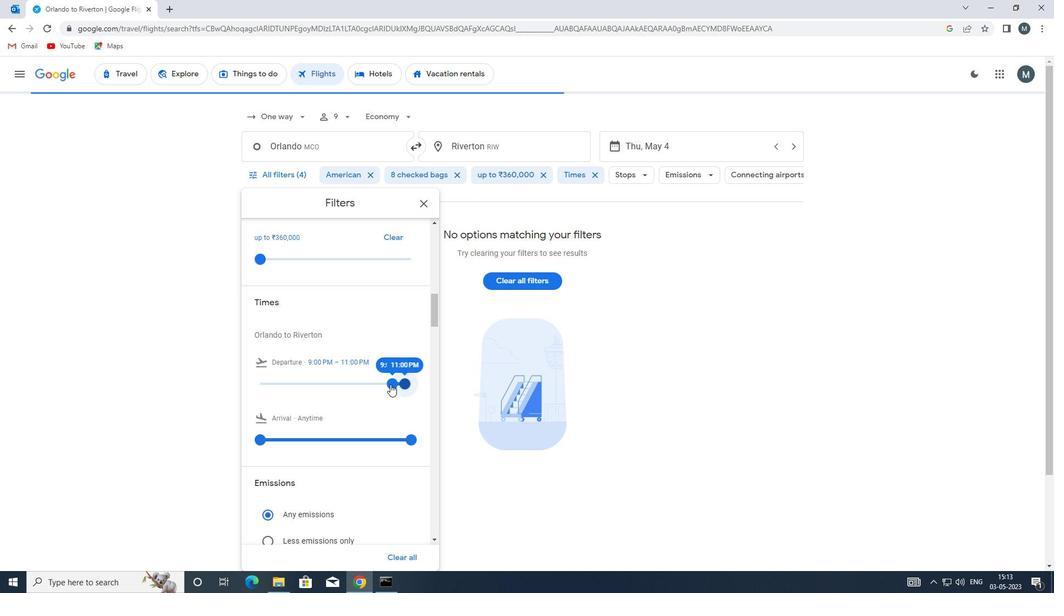 
Action: Mouse moved to (391, 382)
Screenshot: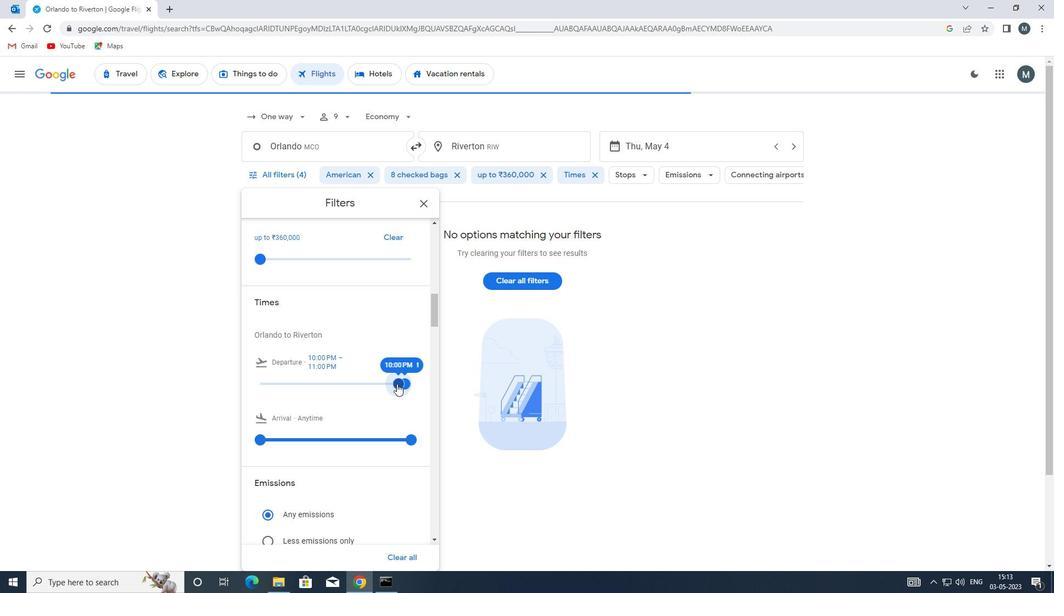 
Action: Mouse scrolled (391, 381) with delta (0, 0)
Screenshot: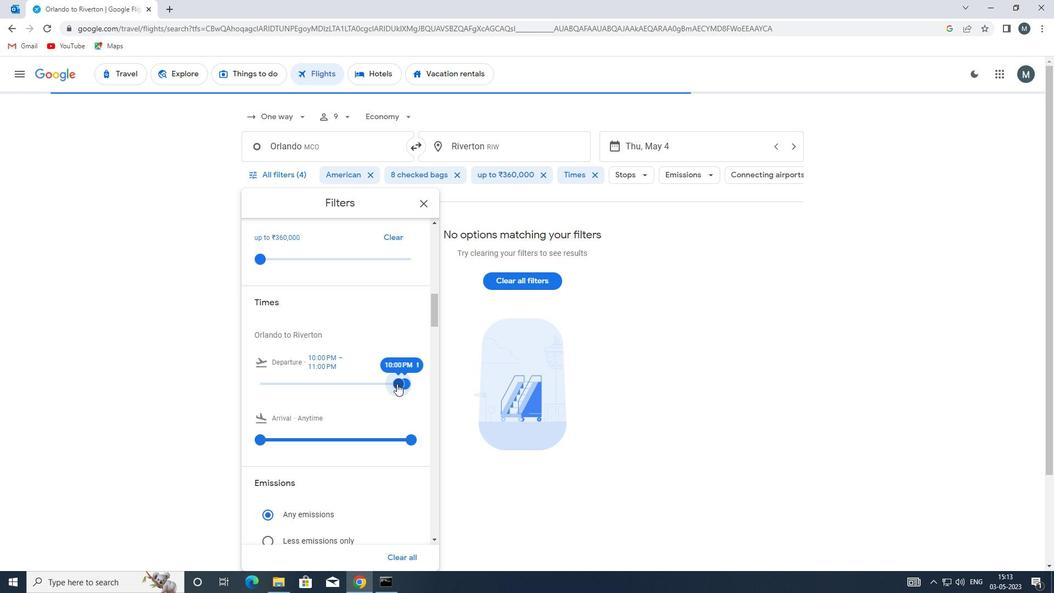 
Action: Mouse moved to (390, 382)
Screenshot: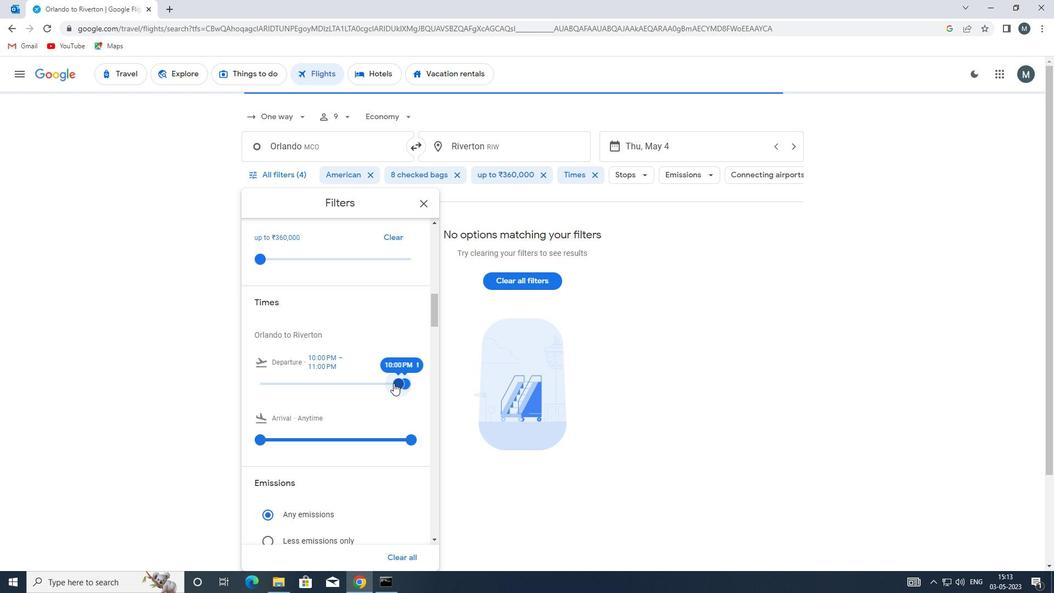 
Action: Mouse scrolled (390, 381) with delta (0, 0)
Screenshot: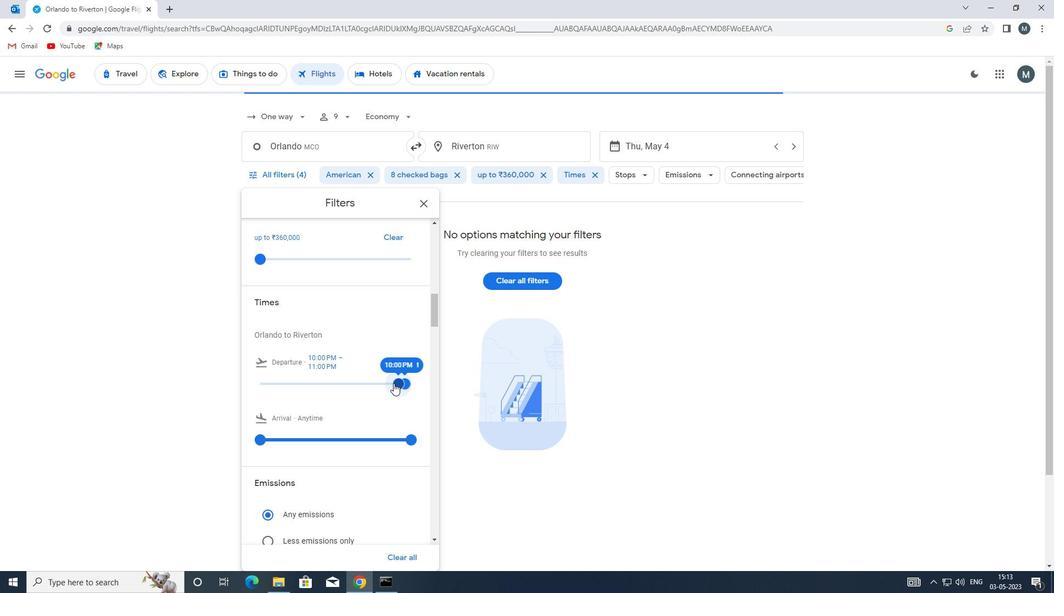 
Action: Mouse moved to (420, 200)
Screenshot: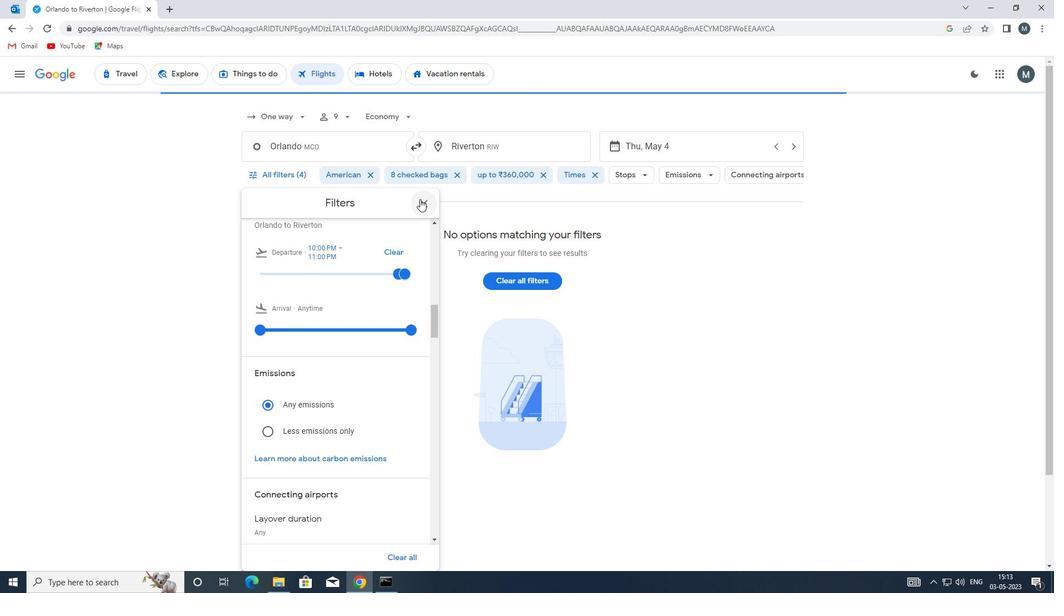 
Action: Mouse pressed left at (420, 200)
Screenshot: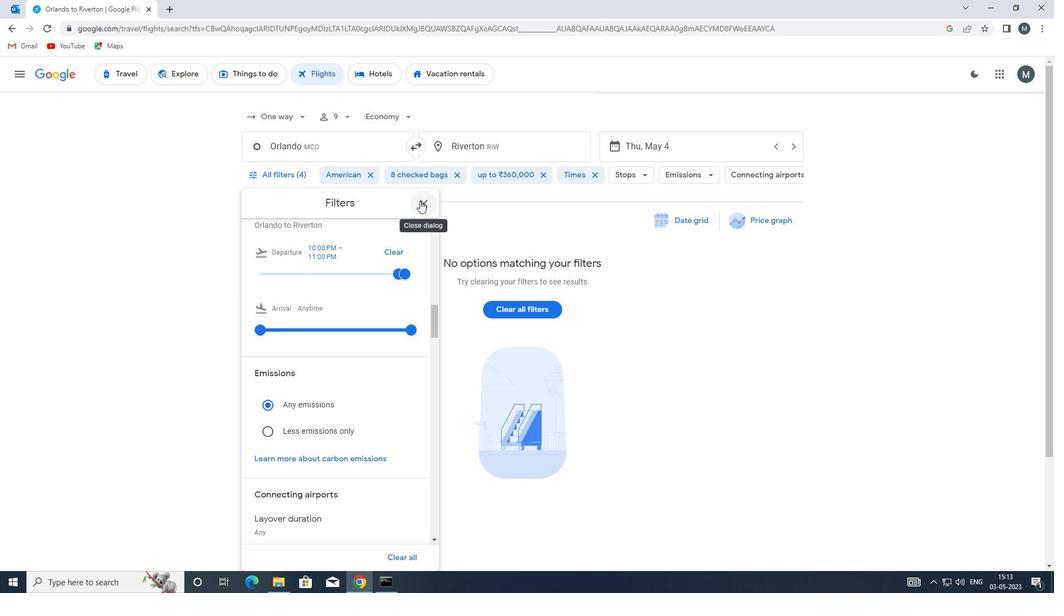 
